Task: Buy 4 Shaving Gels for Men's from Shave & Hair Removal section under best seller category for shipping address: Maria Thompson, 1233 Ridge Road, Dodge City, Kansas 67801, Cell Number 6205197251. Pay from credit card ending with 7965, CVV 549
Action: Mouse moved to (24, 107)
Screenshot: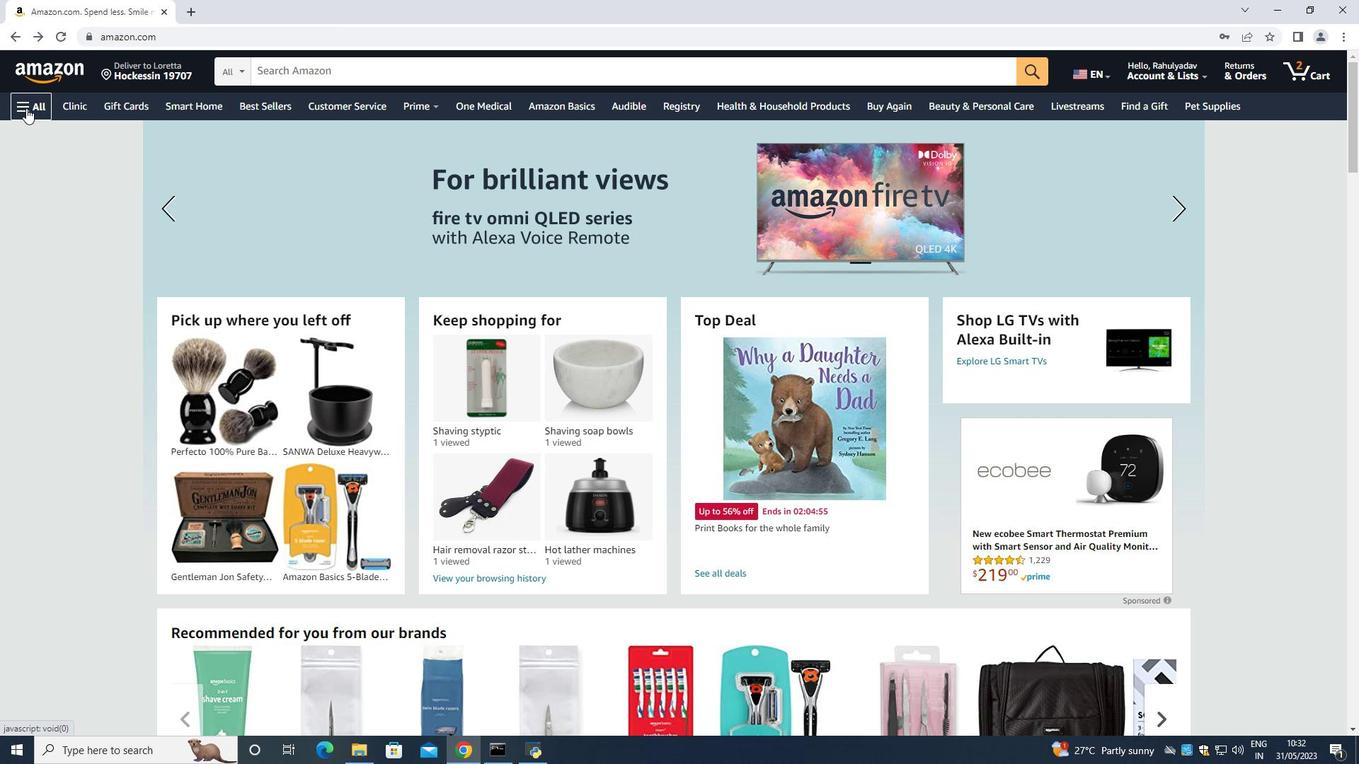 
Action: Mouse pressed left at (24, 107)
Screenshot: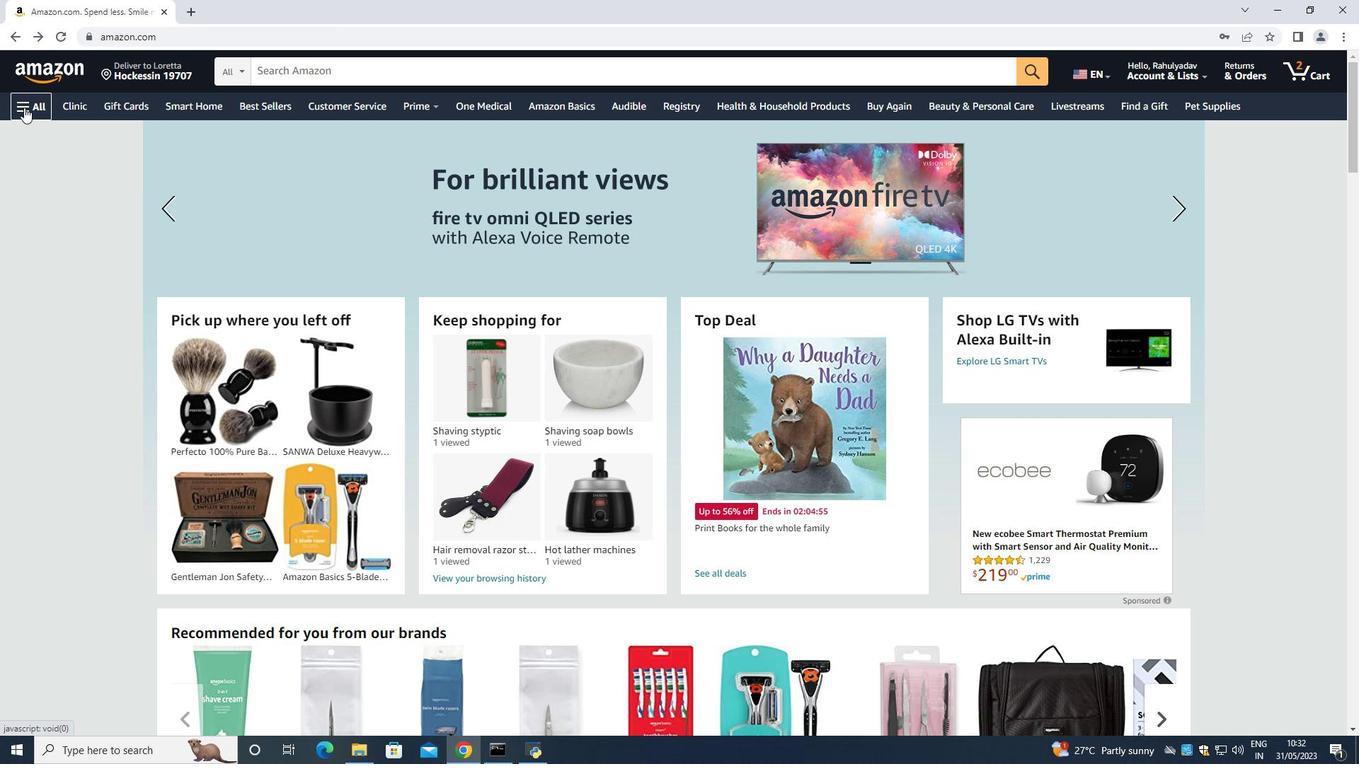 
Action: Mouse moved to (42, 131)
Screenshot: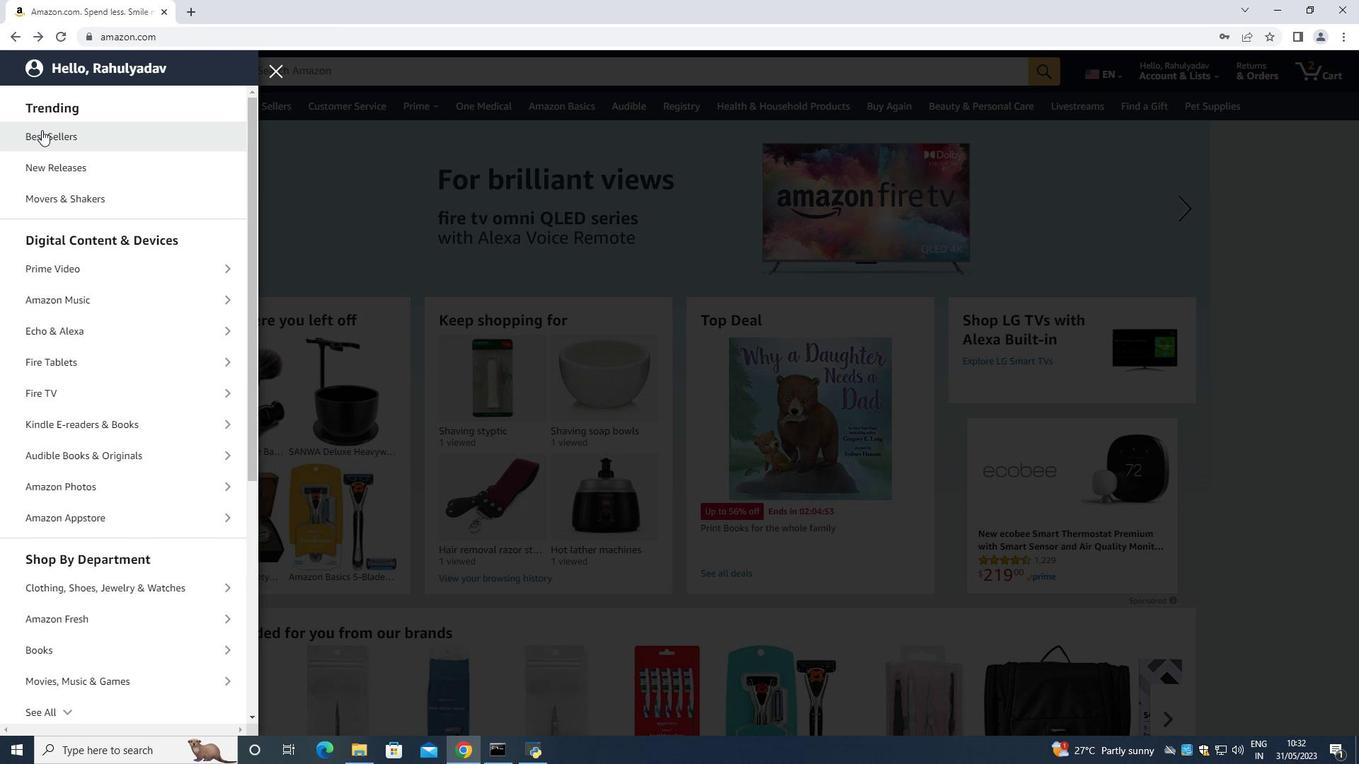 
Action: Mouse pressed left at (42, 131)
Screenshot: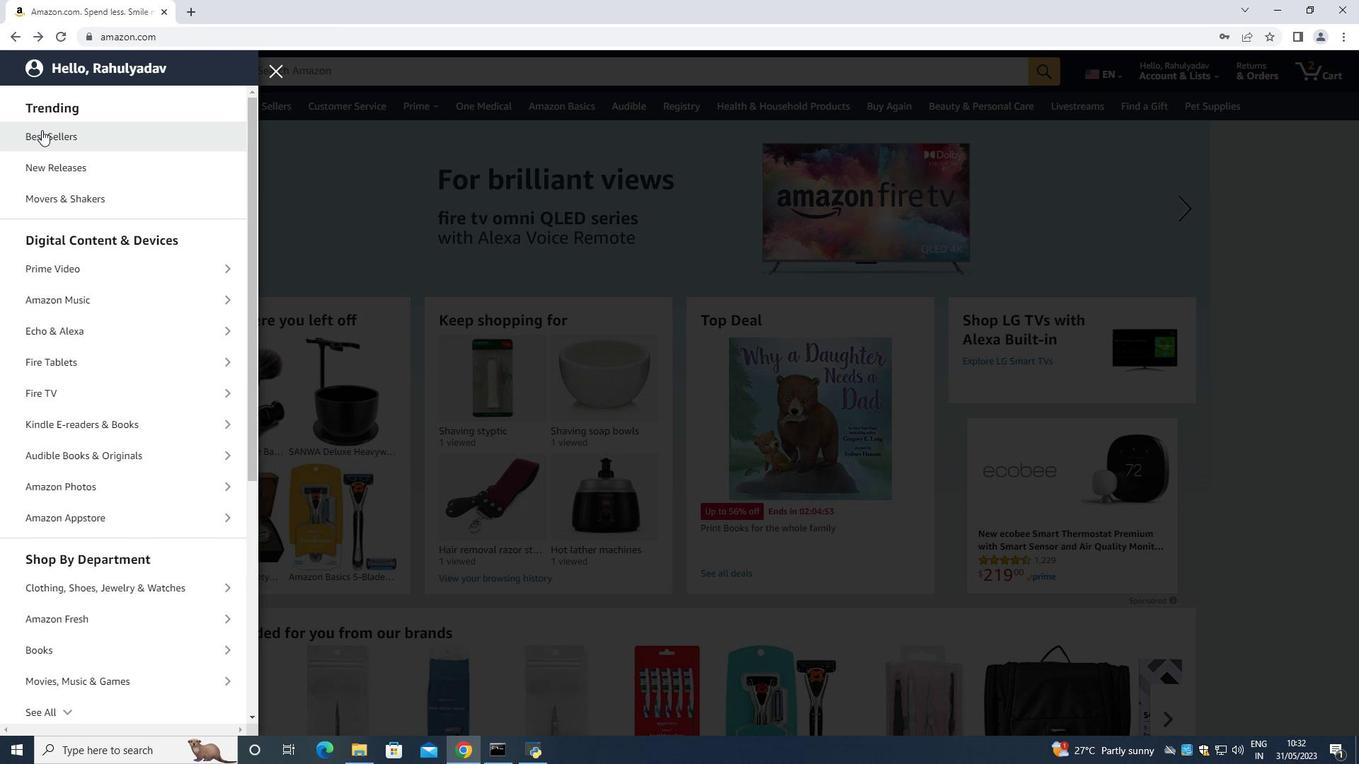 
Action: Mouse moved to (295, 70)
Screenshot: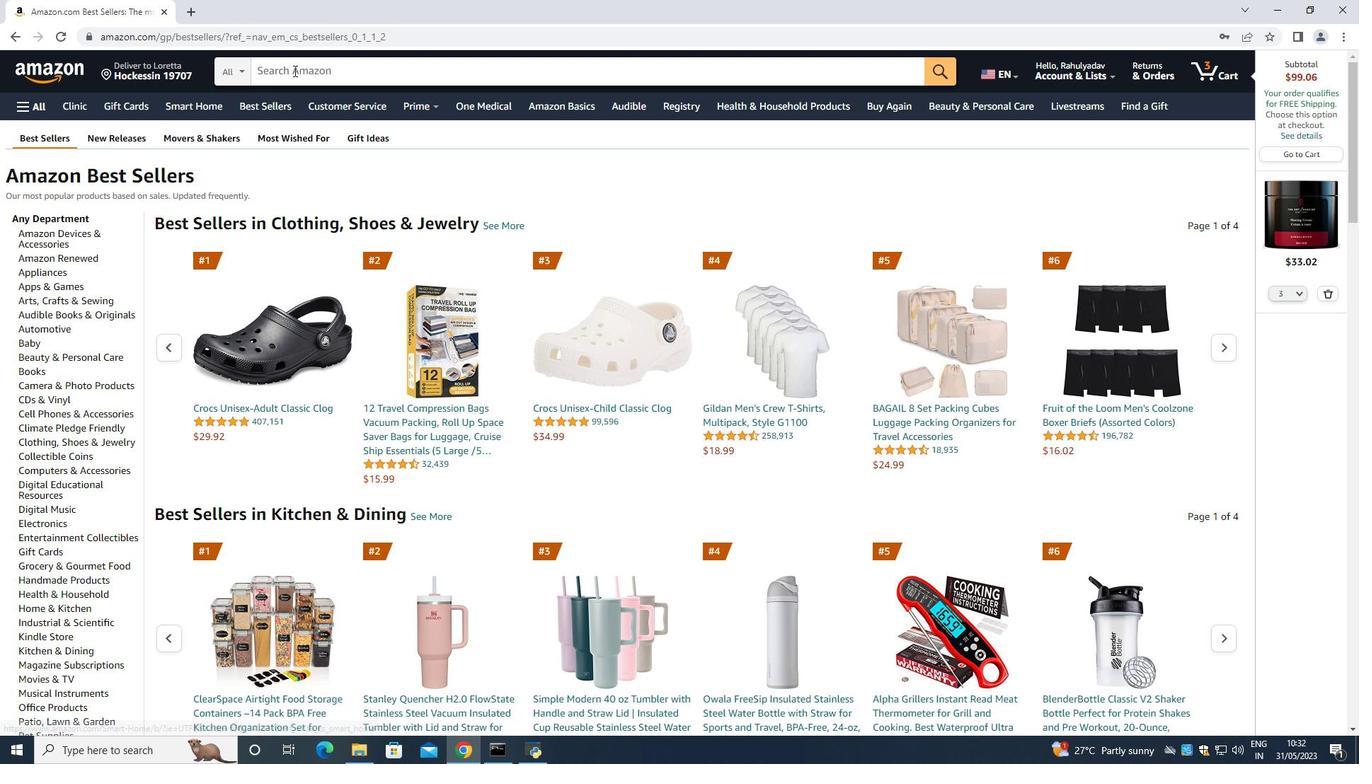 
Action: Mouse pressed left at (295, 70)
Screenshot: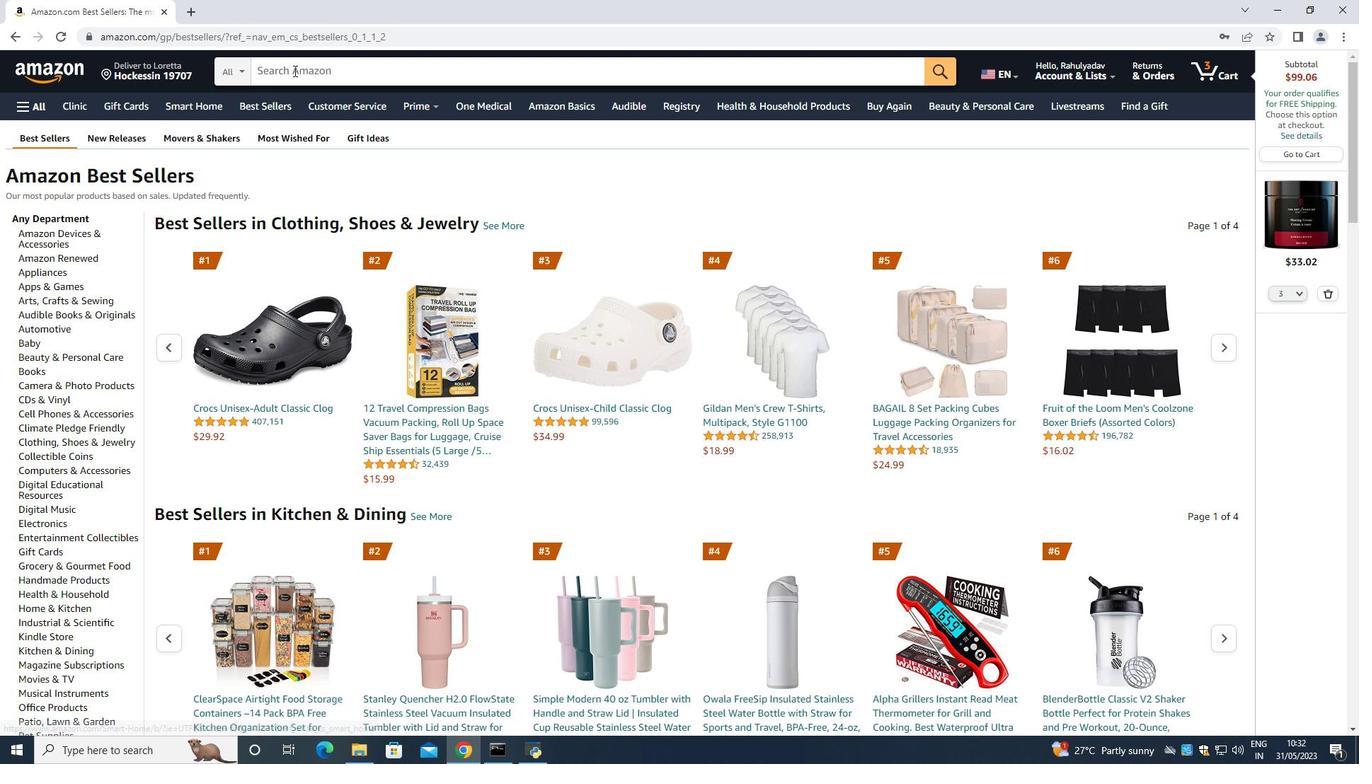 
Action: Mouse moved to (295, 70)
Screenshot: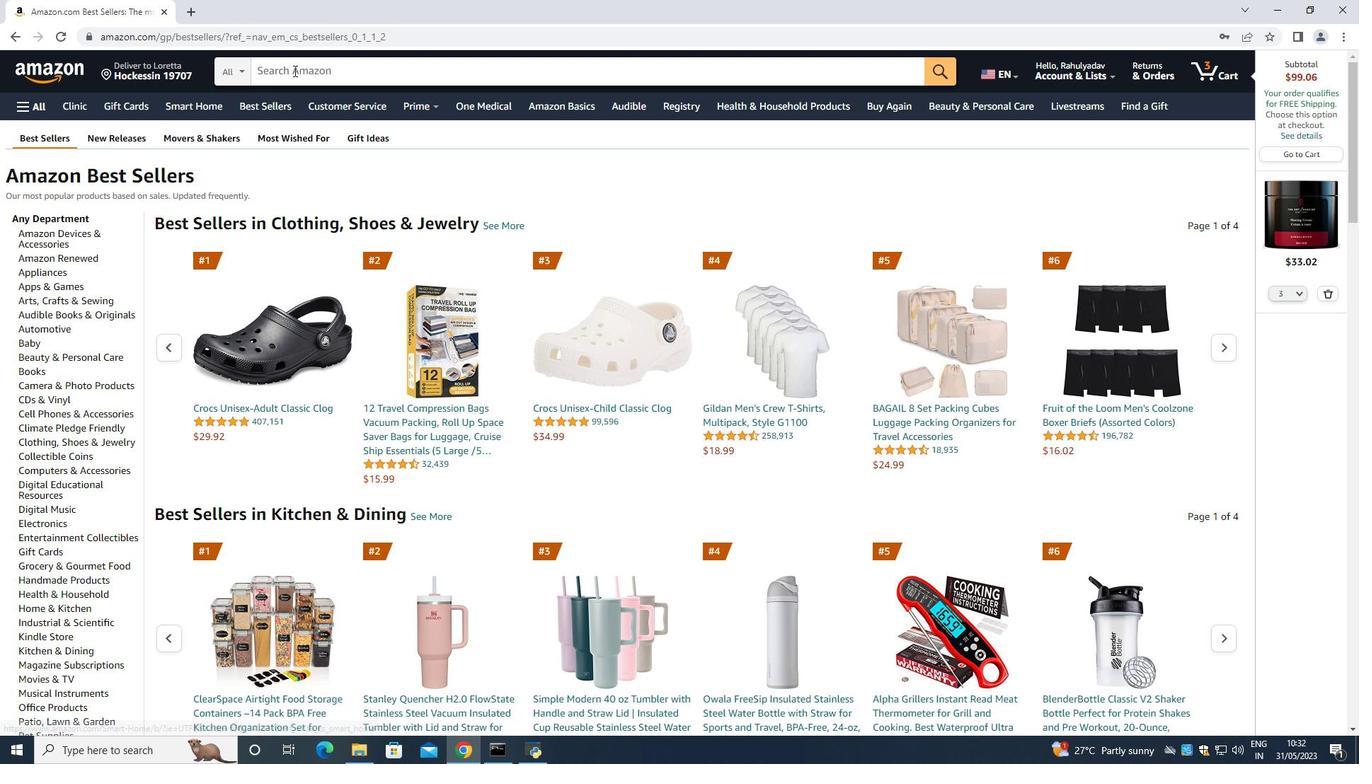 
Action: Key pressed <Key.shift>Shaving<Key.space>
Screenshot: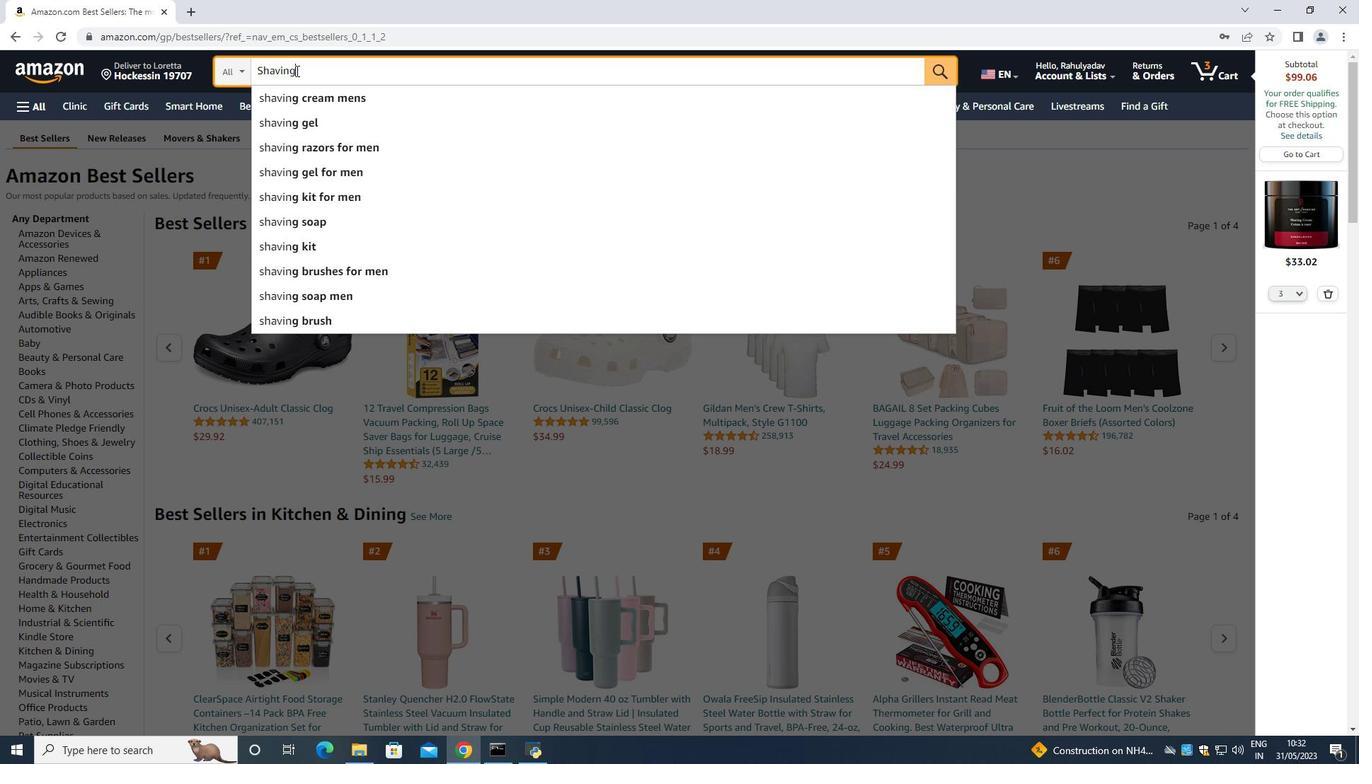 
Action: Mouse moved to (460, 95)
Screenshot: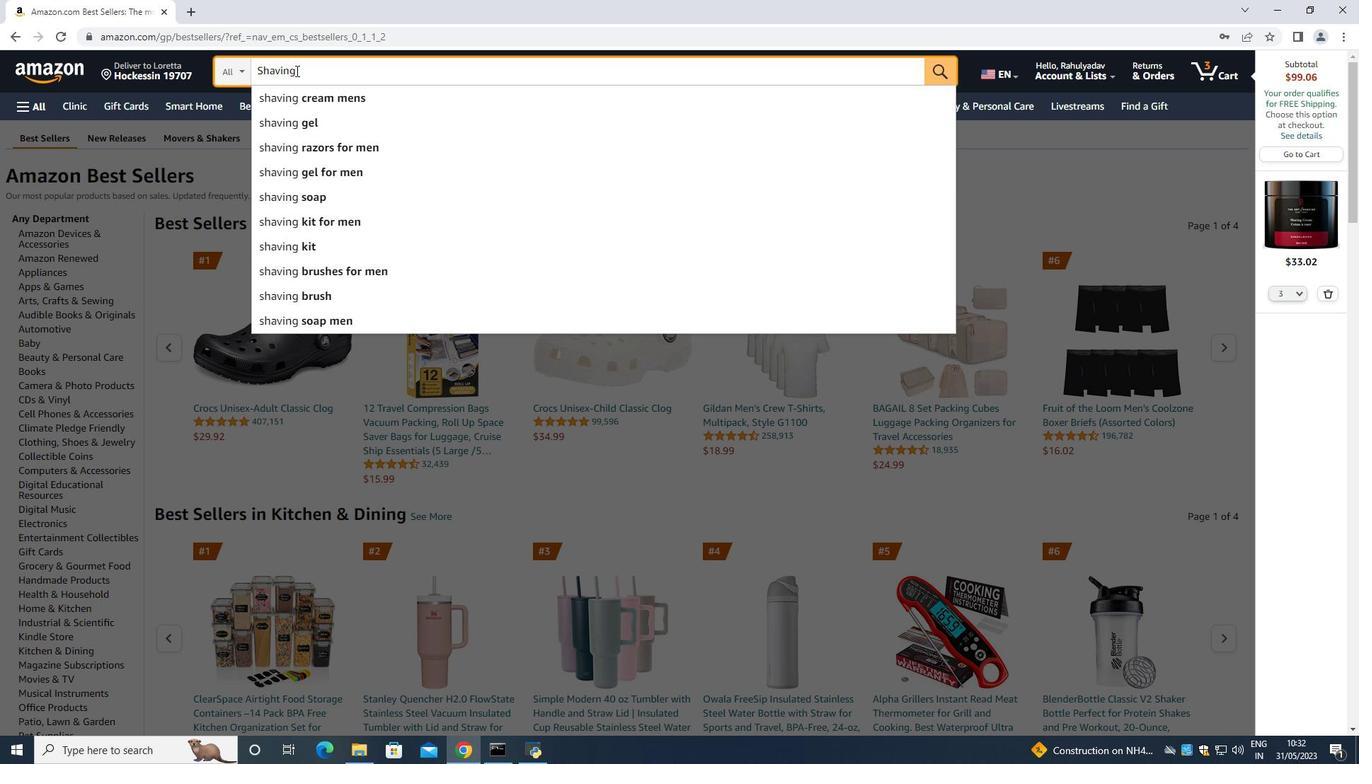 
Action: Key pressed <Key.shift>Gels<Key.space><Key.shift>Foe<Key.backspace>r<Key.space><Key.shift>Men<Key.enter><Key.enter>
Screenshot: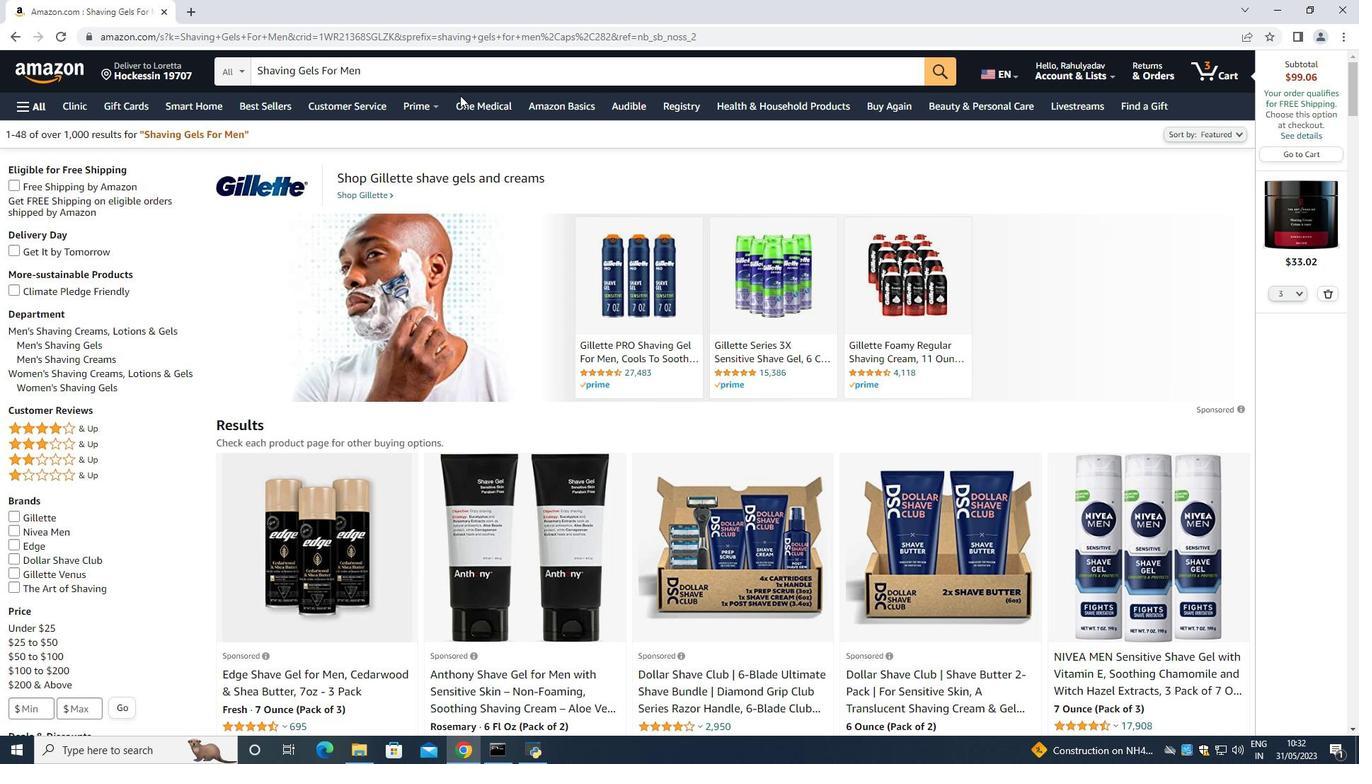 
Action: Mouse moved to (485, 424)
Screenshot: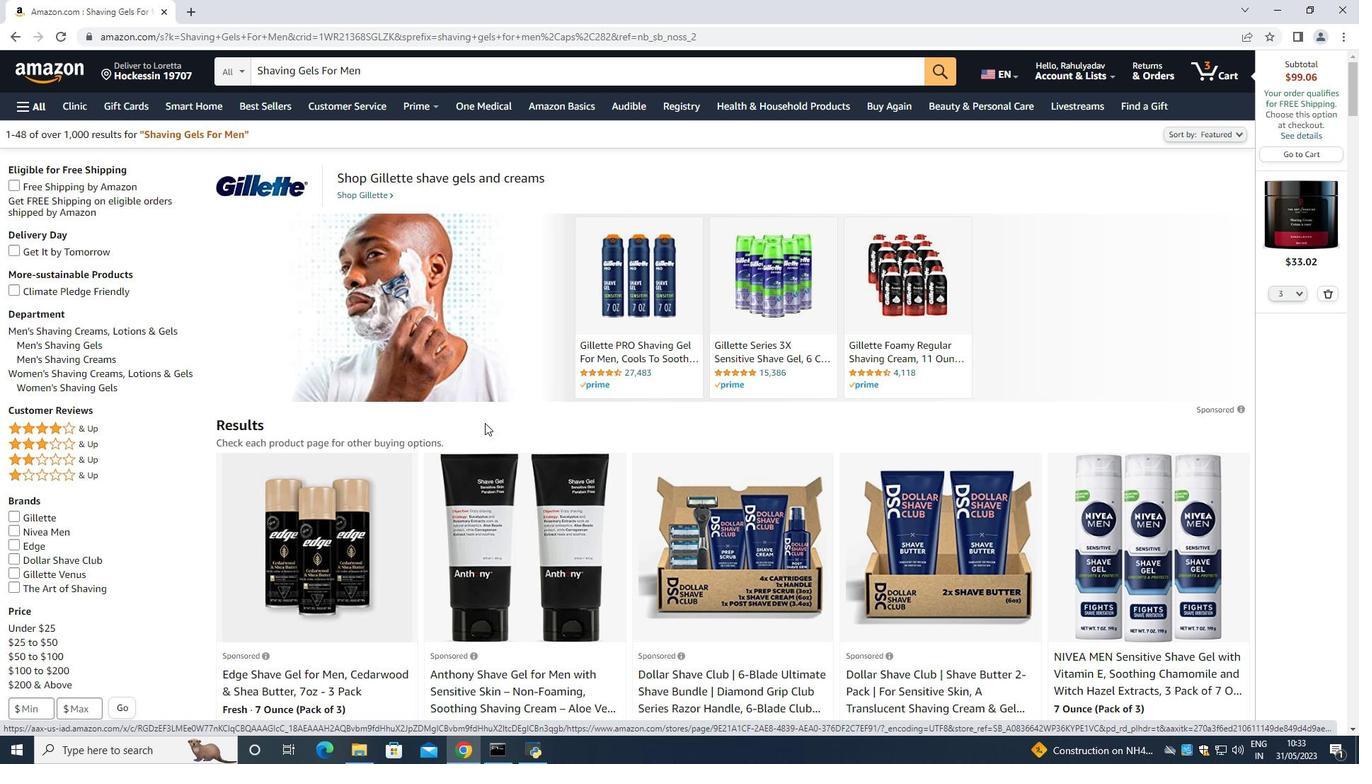 
Action: Mouse scrolled (485, 423) with delta (0, 0)
Screenshot: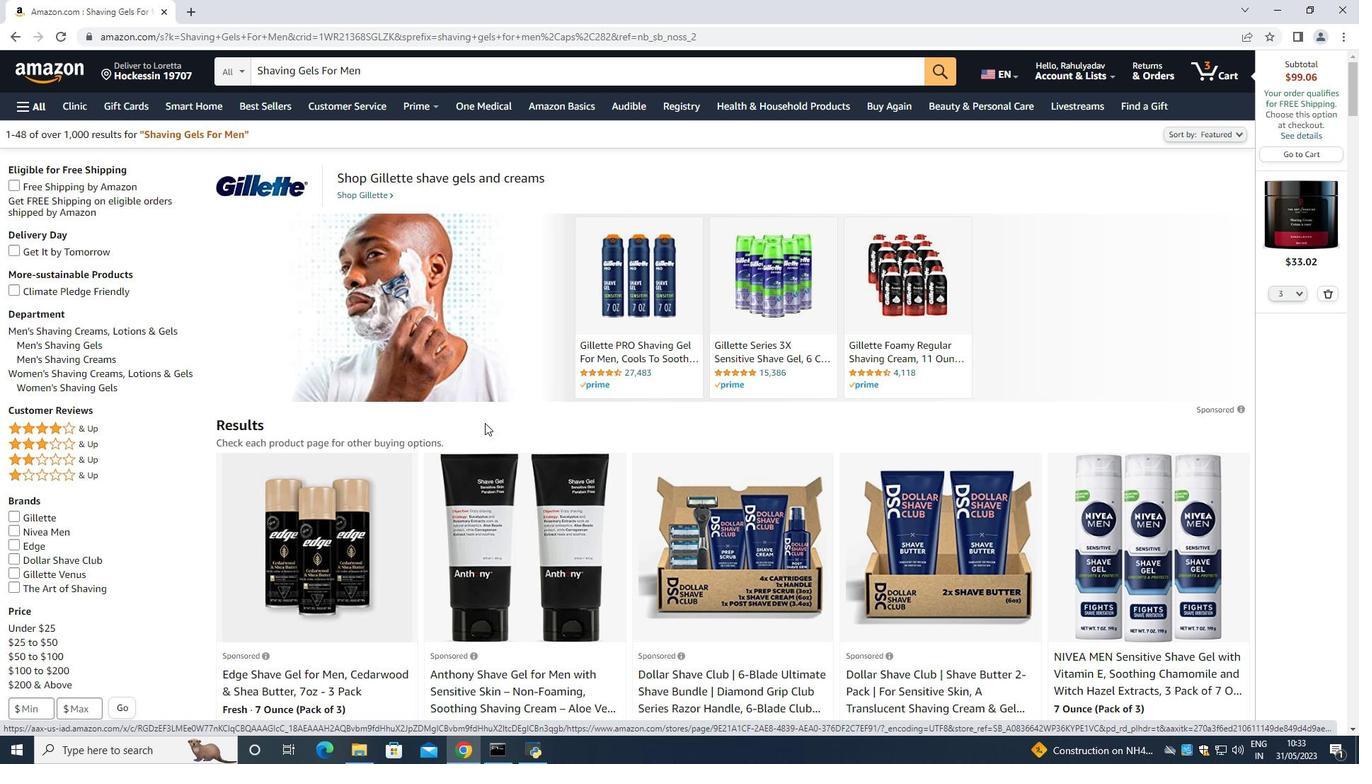 
Action: Mouse moved to (486, 432)
Screenshot: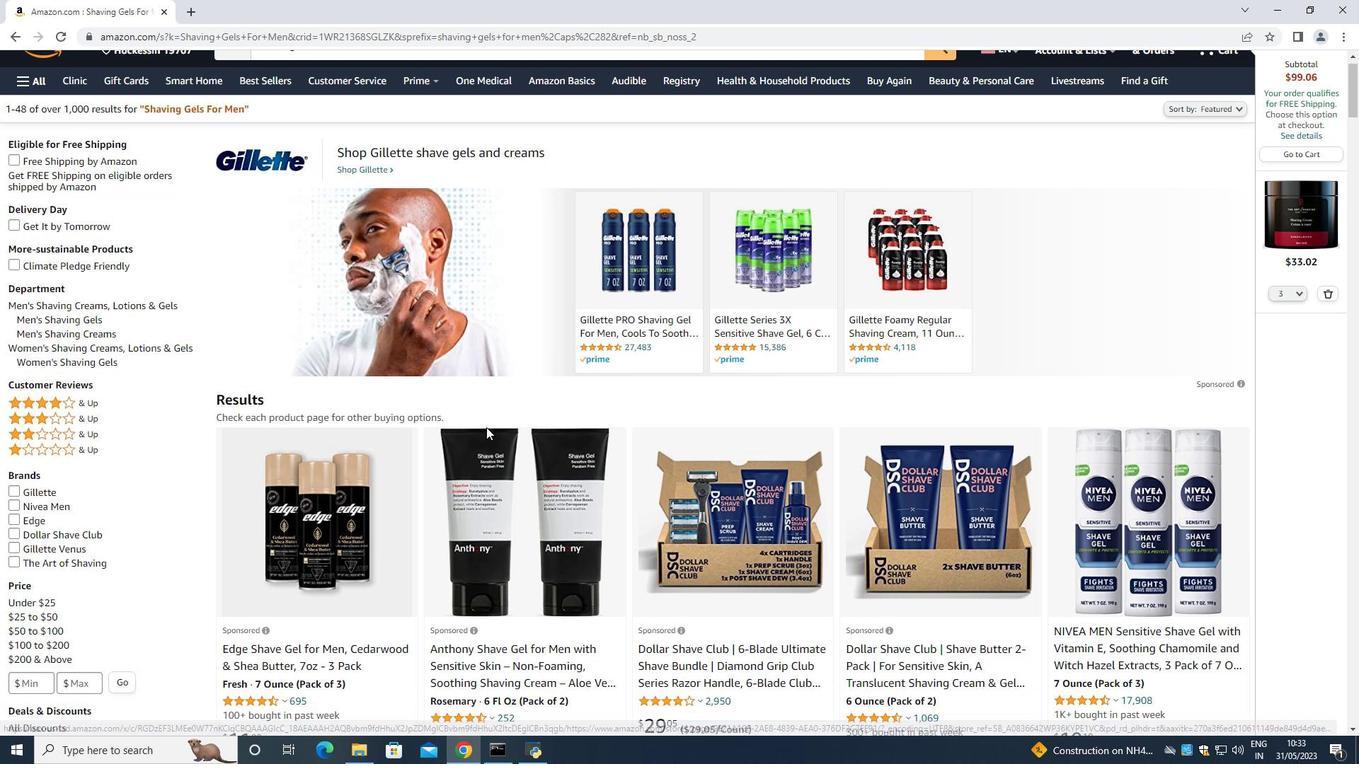 
Action: Mouse scrolled (486, 431) with delta (0, 0)
Screenshot: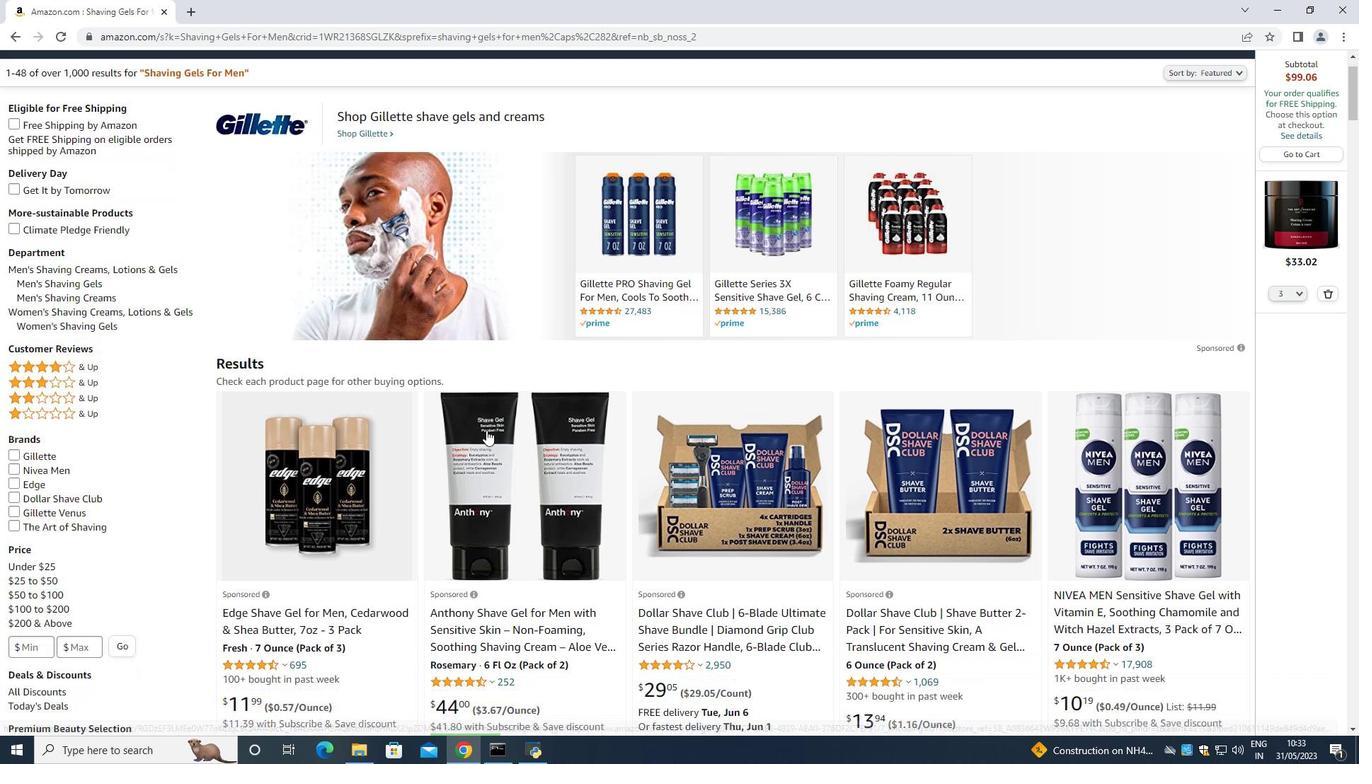 
Action: Mouse moved to (486, 433)
Screenshot: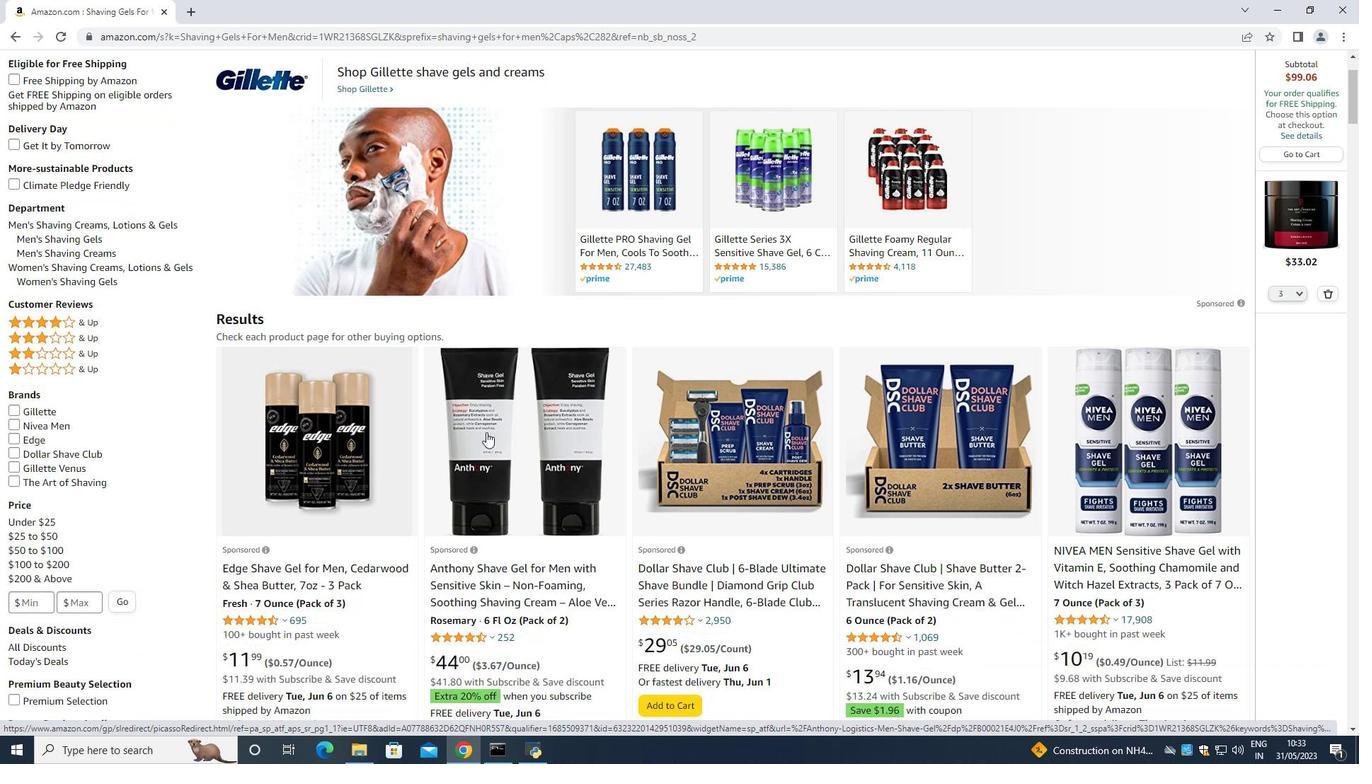 
Action: Mouse scrolled (486, 432) with delta (0, 0)
Screenshot: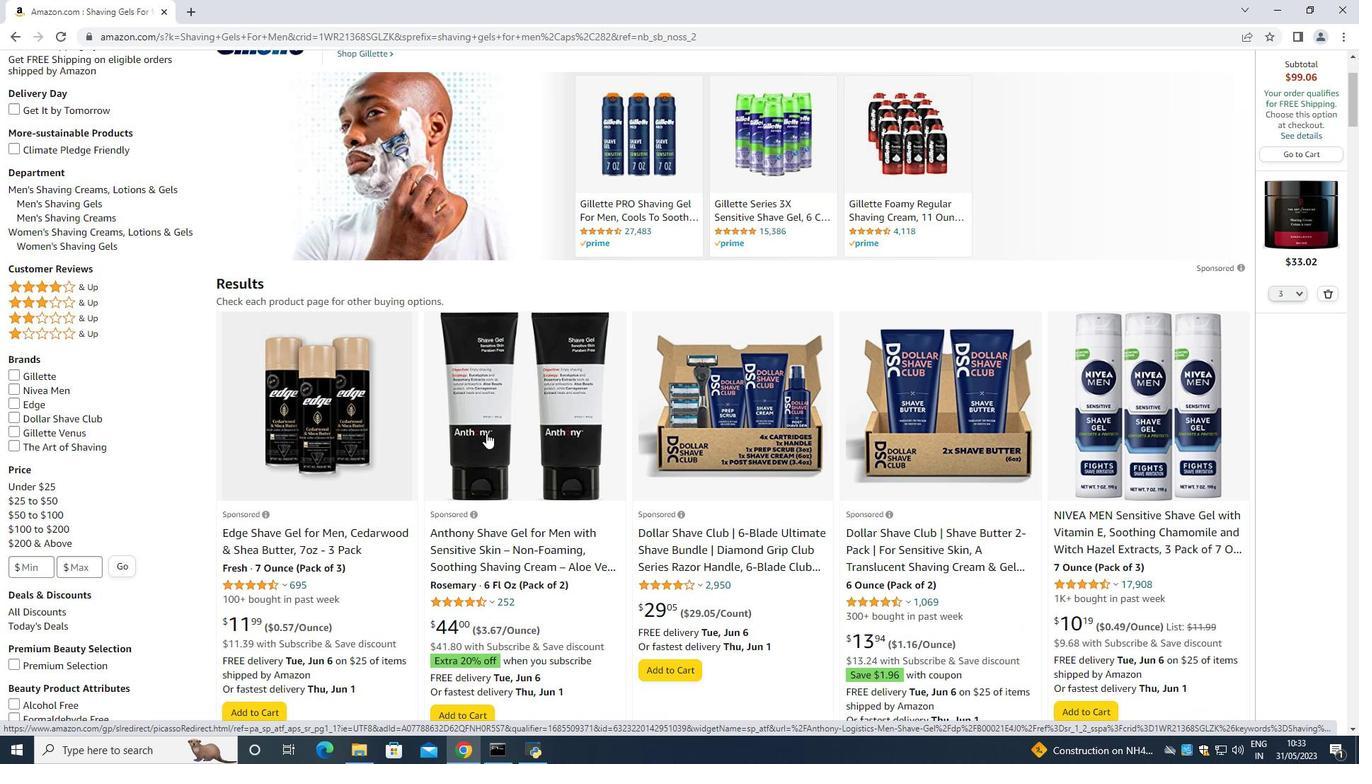 
Action: Mouse moved to (487, 431)
Screenshot: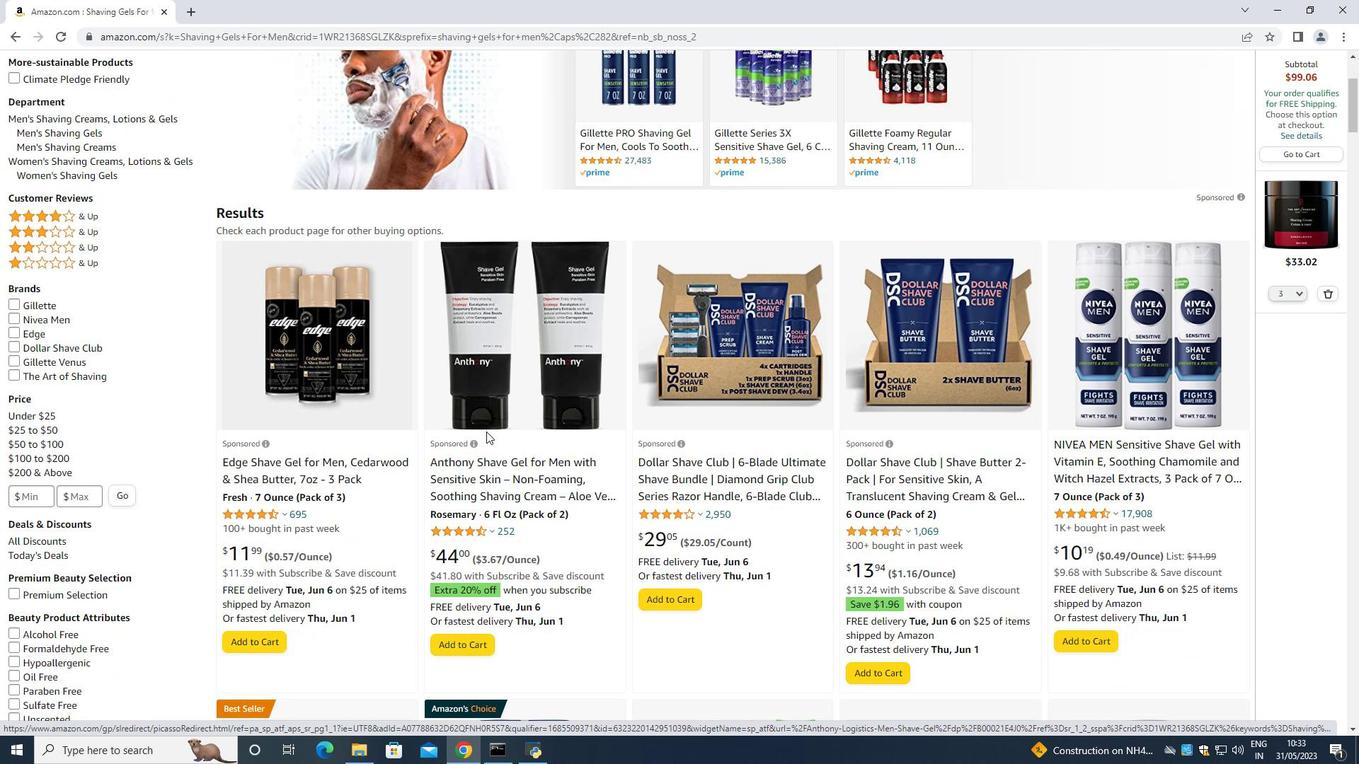 
Action: Mouse scrolled (487, 431) with delta (0, 0)
Screenshot: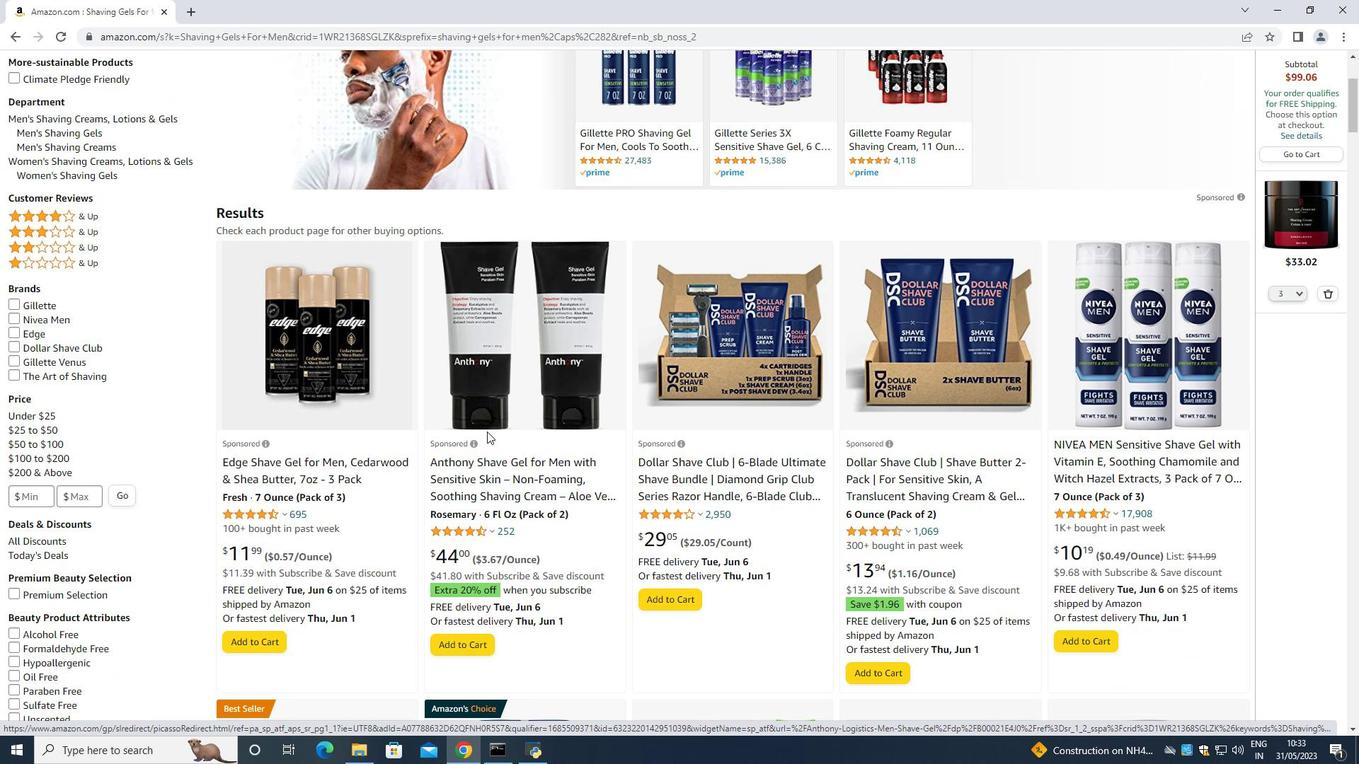 
Action: Mouse moved to (479, 434)
Screenshot: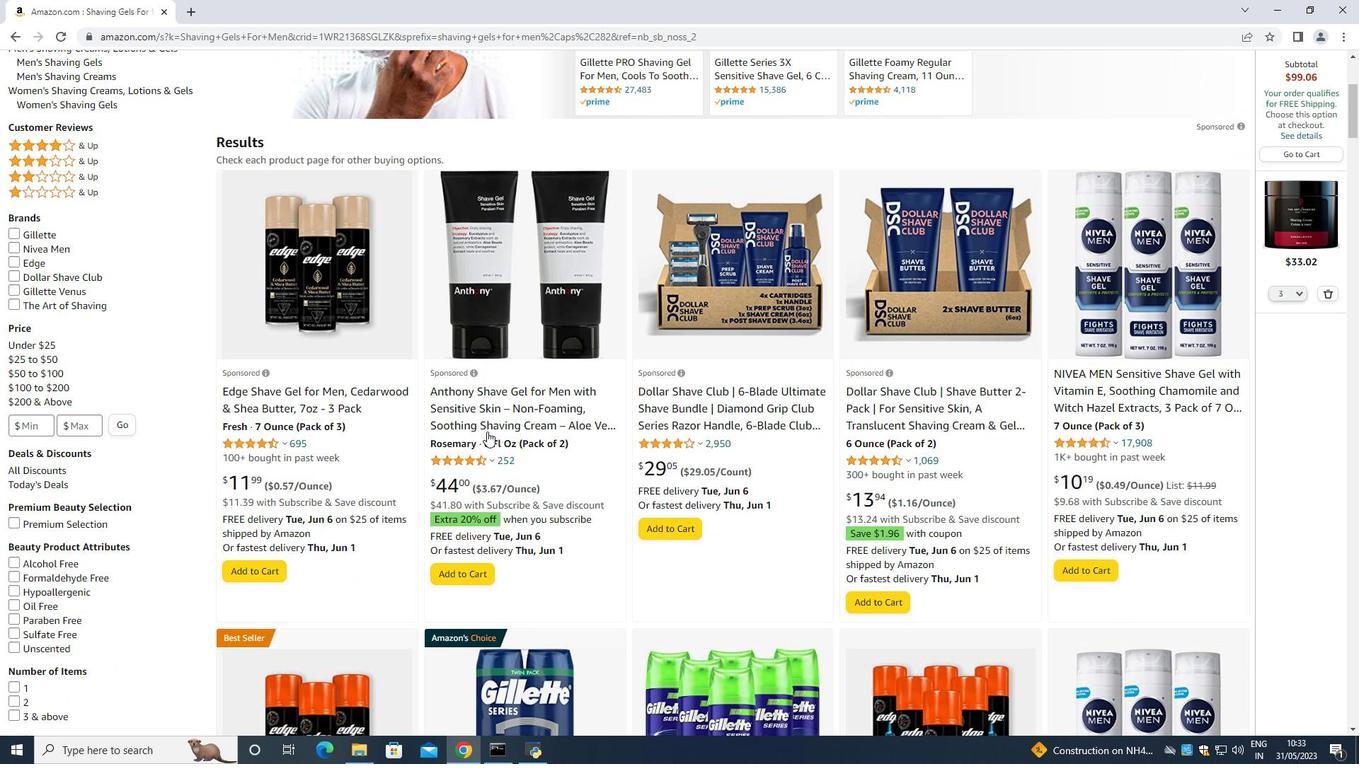 
Action: Mouse scrolled (479, 434) with delta (0, 0)
Screenshot: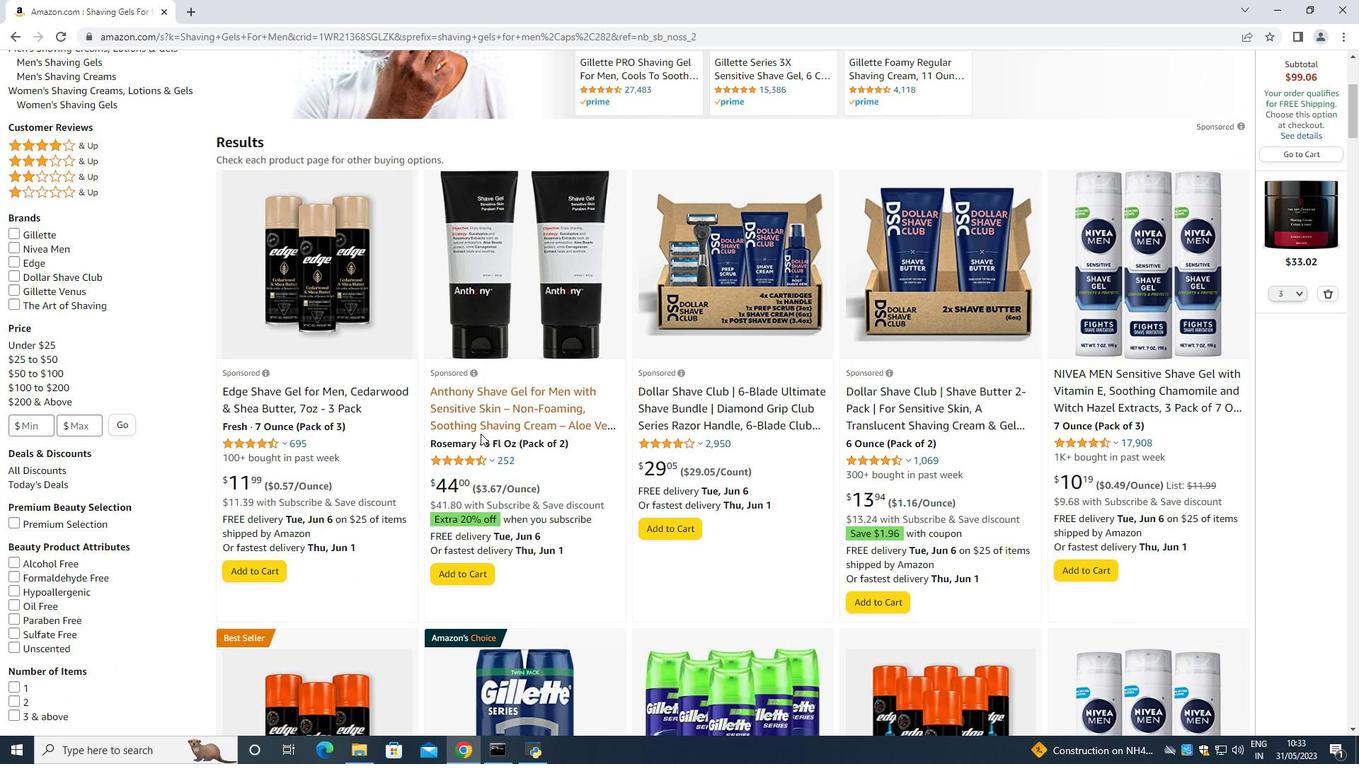 
Action: Mouse moved to (397, 349)
Screenshot: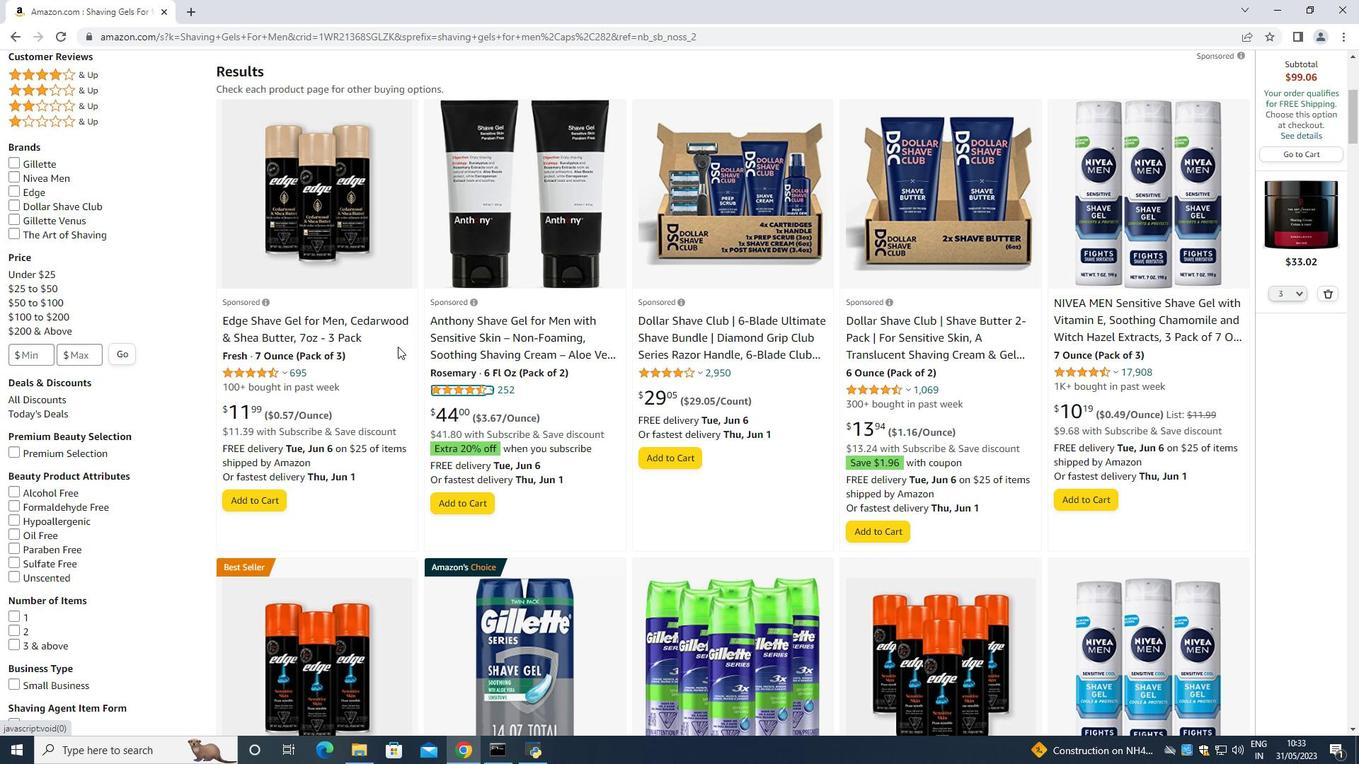 
Action: Mouse pressed middle at (397, 349)
Screenshot: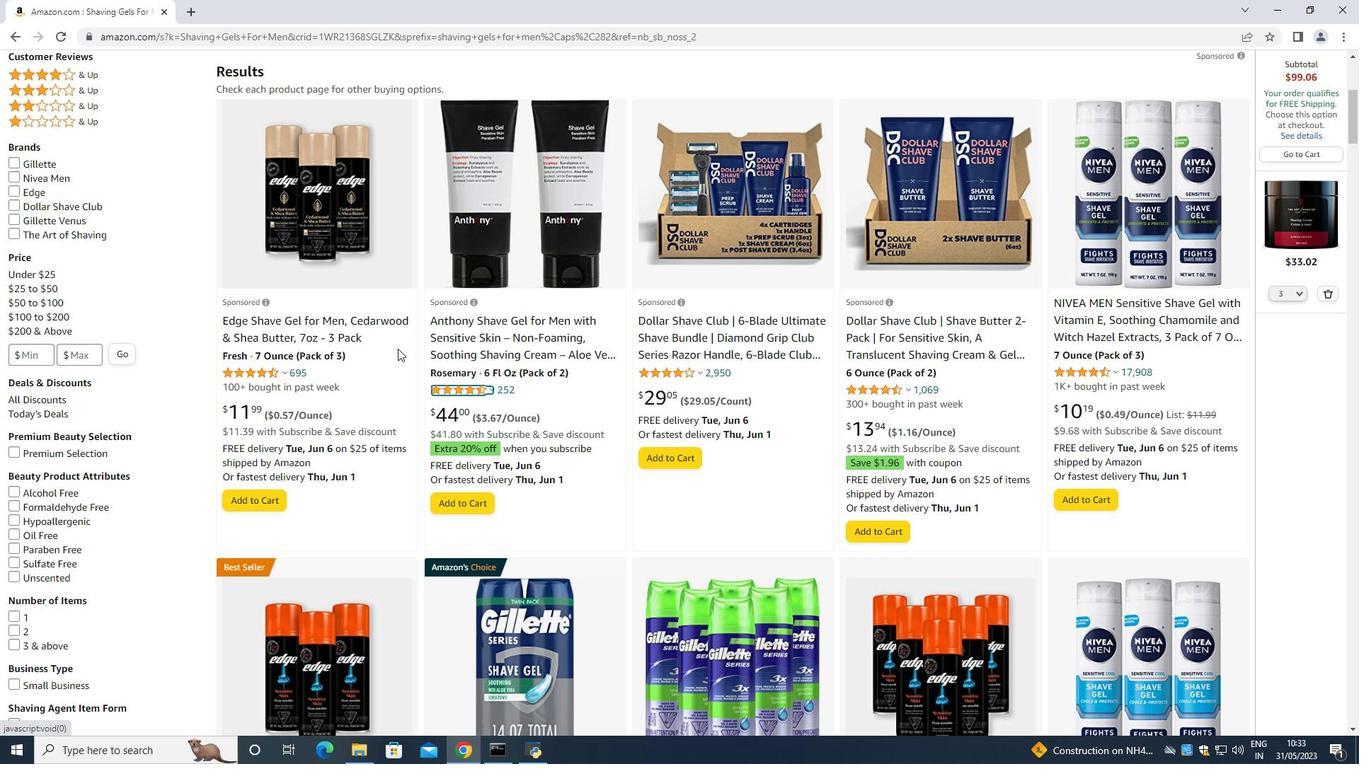 
Action: Mouse moved to (400, 366)
Screenshot: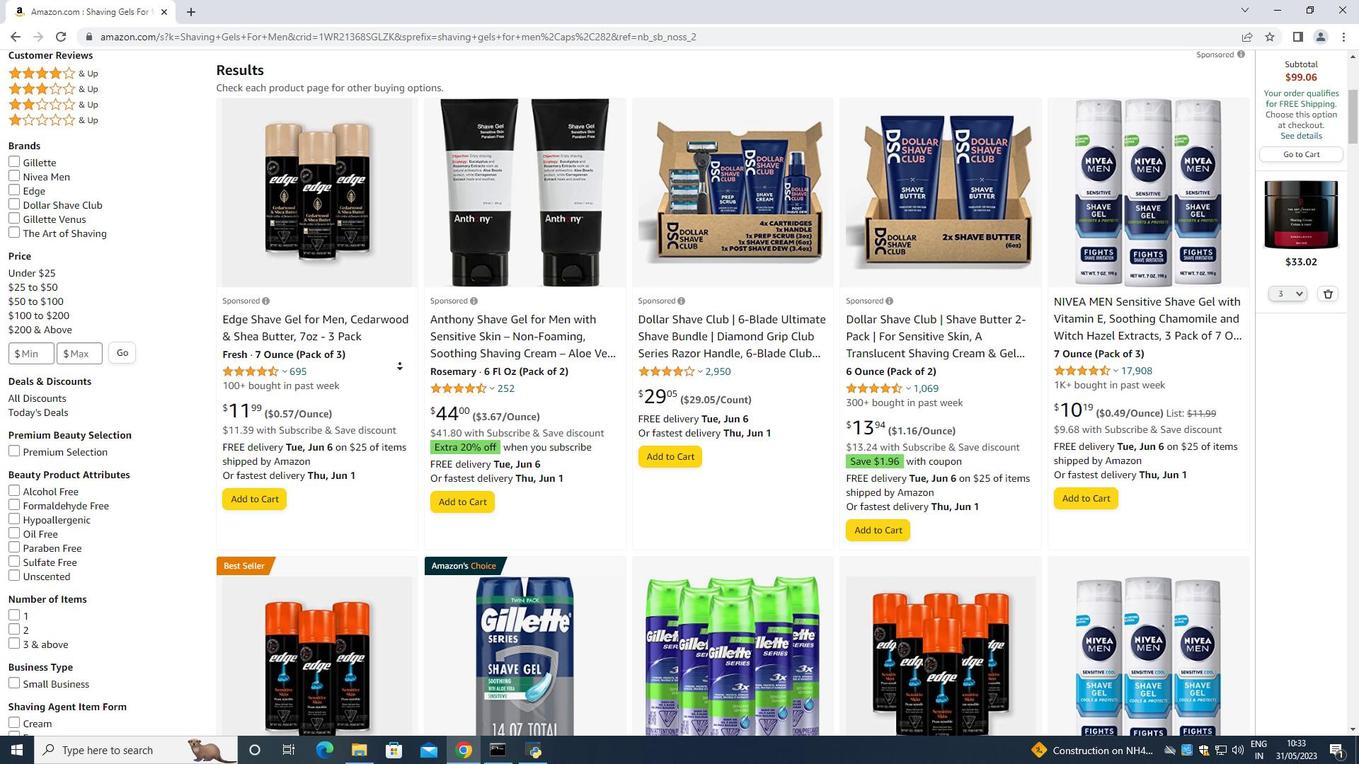 
Action: Key pressed <Key.up>
Screenshot: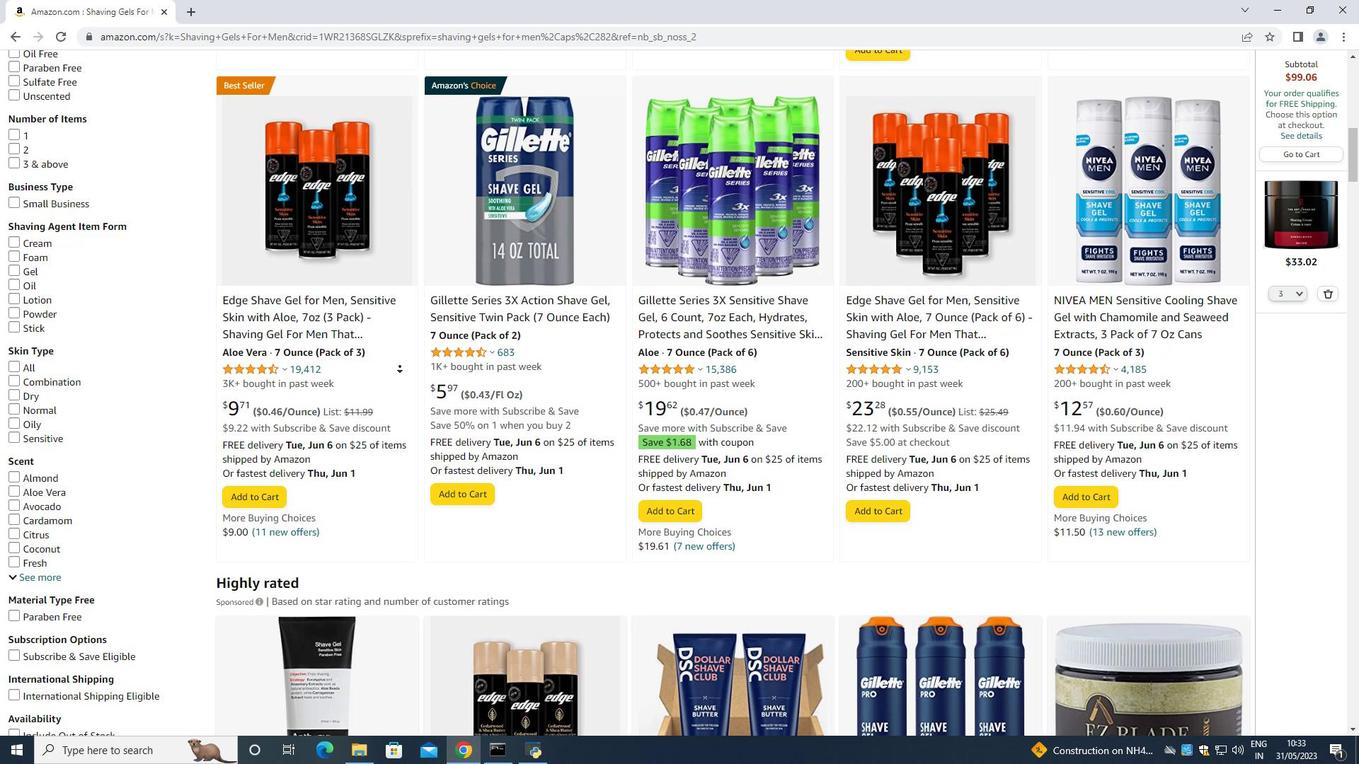 
Action: Mouse moved to (318, 295)
Screenshot: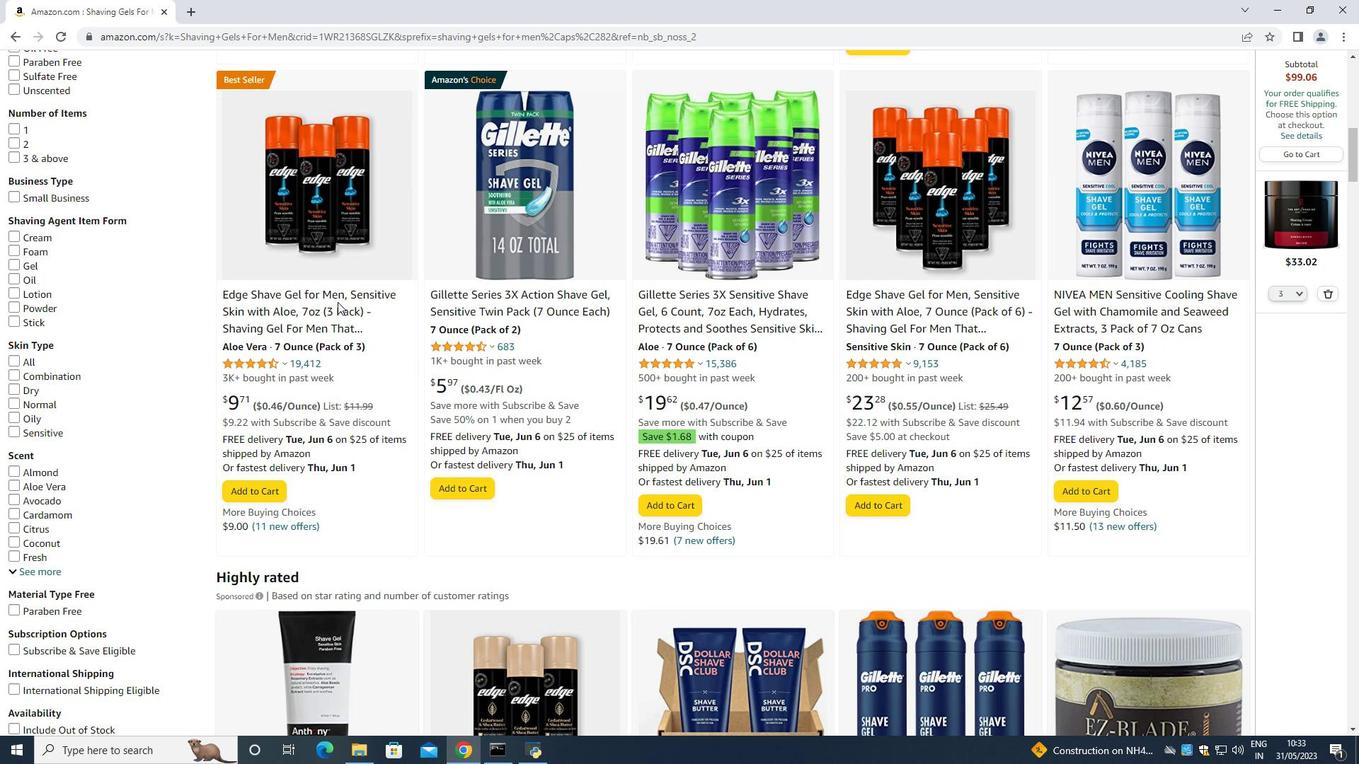 
Action: Mouse pressed left at (318, 295)
Screenshot: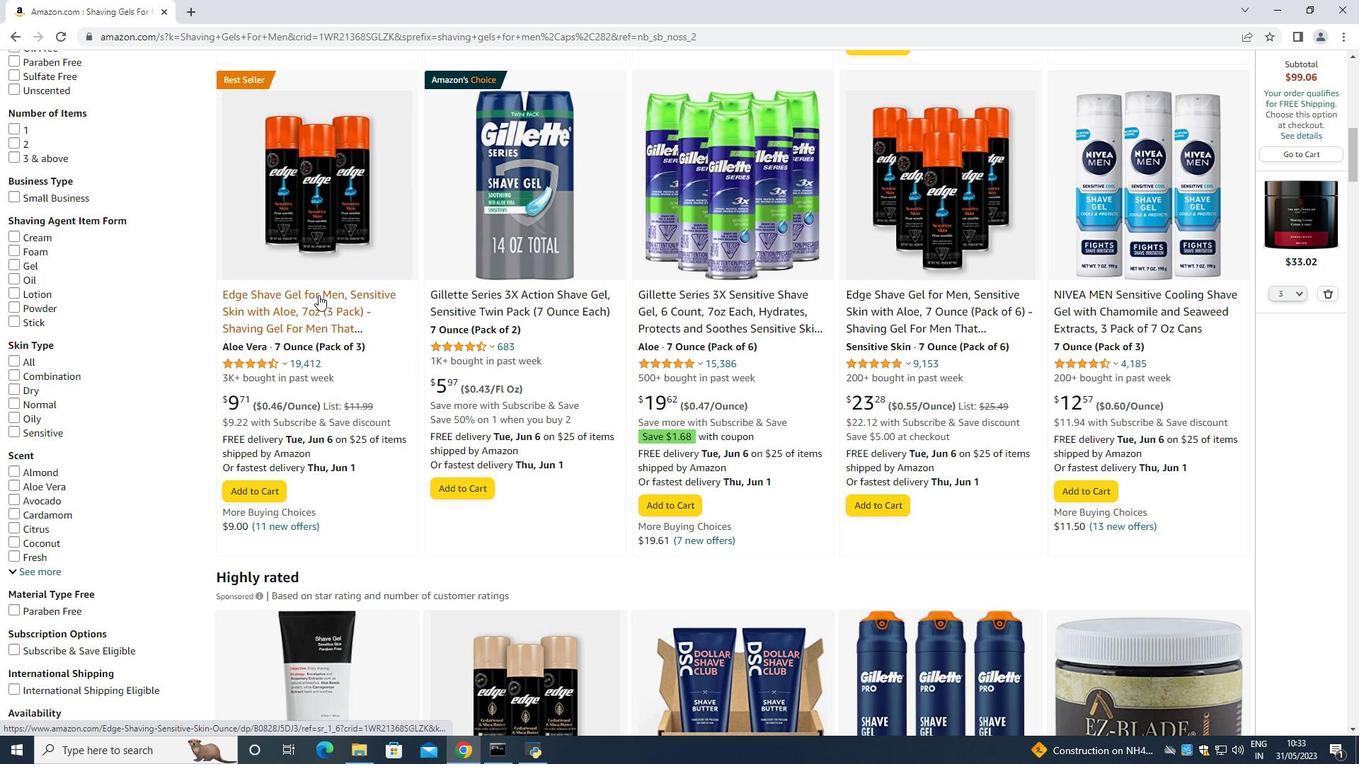 
Action: Mouse moved to (311, 298)
Screenshot: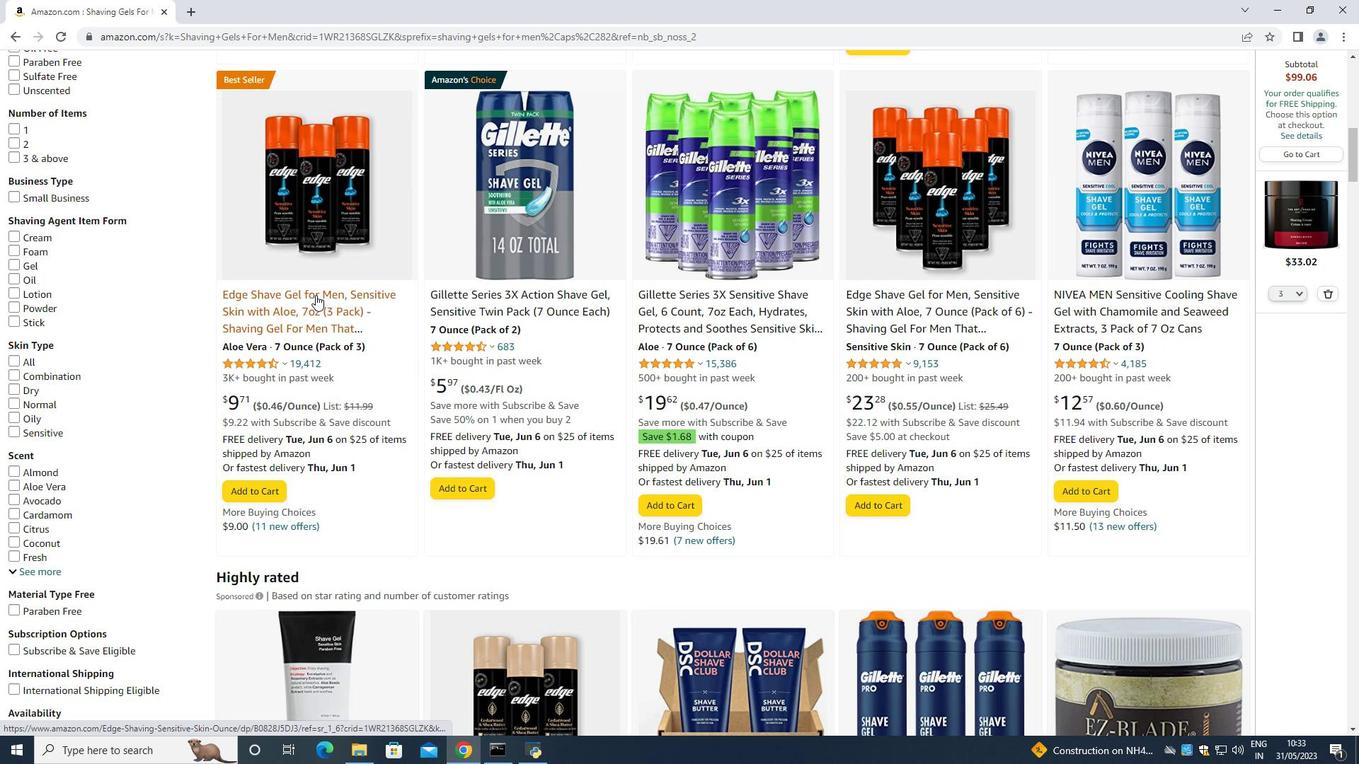 
Action: Mouse pressed left at (311, 298)
Screenshot: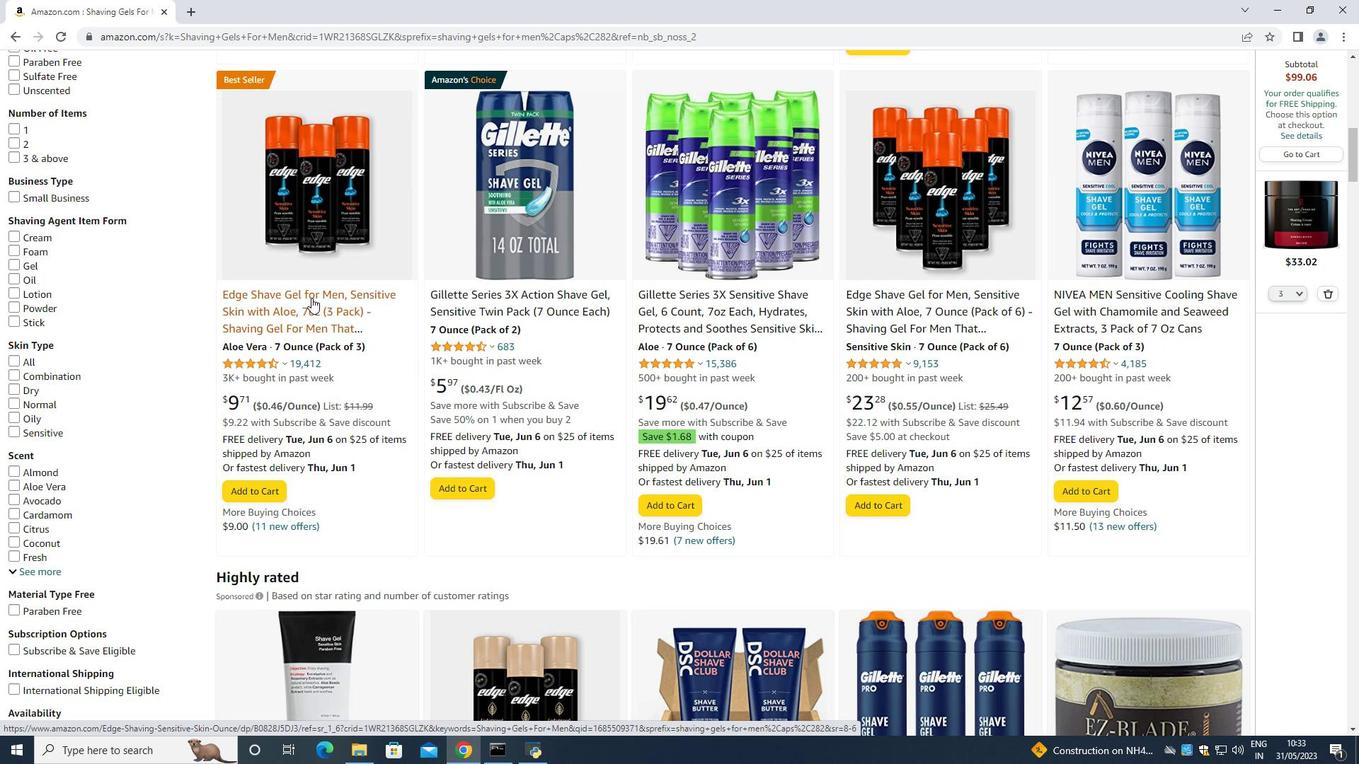 
Action: Mouse moved to (794, 249)
Screenshot: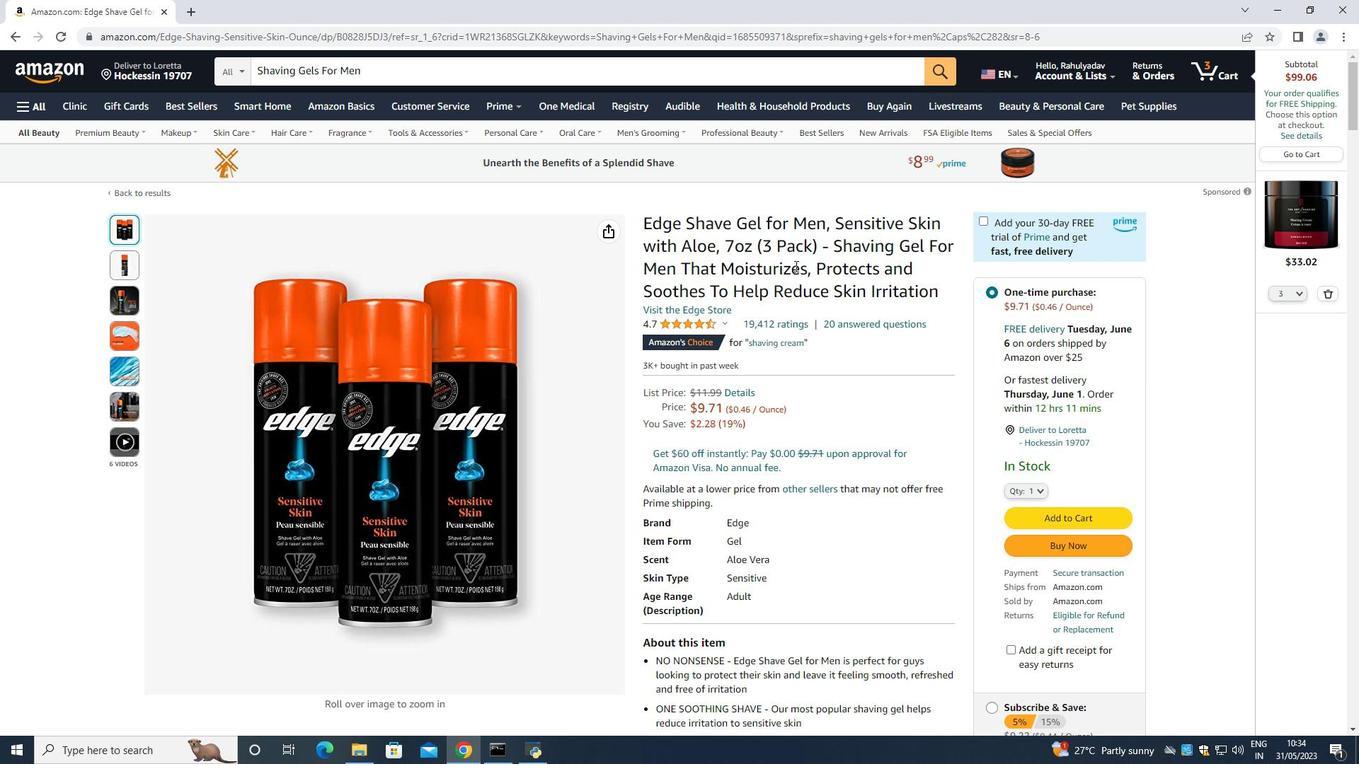 
Action: Mouse scrolled (794, 249) with delta (0, 0)
Screenshot: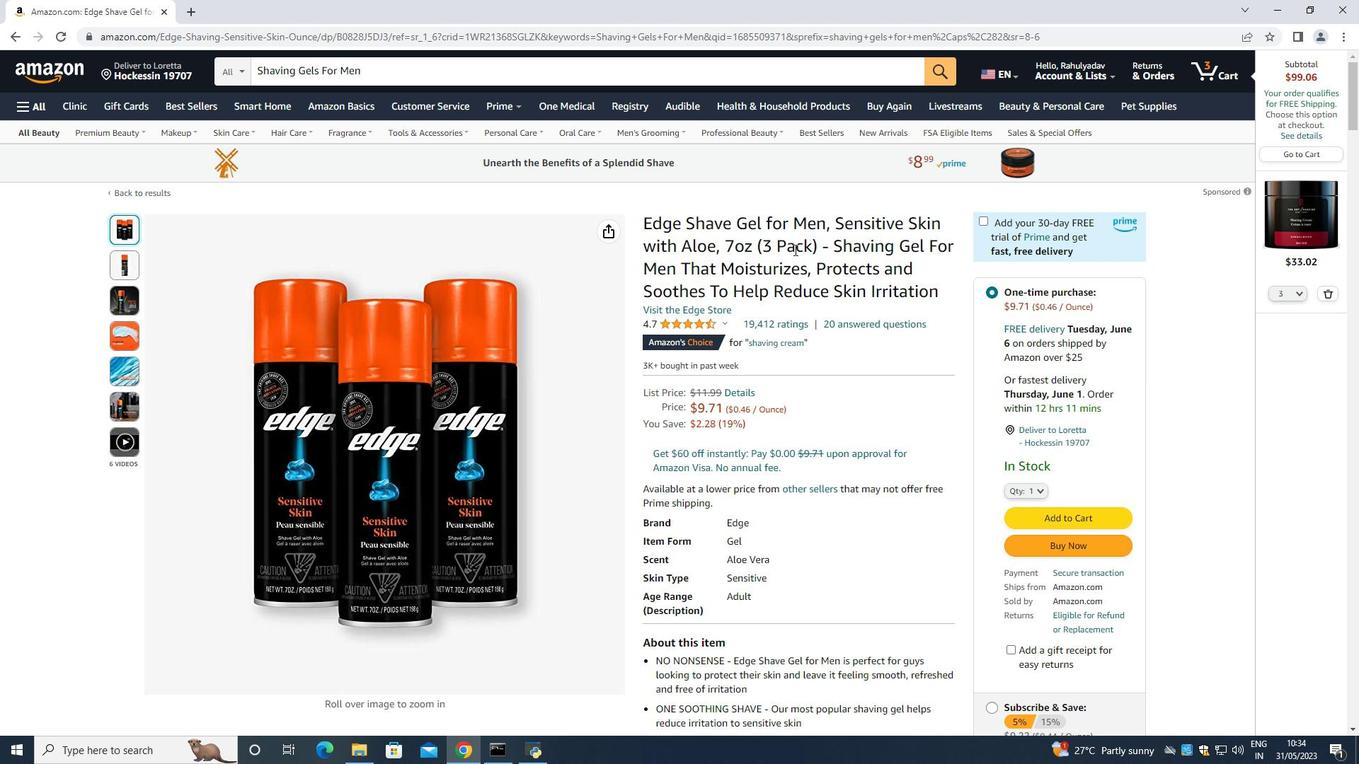 
Action: Mouse moved to (794, 249)
Screenshot: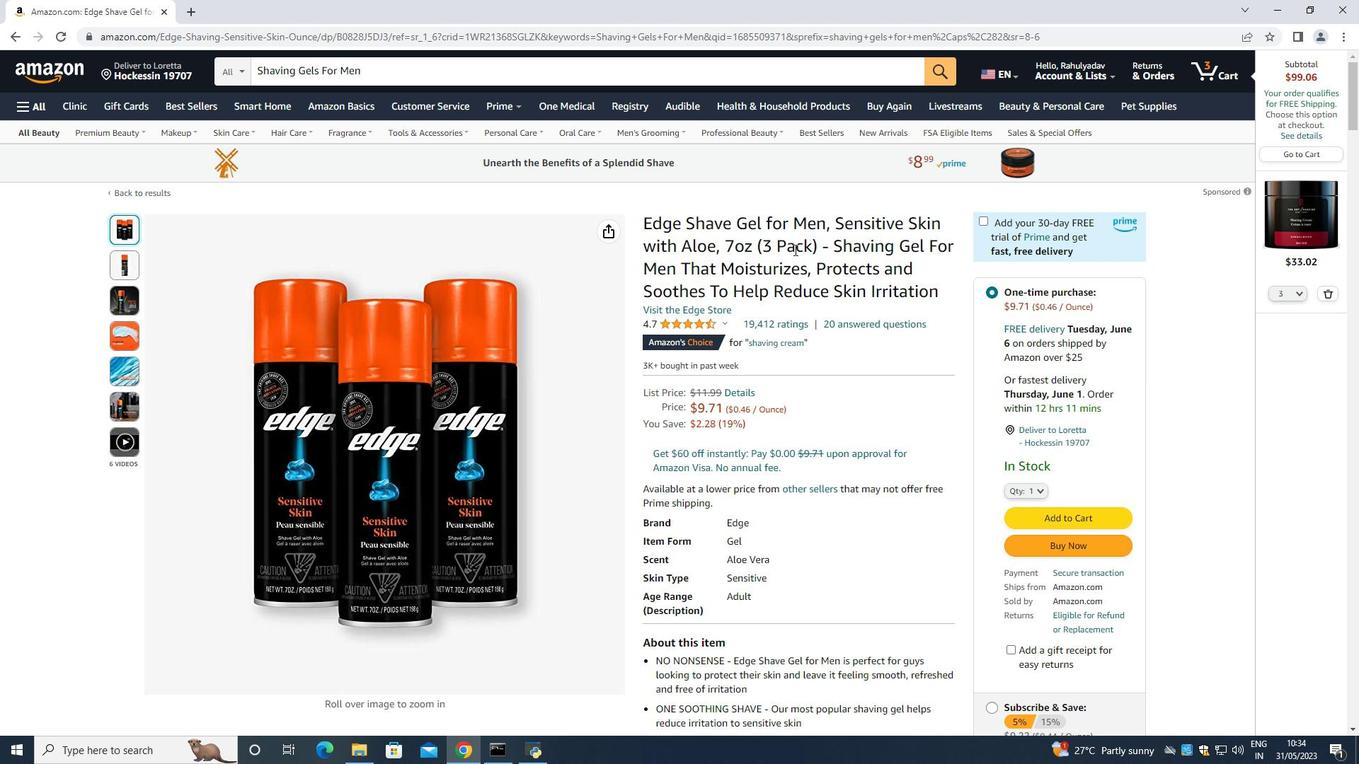 
Action: Mouse scrolled (794, 249) with delta (0, 0)
Screenshot: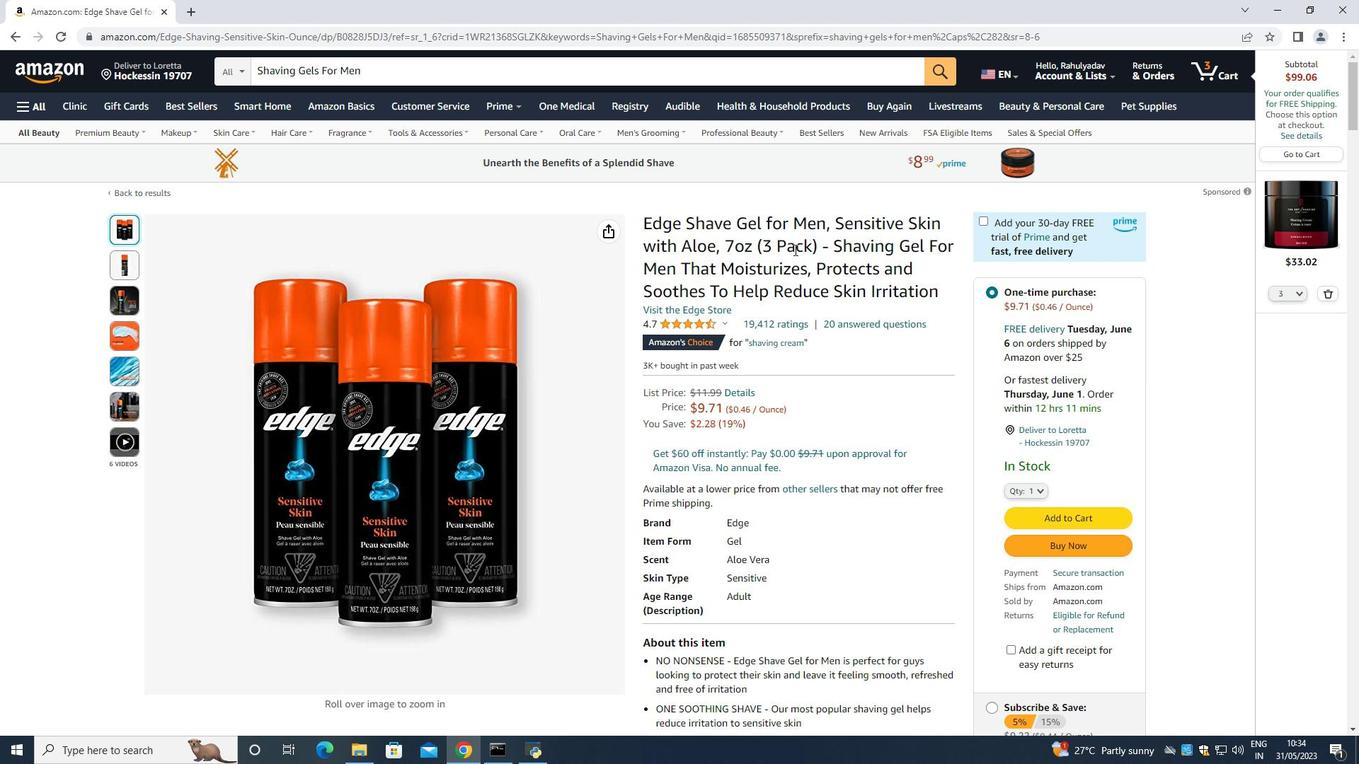 
Action: Mouse scrolled (794, 249) with delta (0, 0)
Screenshot: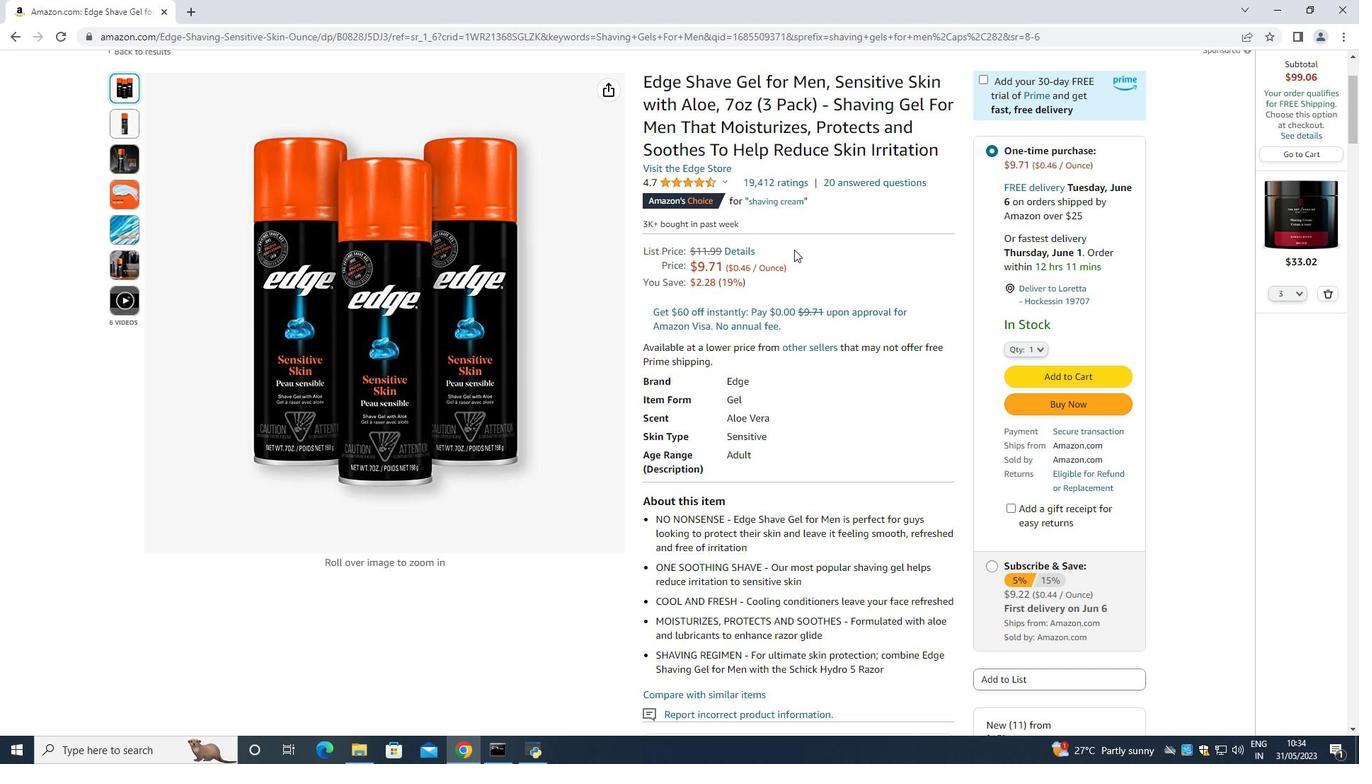 
Action: Mouse moved to (801, 240)
Screenshot: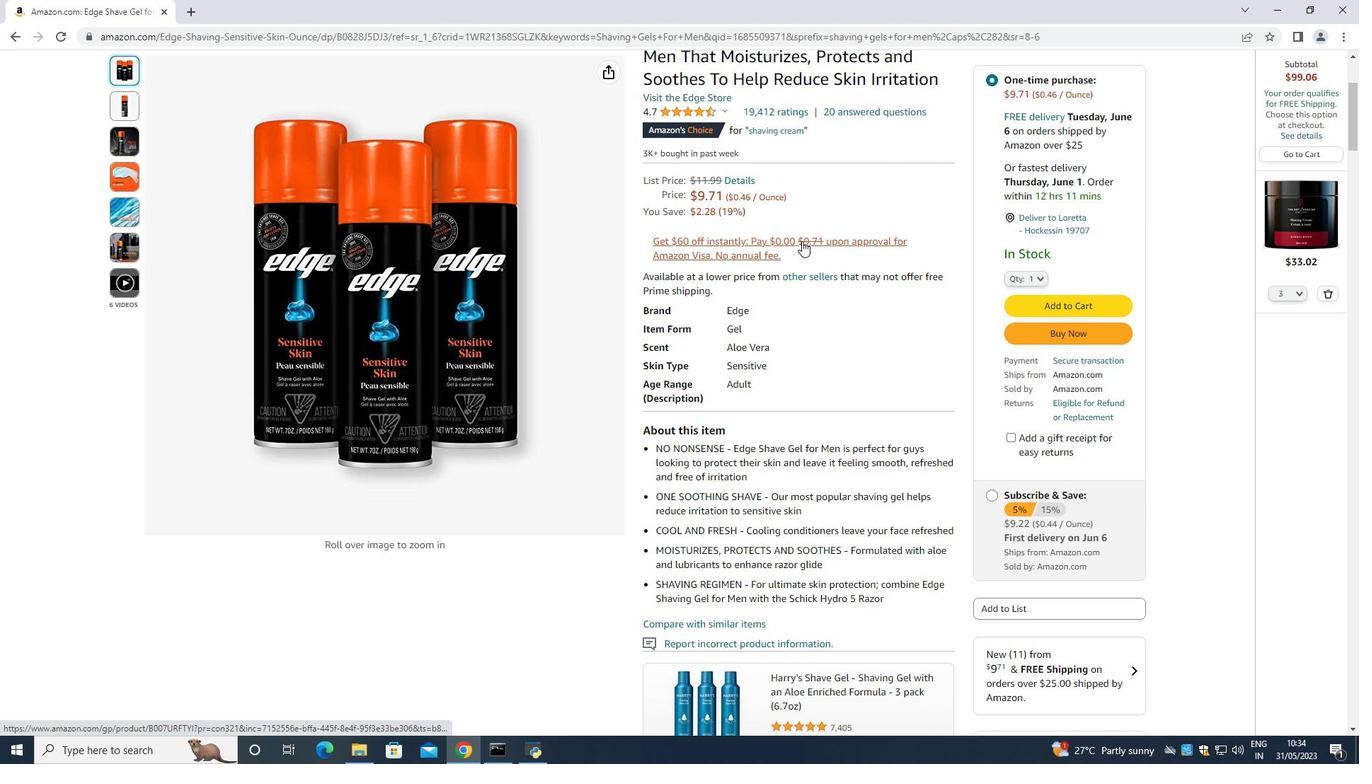 
Action: Mouse scrolled (801, 239) with delta (0, 0)
Screenshot: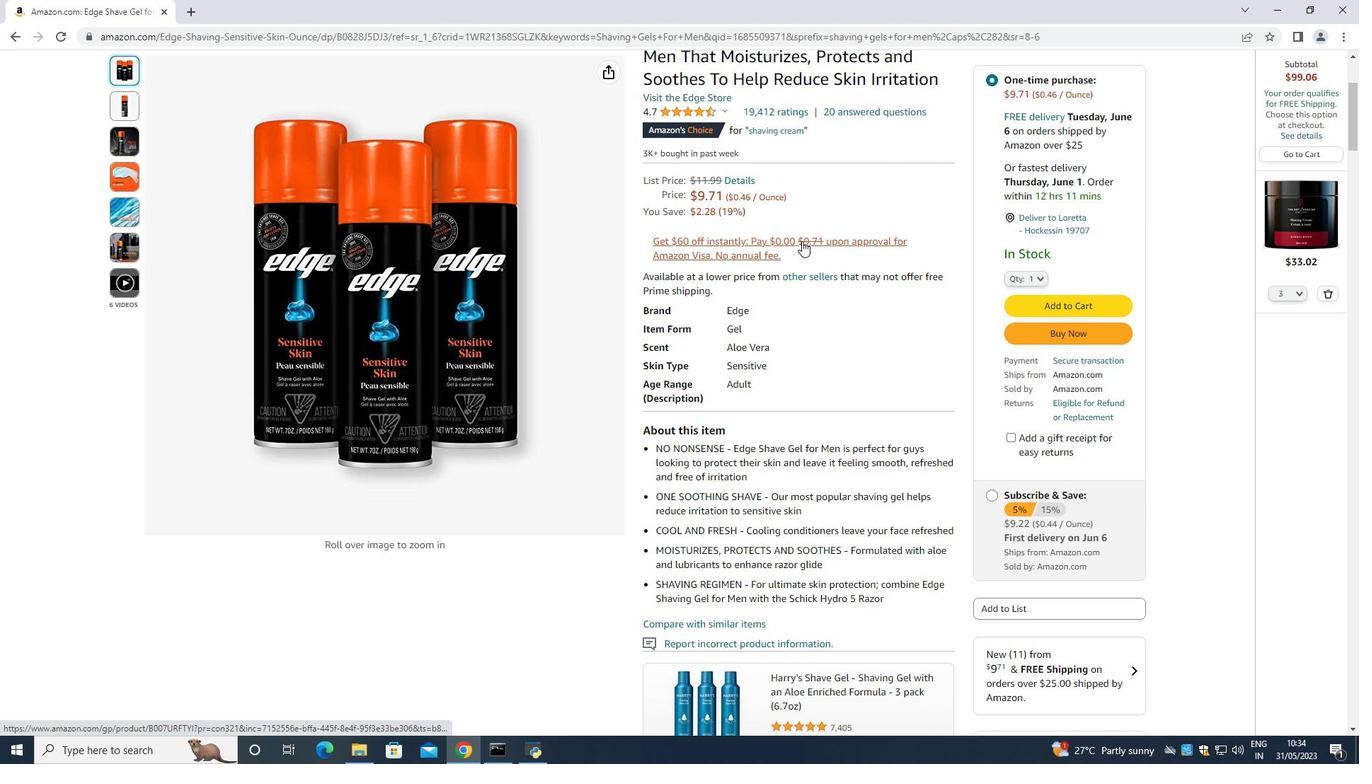 
Action: Mouse moved to (1021, 202)
Screenshot: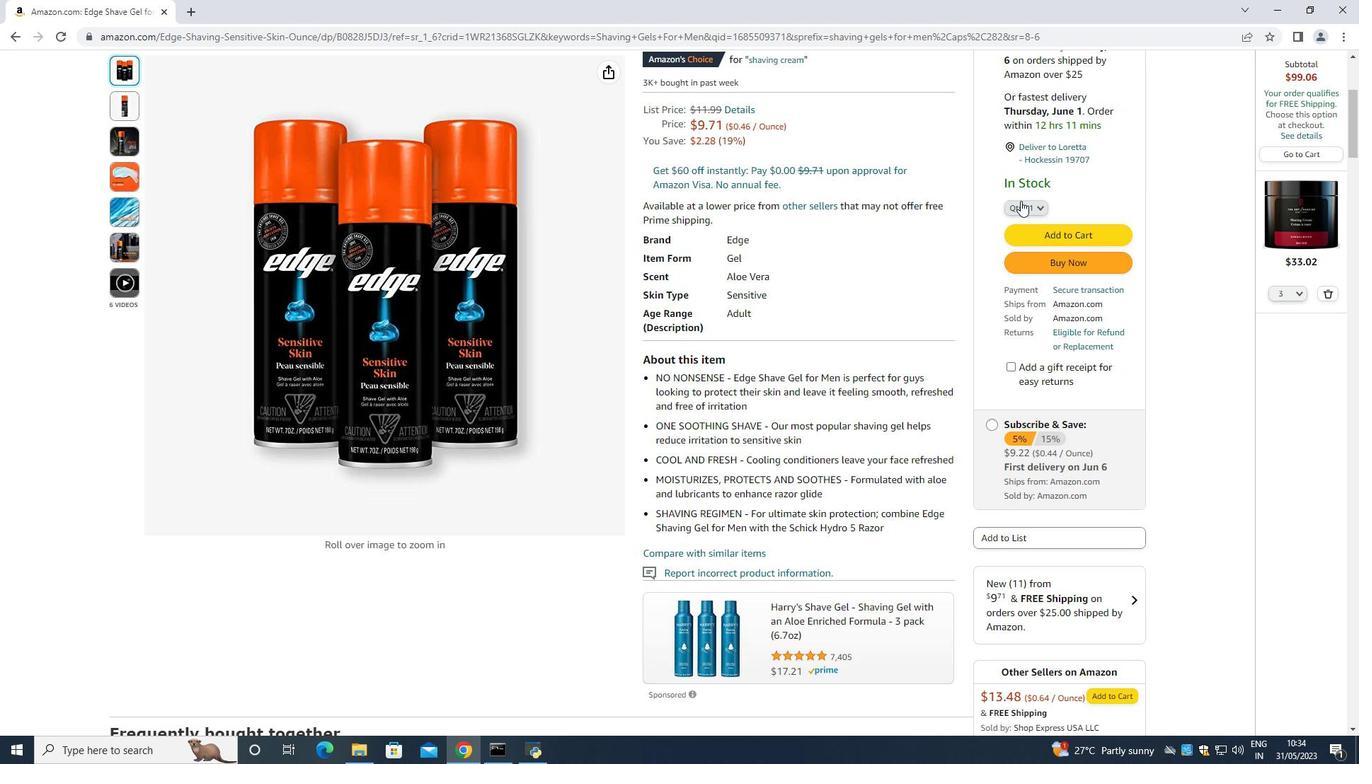 
Action: Mouse pressed left at (1021, 202)
Screenshot: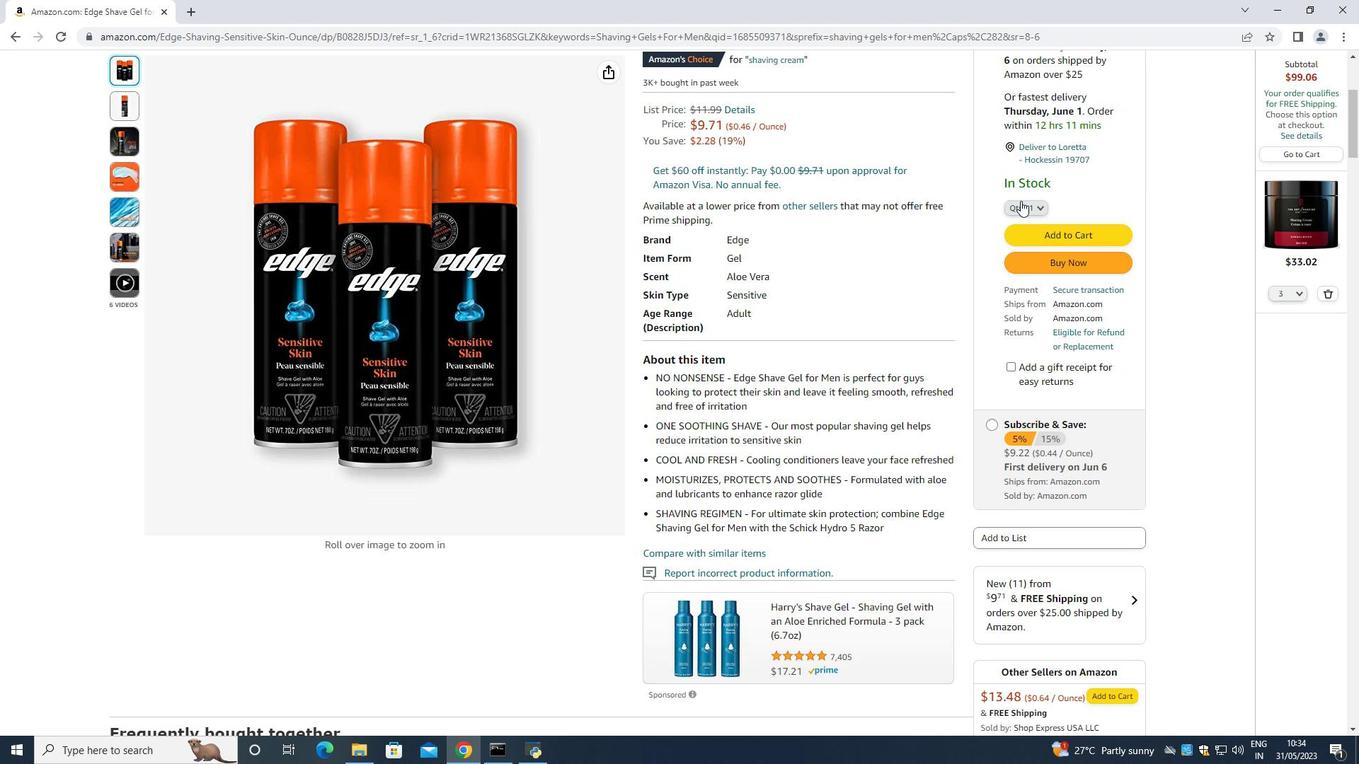 
Action: Mouse moved to (1017, 263)
Screenshot: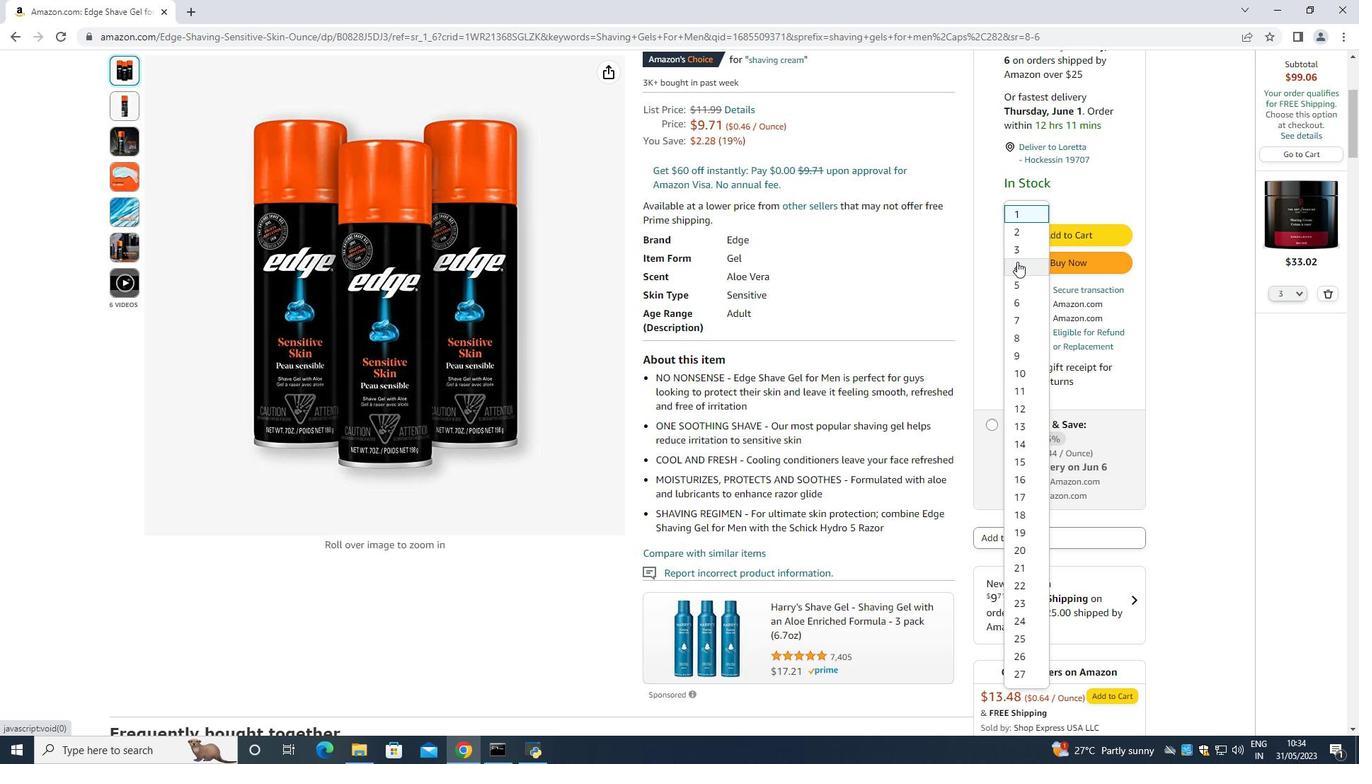 
Action: Mouse pressed left at (1017, 263)
Screenshot: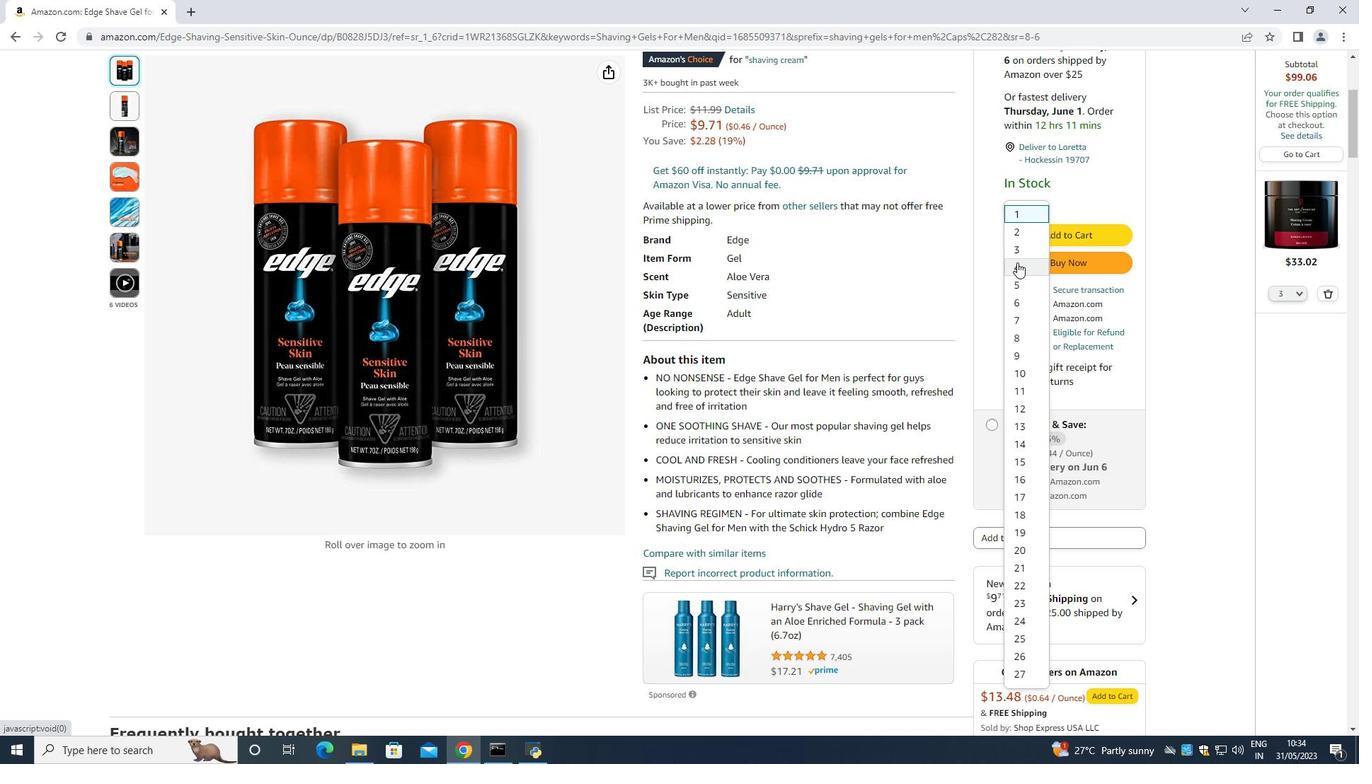 
Action: Mouse moved to (1062, 252)
Screenshot: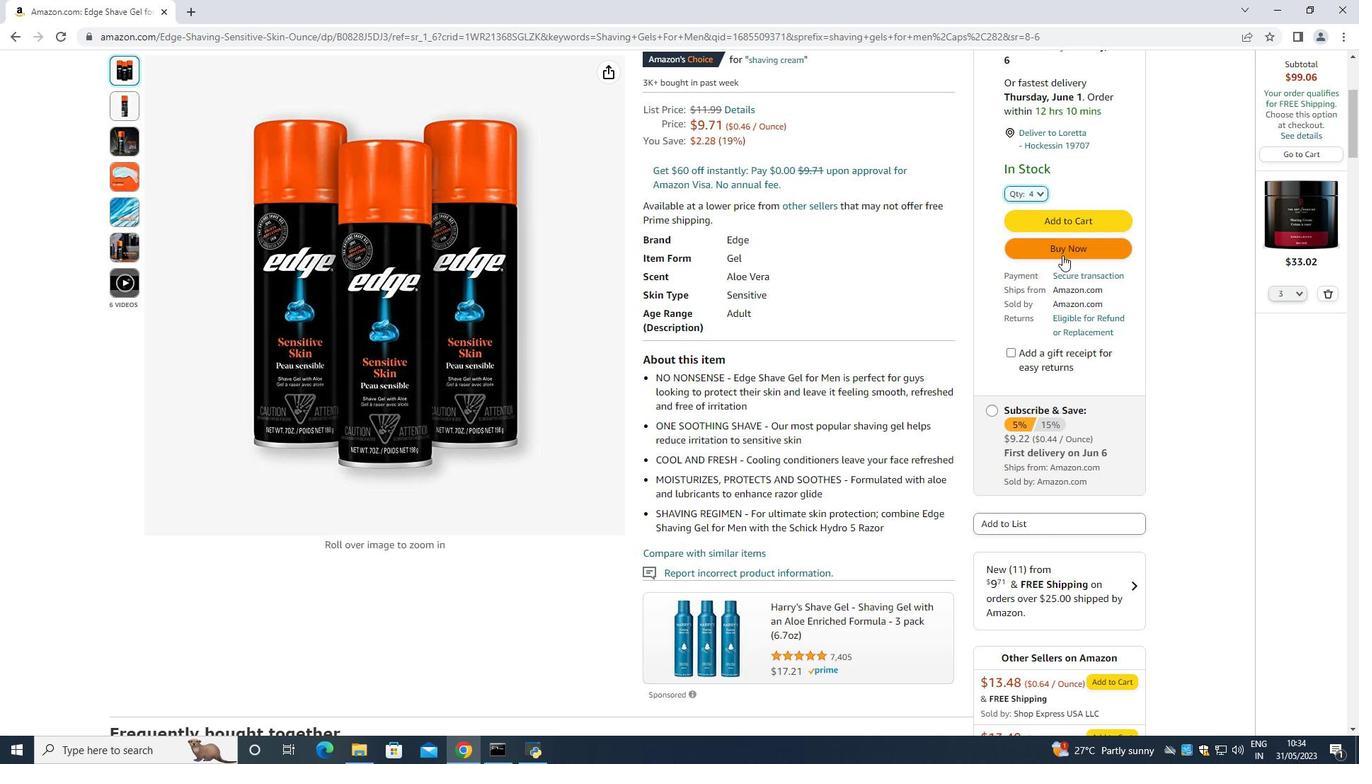 
Action: Mouse pressed left at (1062, 252)
Screenshot: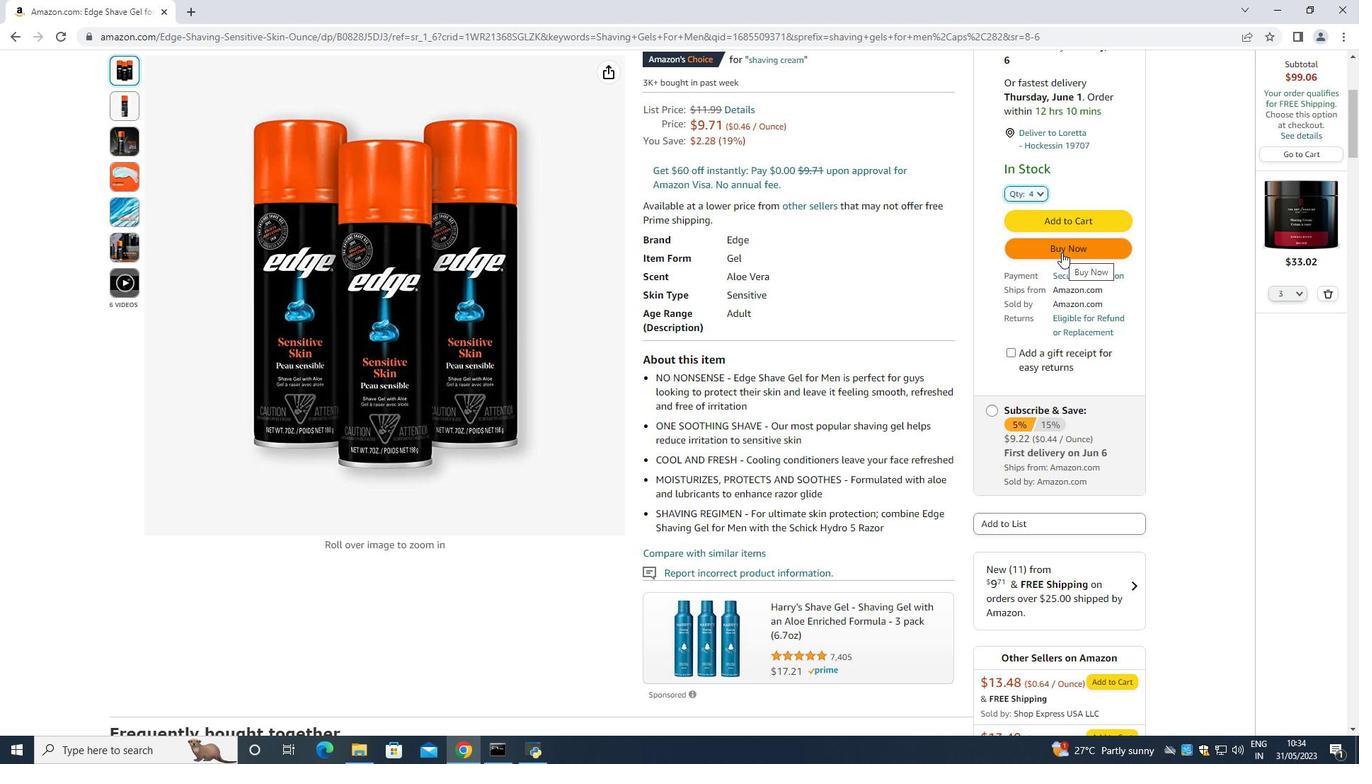 
Action: Mouse moved to (802, 123)
Screenshot: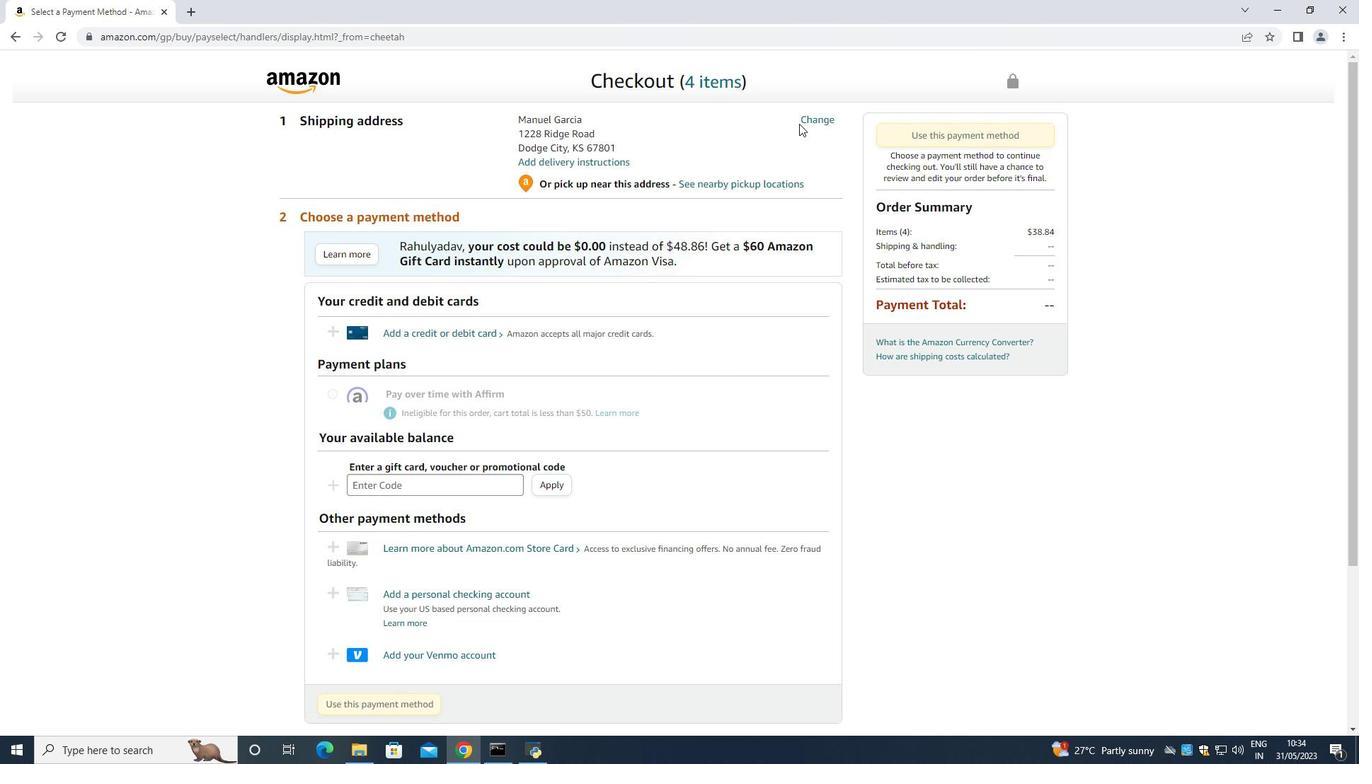 
Action: Mouse pressed left at (802, 123)
Screenshot: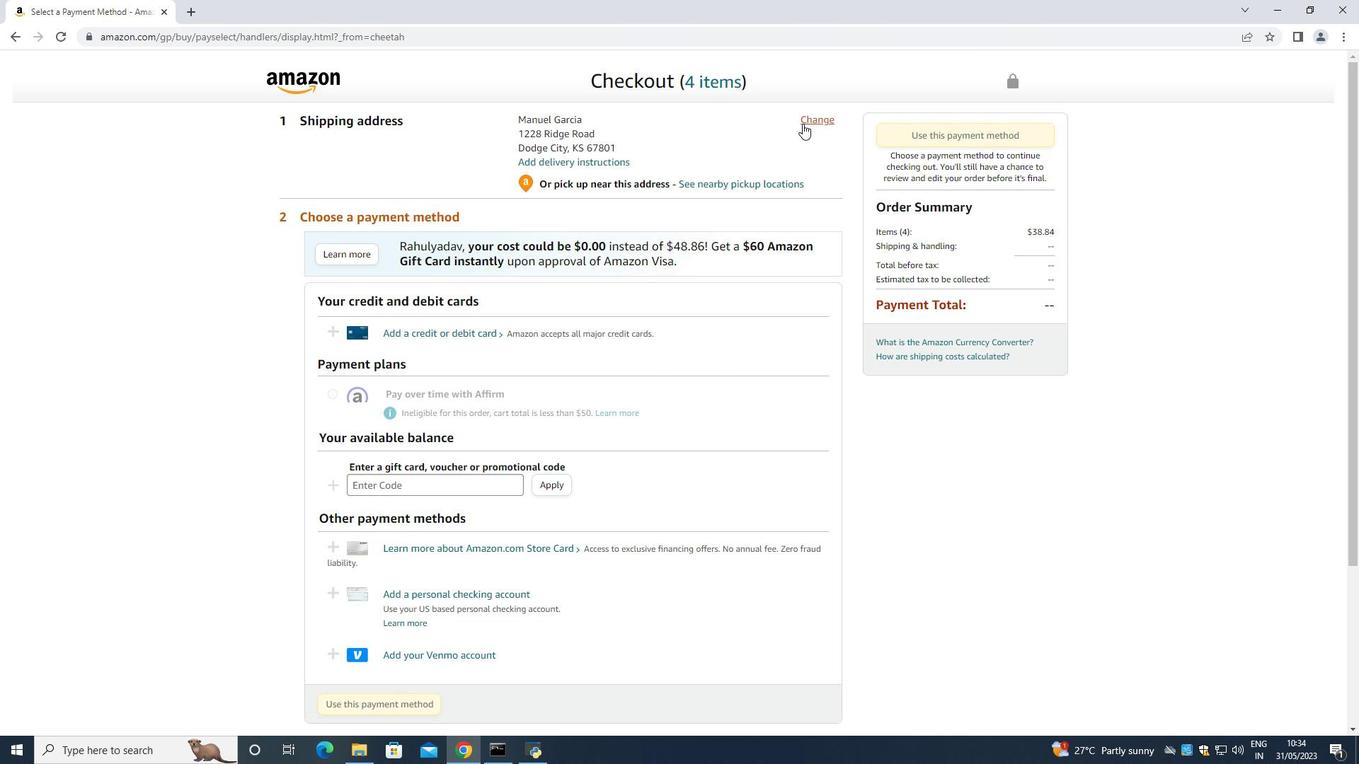 
Action: Key pressed <Key.space><Key.space><Key.space><Key.space><Key.space><Key.space><Key.space><Key.space><Key.space><Key.space><Key.space><Key.space>
Screenshot: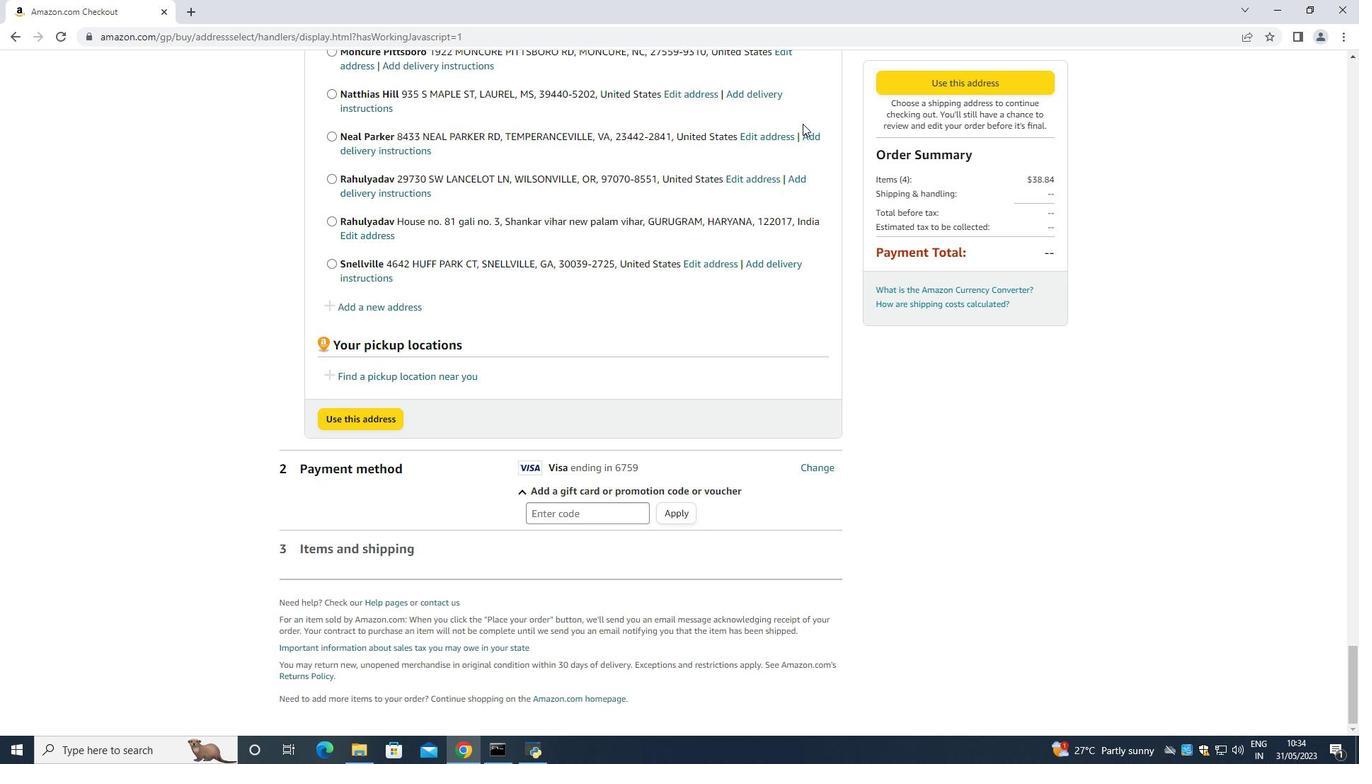 
Action: Mouse moved to (349, 306)
Screenshot: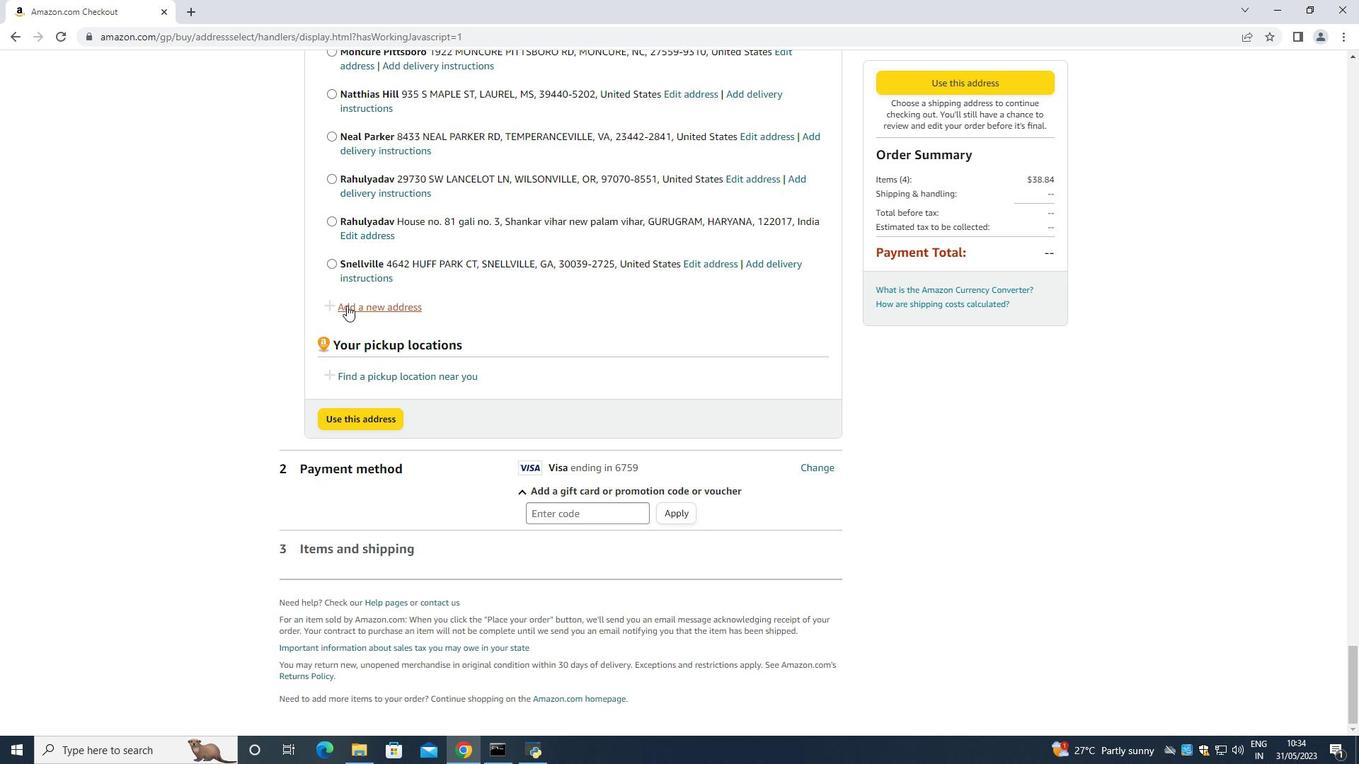 
Action: Mouse pressed left at (349, 306)
Screenshot: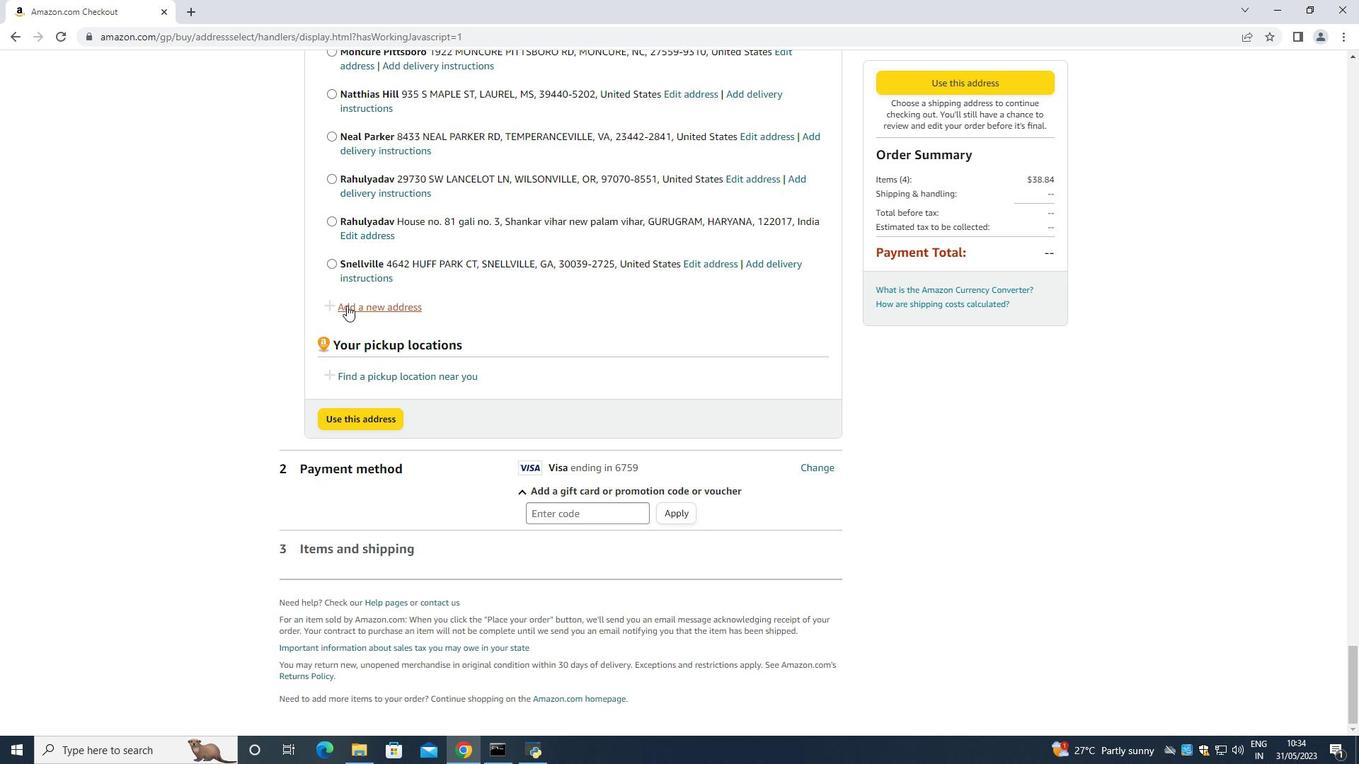 
Action: Mouse moved to (489, 344)
Screenshot: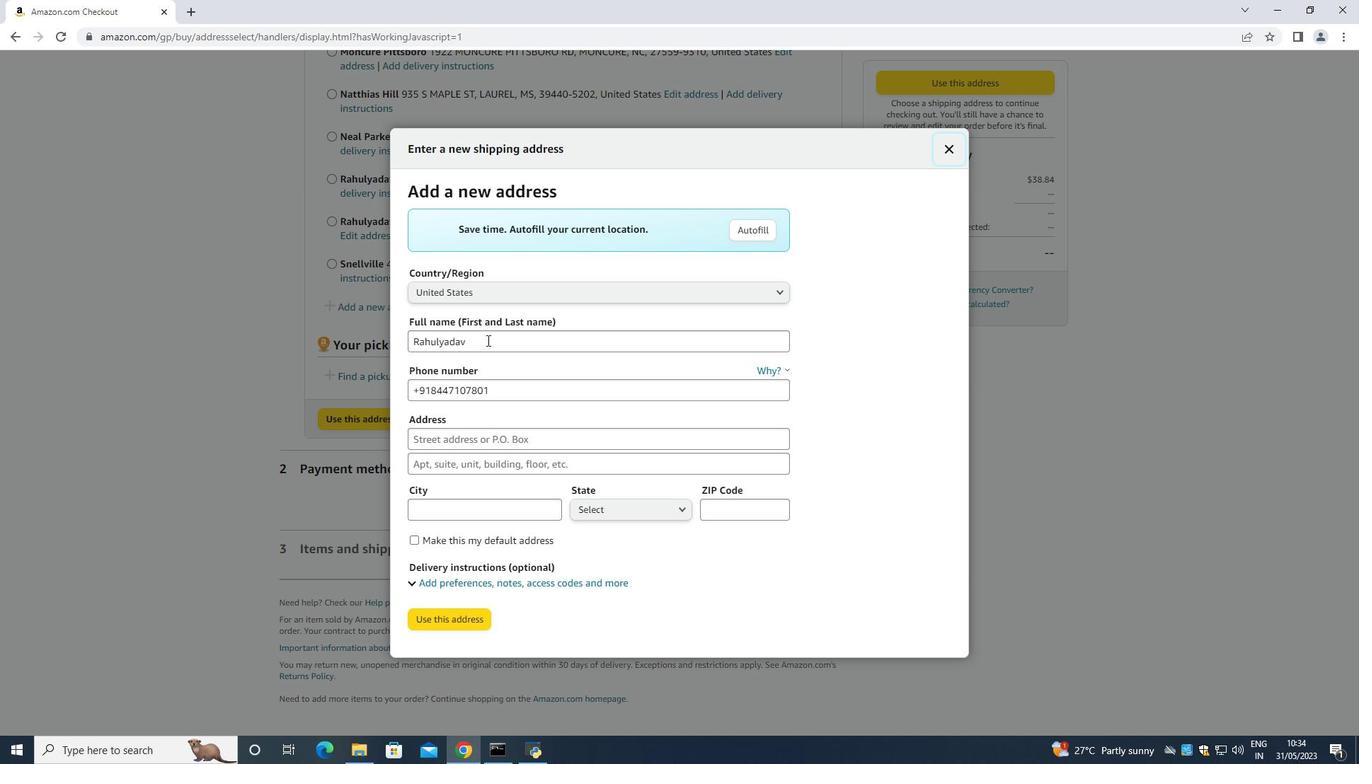 
Action: Mouse pressed left at (489, 344)
Screenshot: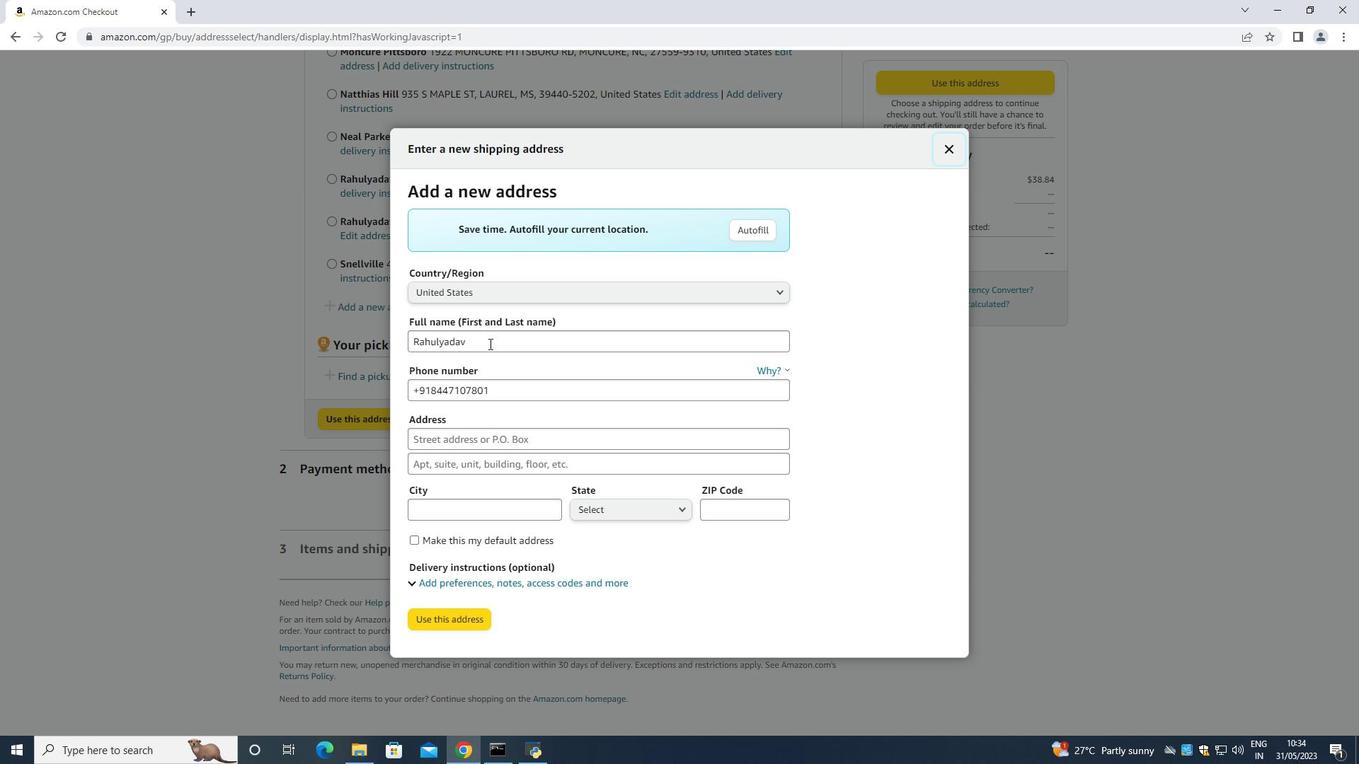 
Action: Key pressed <Key.backspace><Key.backspace><Key.backspace><Key.backspace><Key.backspace><Key.backspace><Key.backspace><Key.backspace><Key.backspace><Key.backspace><Key.backspace><Key.backspace><Key.backspace><Key.backspace><Key.backspace><Key.backspace><Key.backspace><Key.backspace><Key.backspace><Key.backspace><Key.backspace><Key.backspace><Key.backspace><Key.backspace><Key.backspace><Key.backspace><Key.shift>Maria<Key.space><Key.shift><Key.shift><Key.shift><Key.shift>Thompson<Key.space>
Screenshot: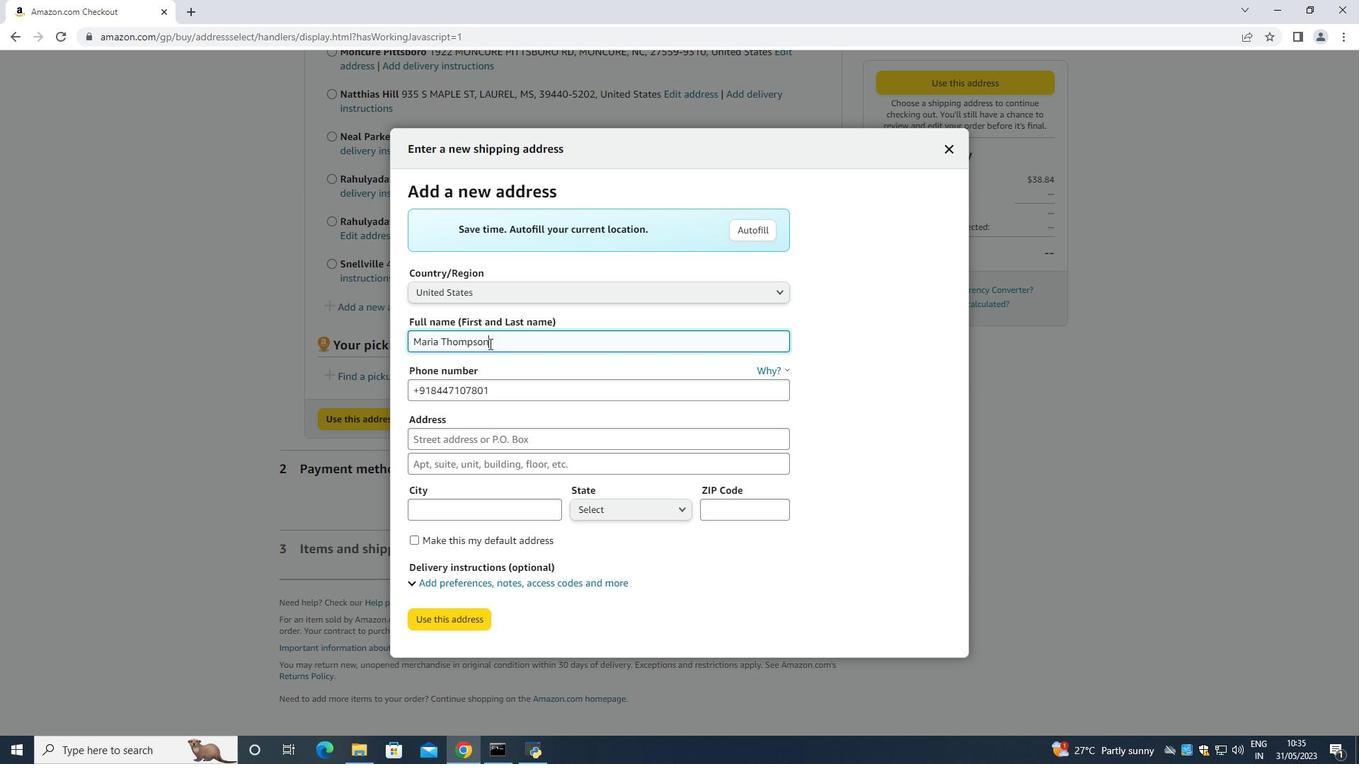 
Action: Mouse moved to (492, 395)
Screenshot: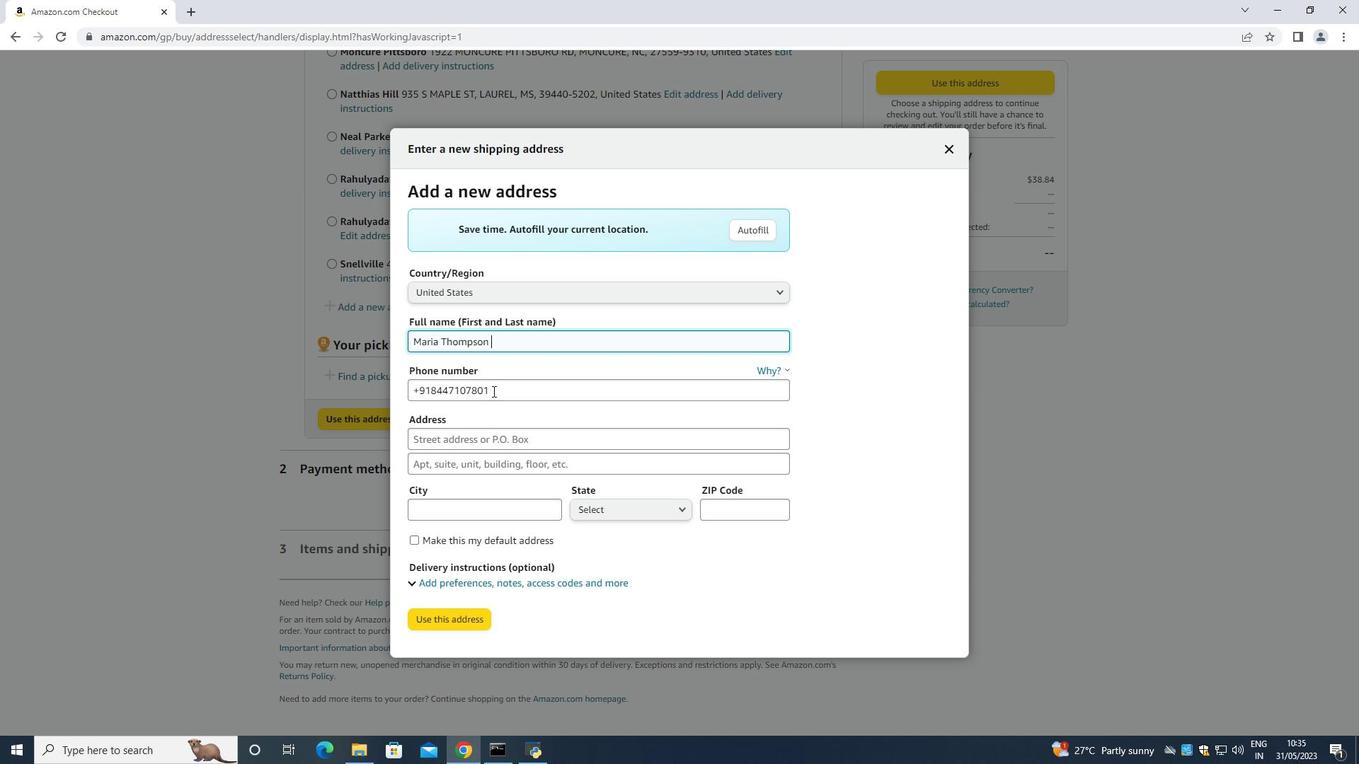 
Action: Mouse pressed left at (492, 395)
Screenshot: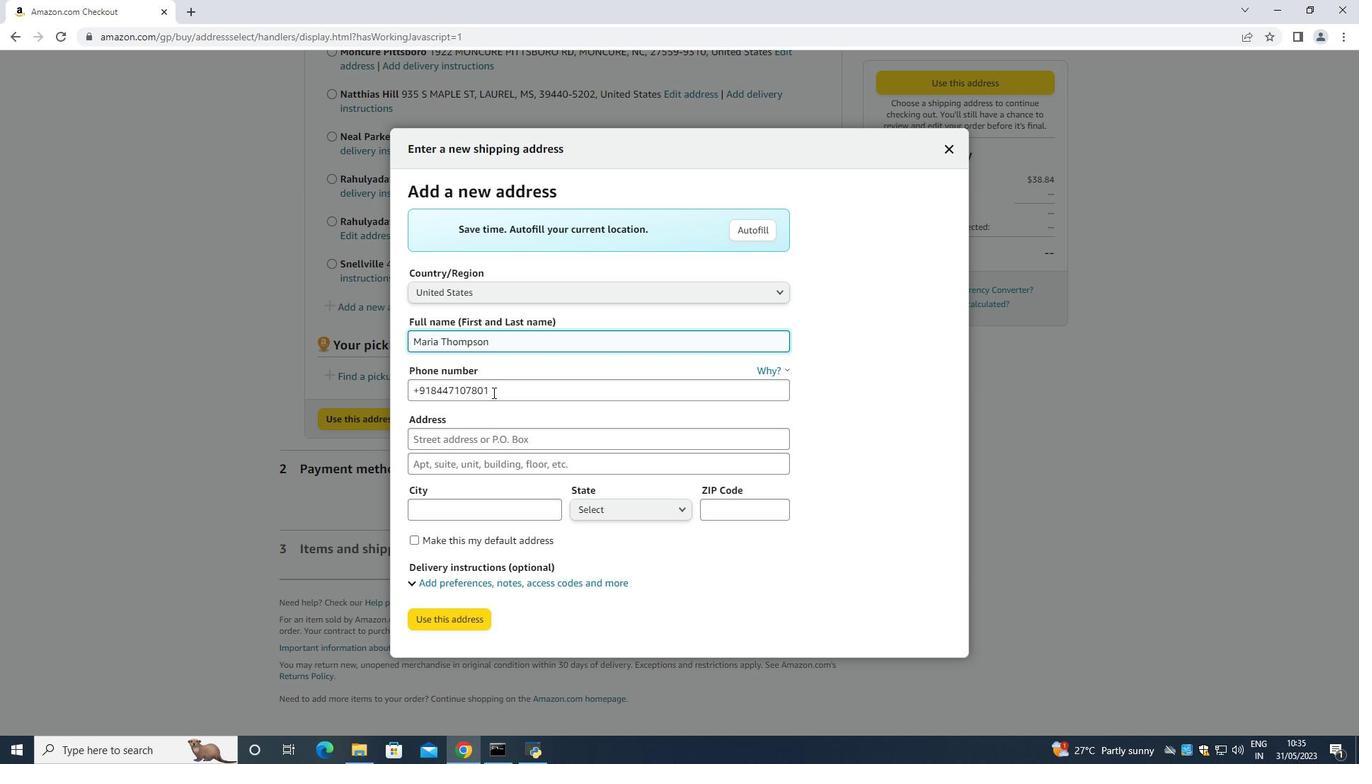 
Action: Mouse moved to (491, 395)
Screenshot: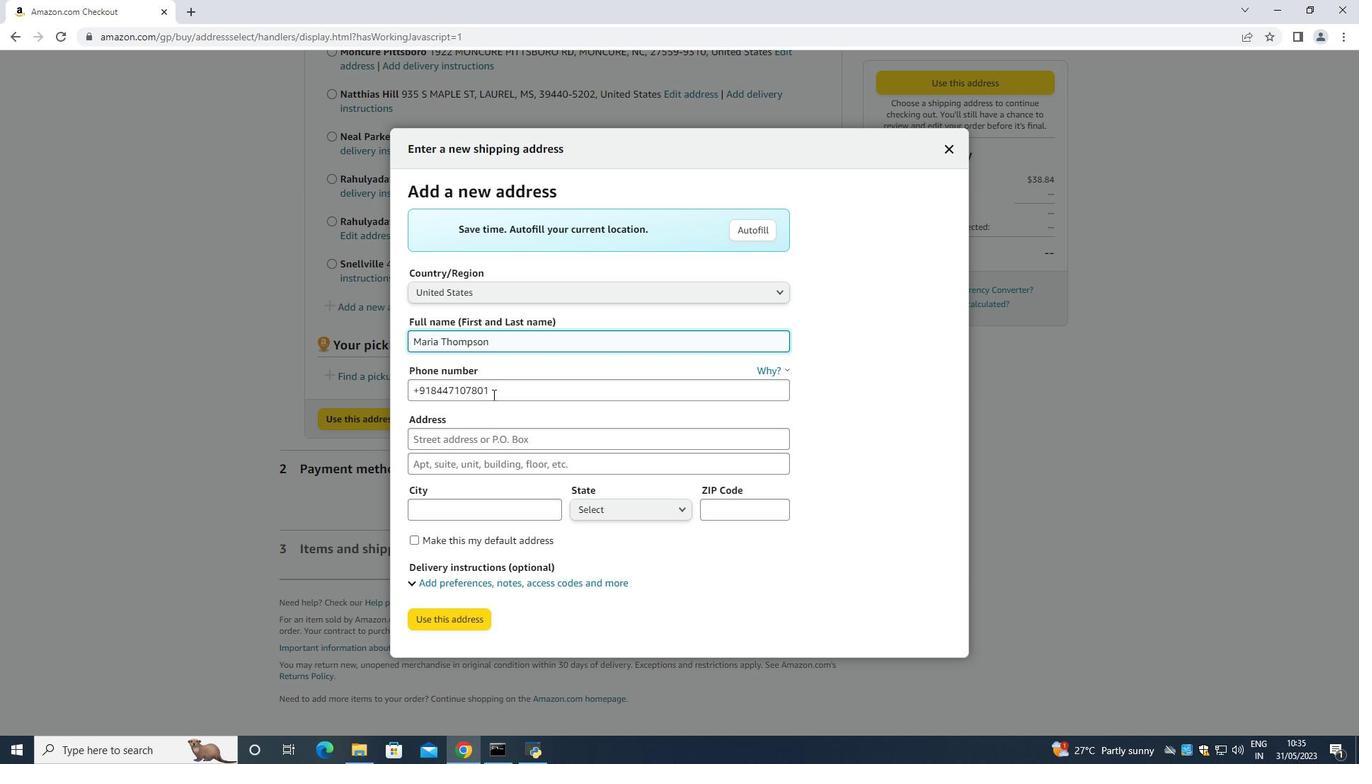 
Action: Key pressed <Key.backspace><Key.backspace><Key.backspace><Key.backspace><Key.backspace><Key.backspace><Key.backspace><Key.backspace><Key.backspace><Key.backspace><Key.backspace><Key.backspace><Key.backspace><Key.backspace><Key.backspace><Key.backspace><Key.backspace><Key.backspace><Key.backspace><Key.backspace><Key.backspace>6205197251
Screenshot: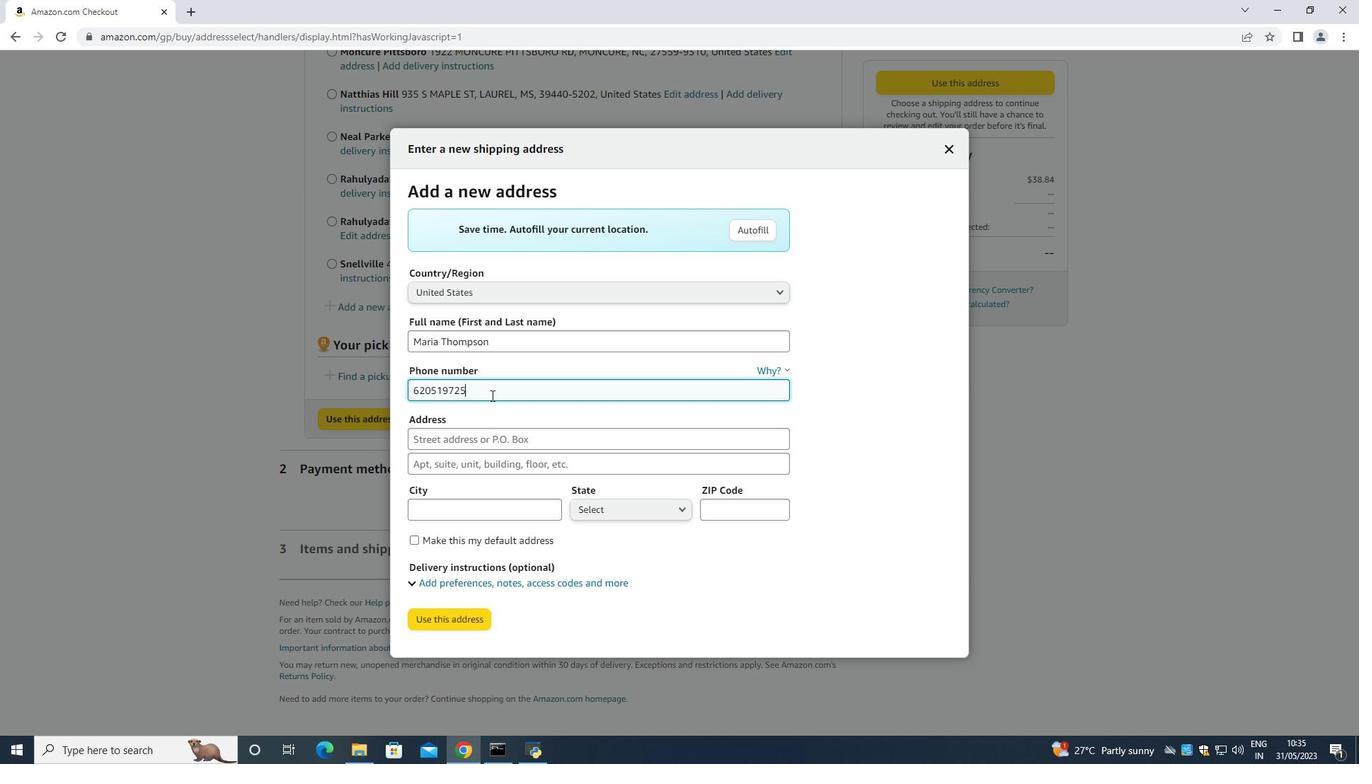 
Action: Mouse moved to (474, 439)
Screenshot: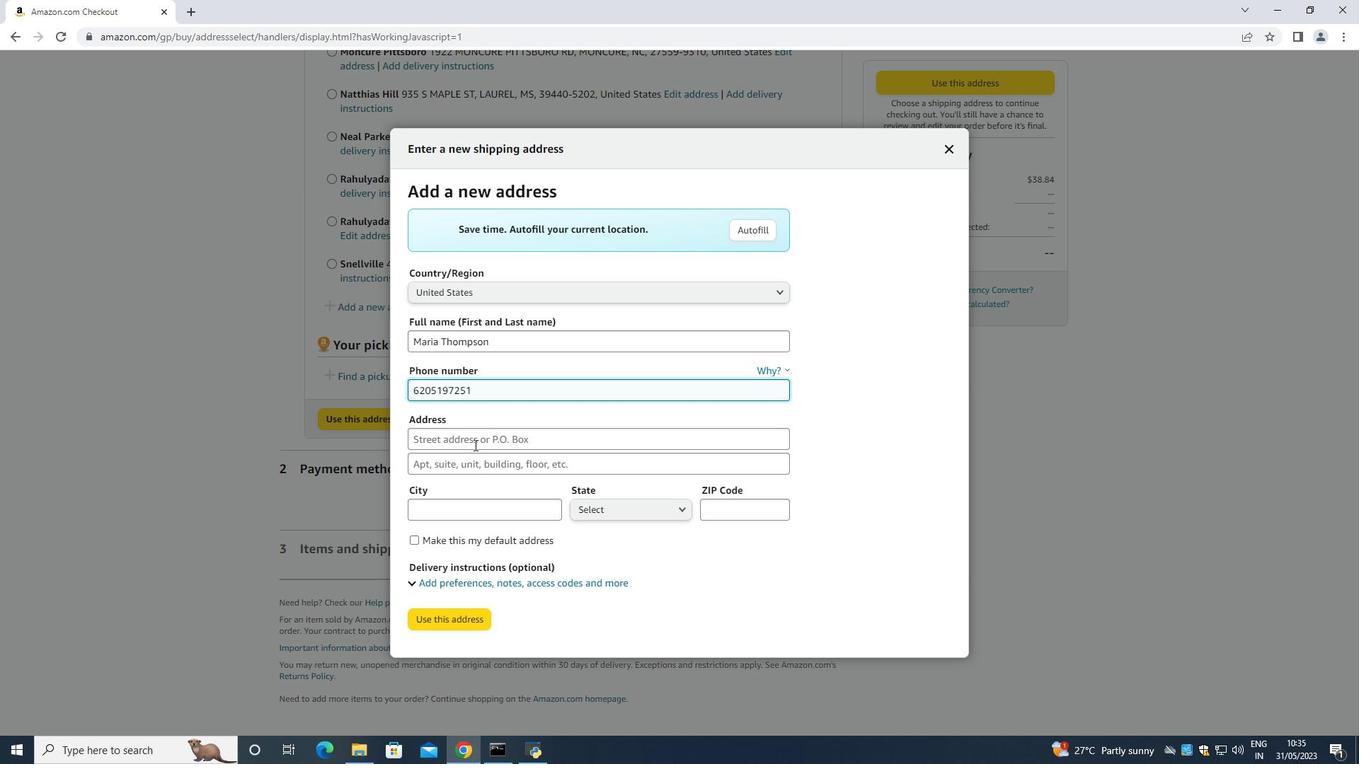 
Action: Mouse pressed left at (474, 439)
Screenshot: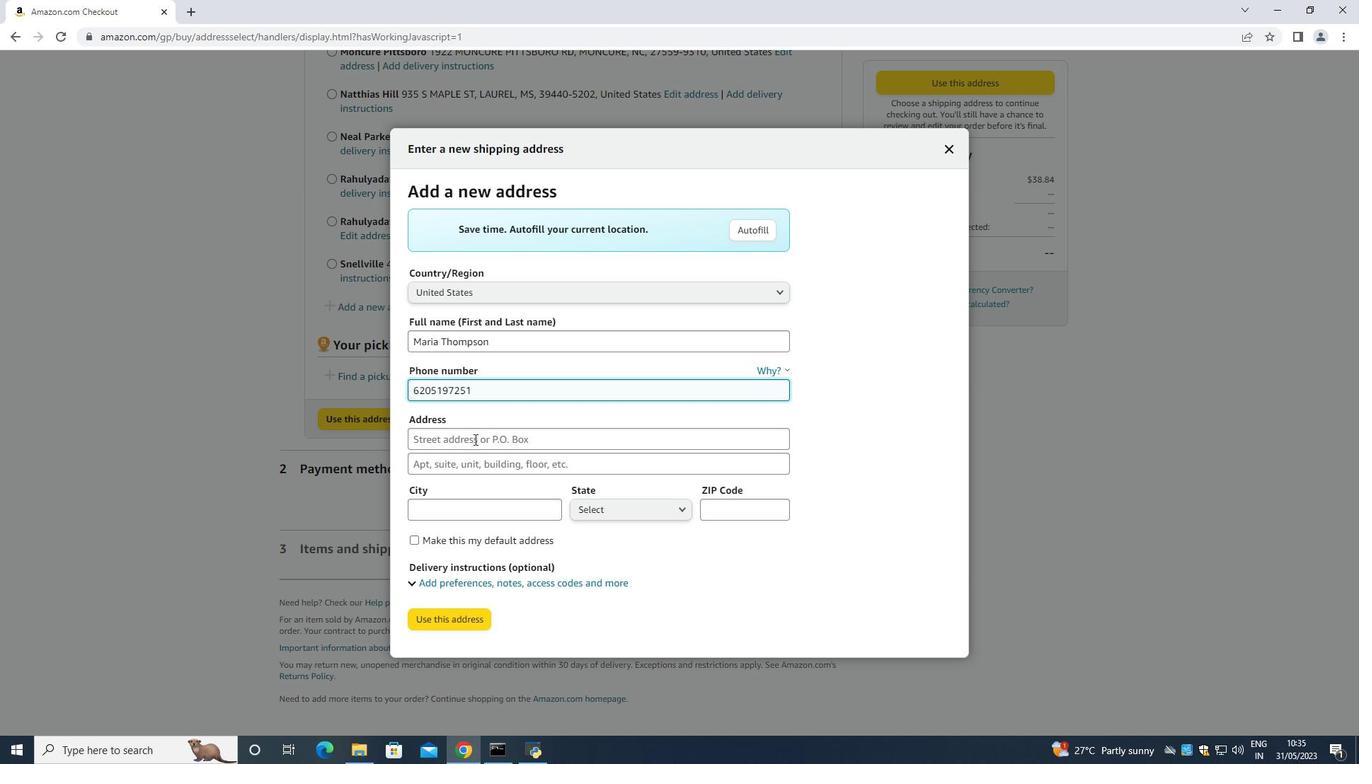 
Action: Key pressed 1233<Key.space><Key.shift>Ridge<Key.space><Key.shift>Road<Key.space><Key.tab>
Screenshot: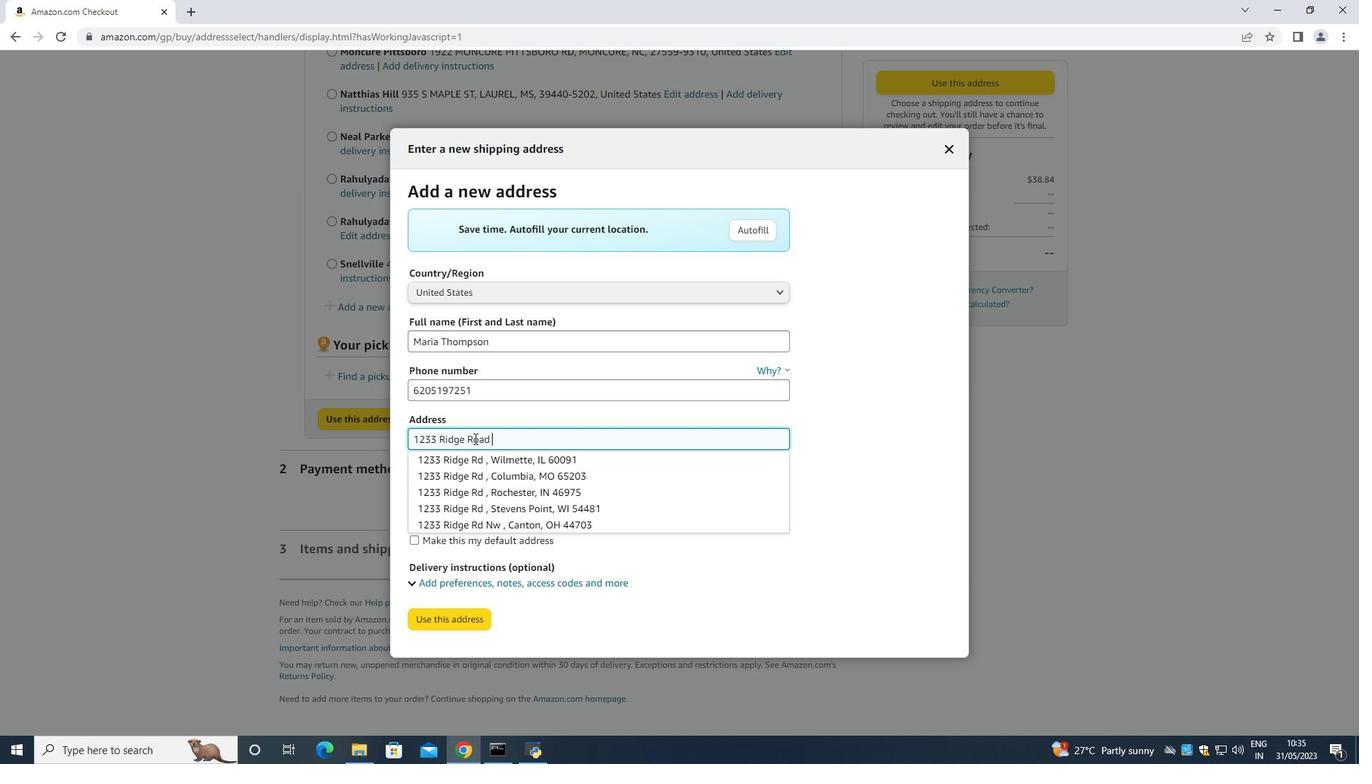 
Action: Mouse moved to (496, 494)
Screenshot: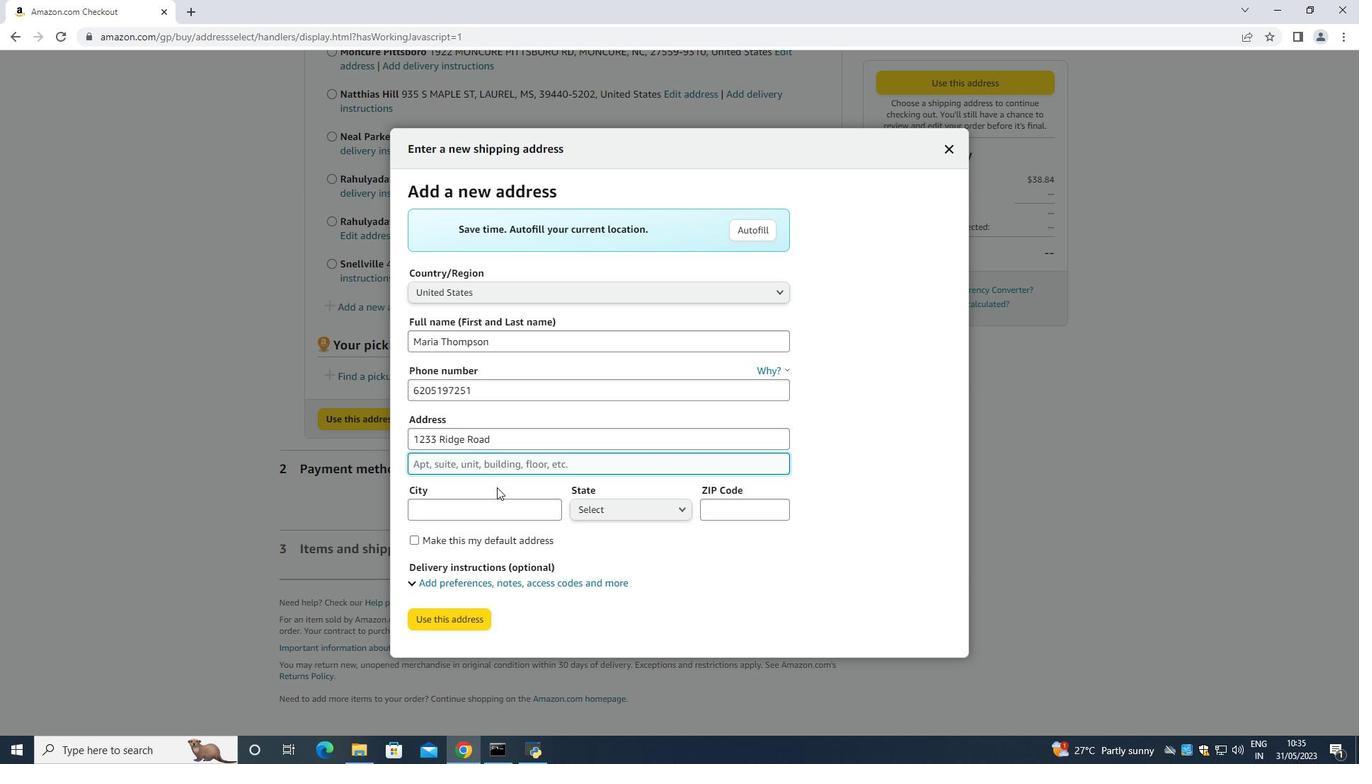 
Action: Key pressed <Key.tab>
Screenshot: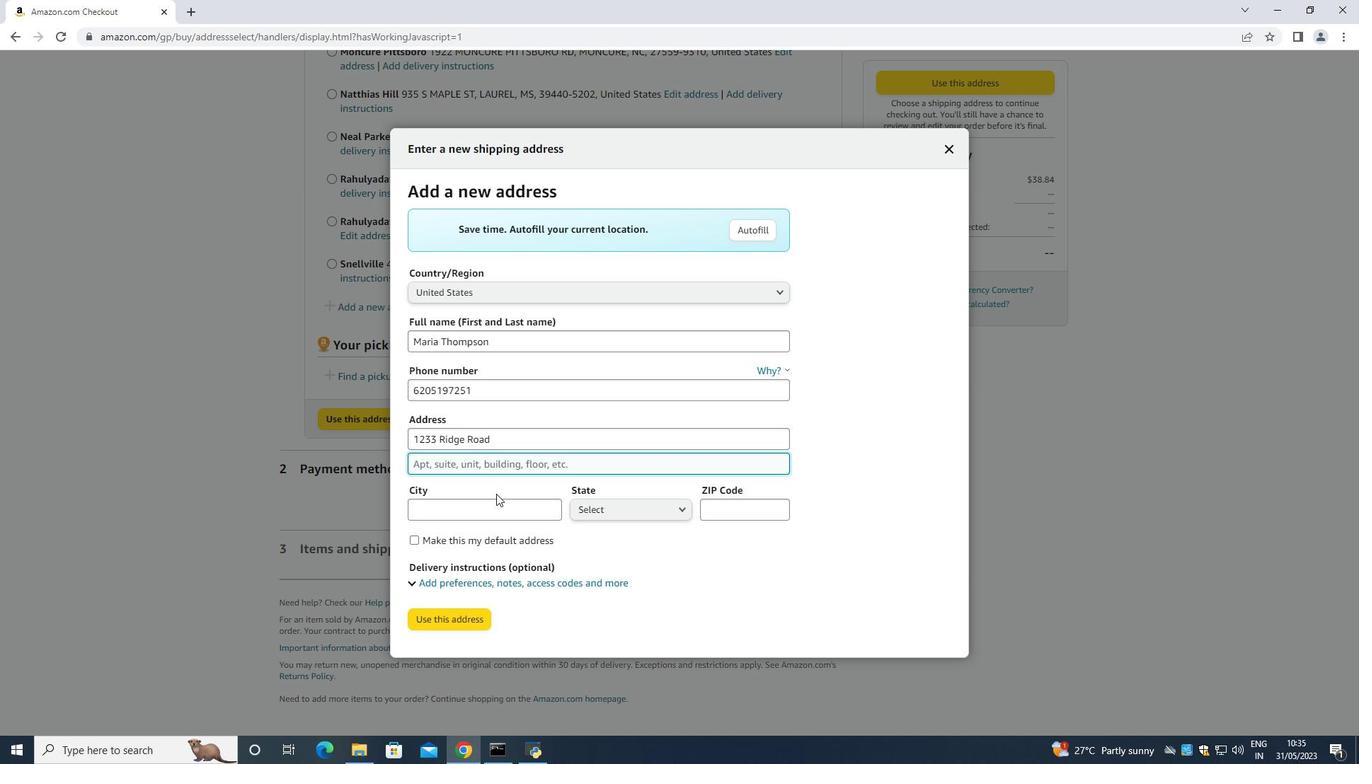
Action: Mouse moved to (495, 494)
Screenshot: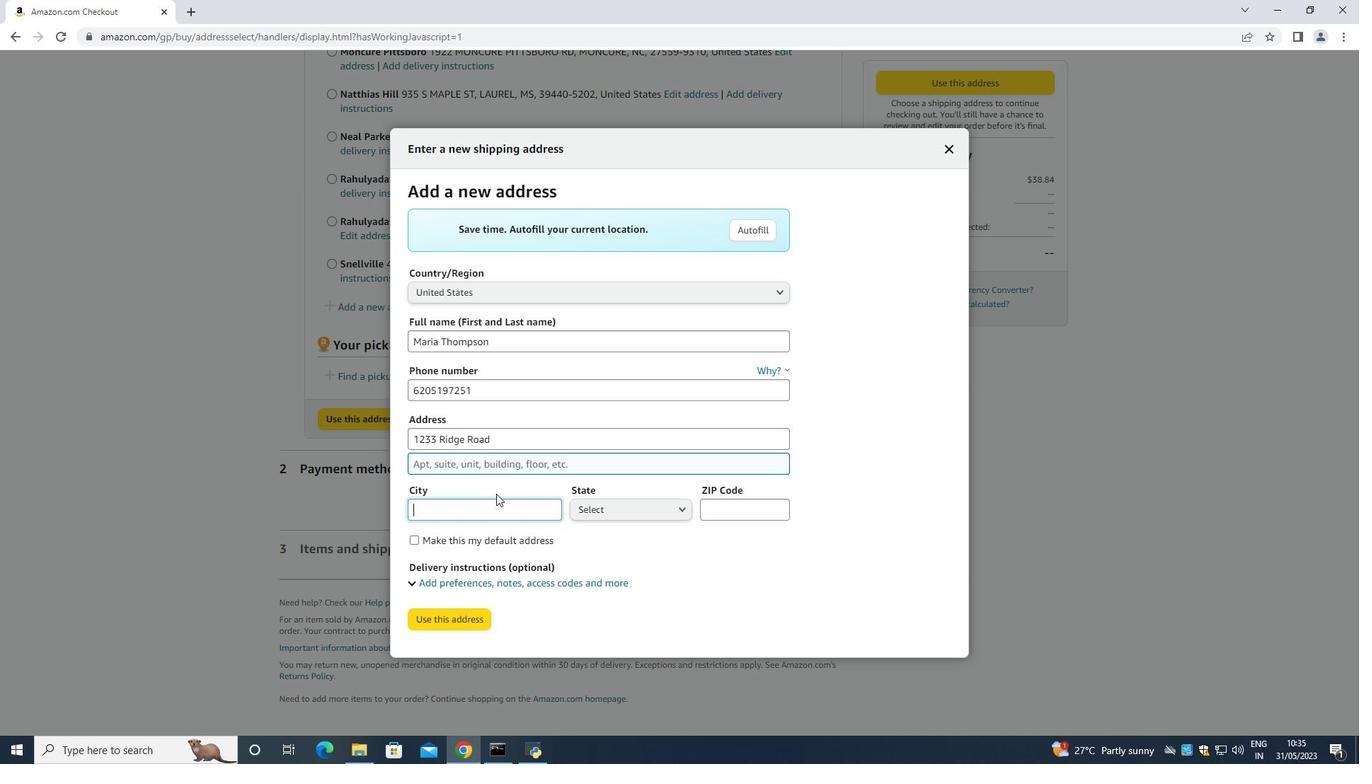 
Action: Key pressed <Key.shift>Dodge<Key.space><Key.tab>
Screenshot: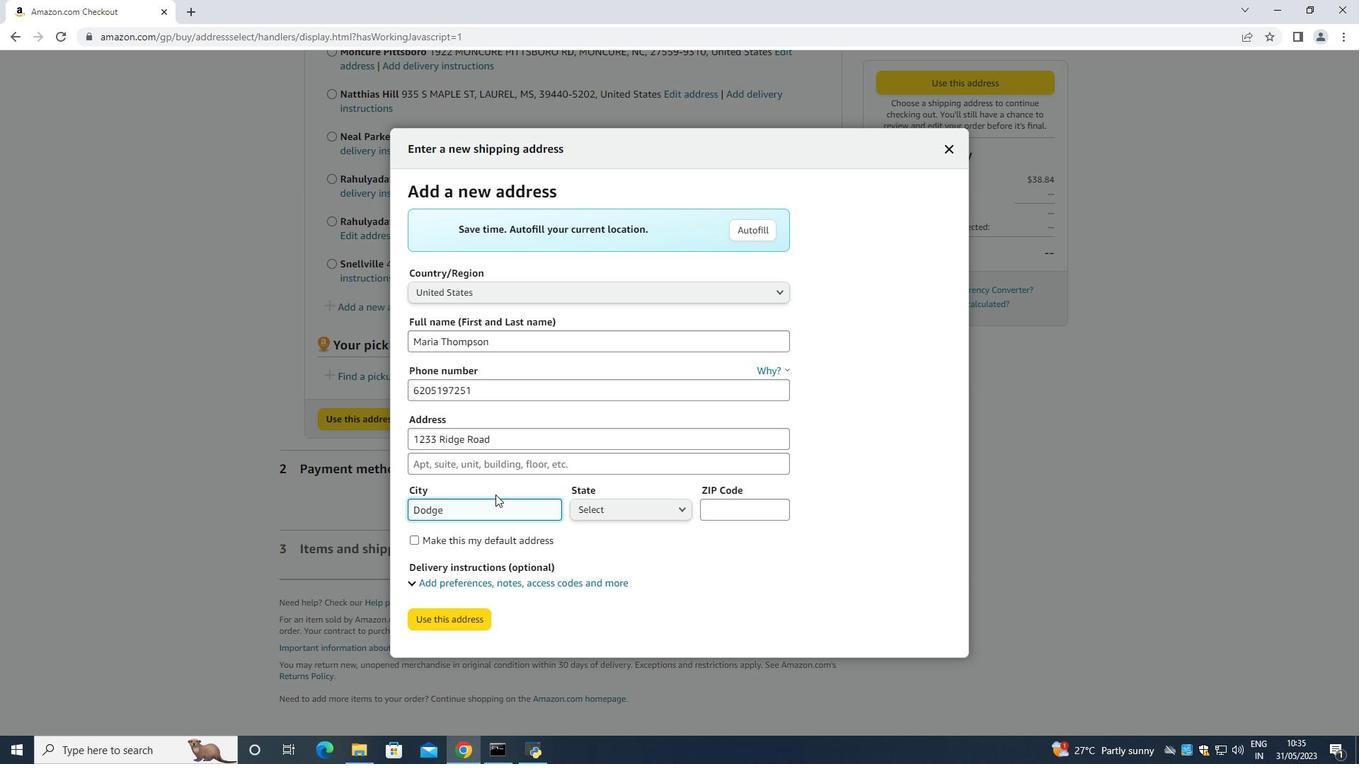 
Action: Mouse moved to (664, 516)
Screenshot: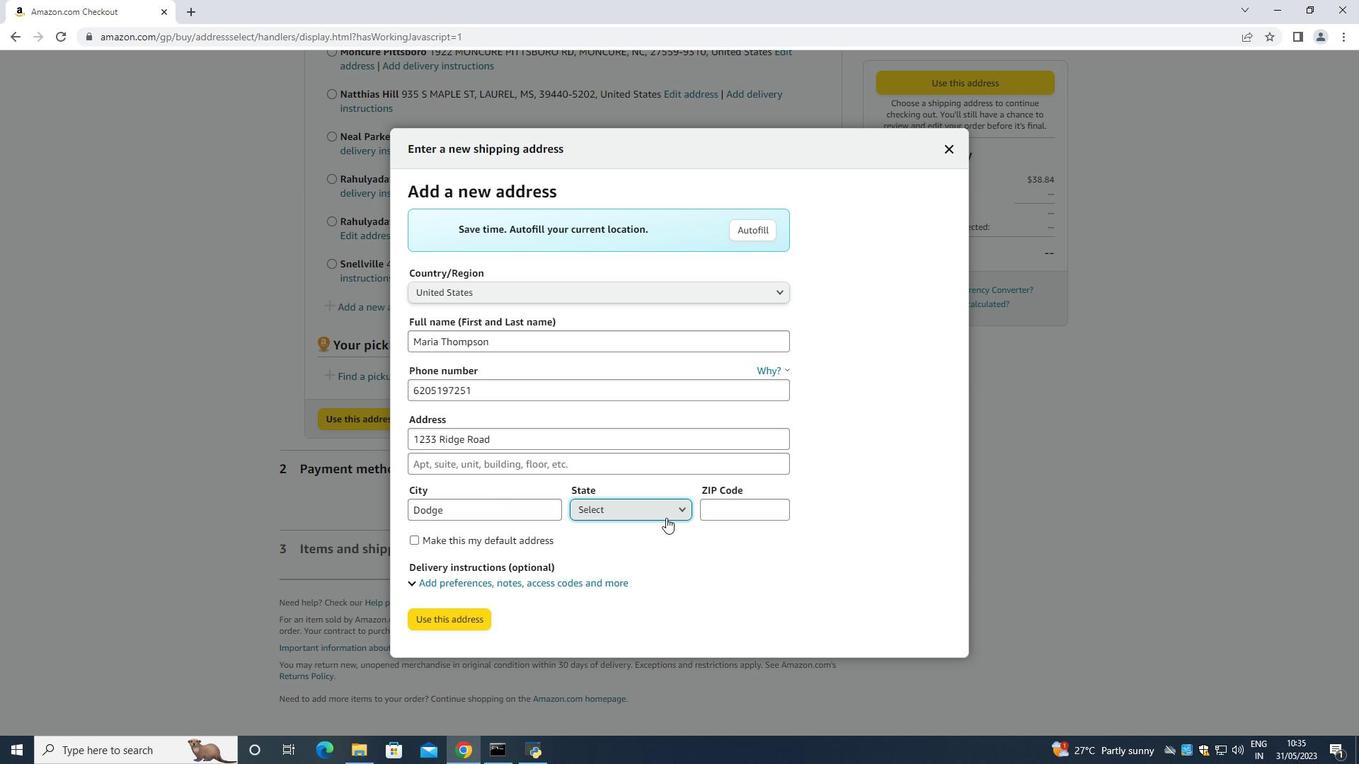 
Action: Mouse pressed left at (664, 516)
Screenshot: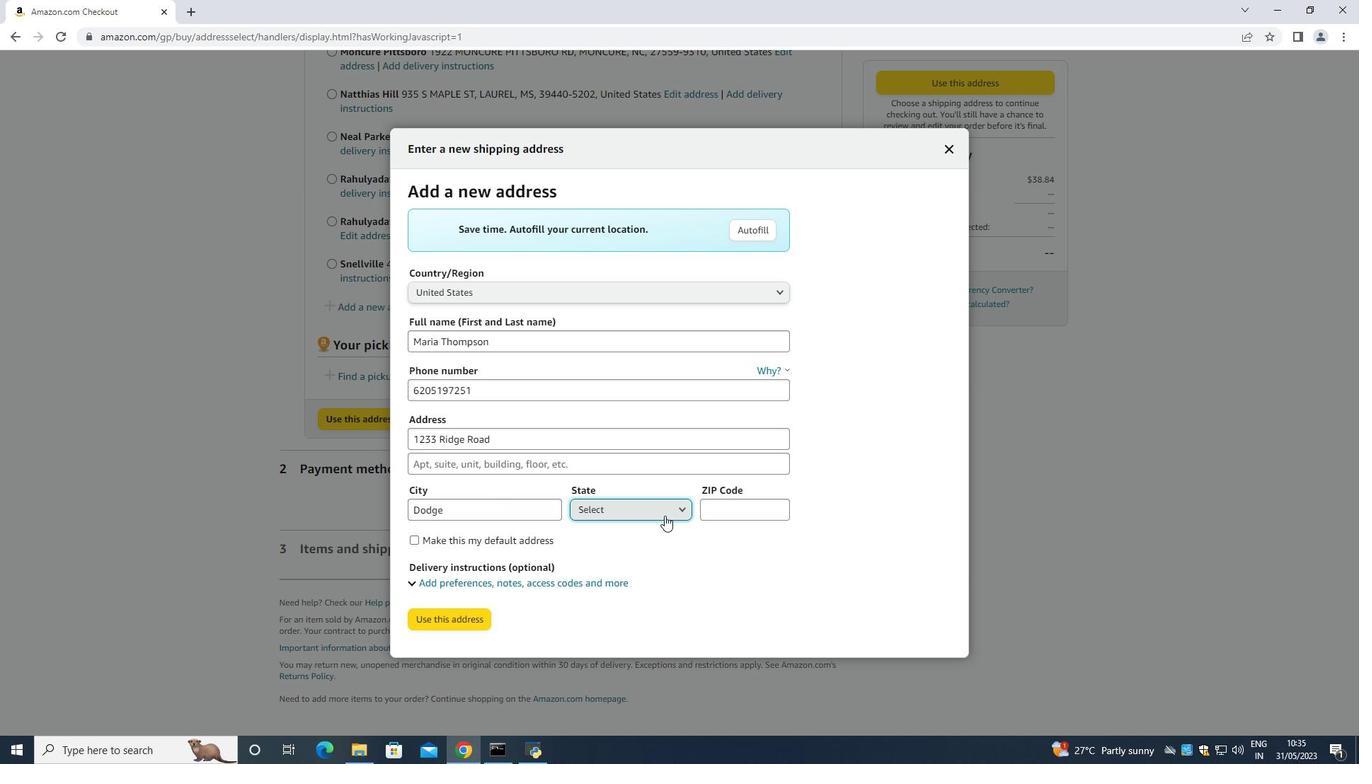 
Action: Mouse moved to (620, 424)
Screenshot: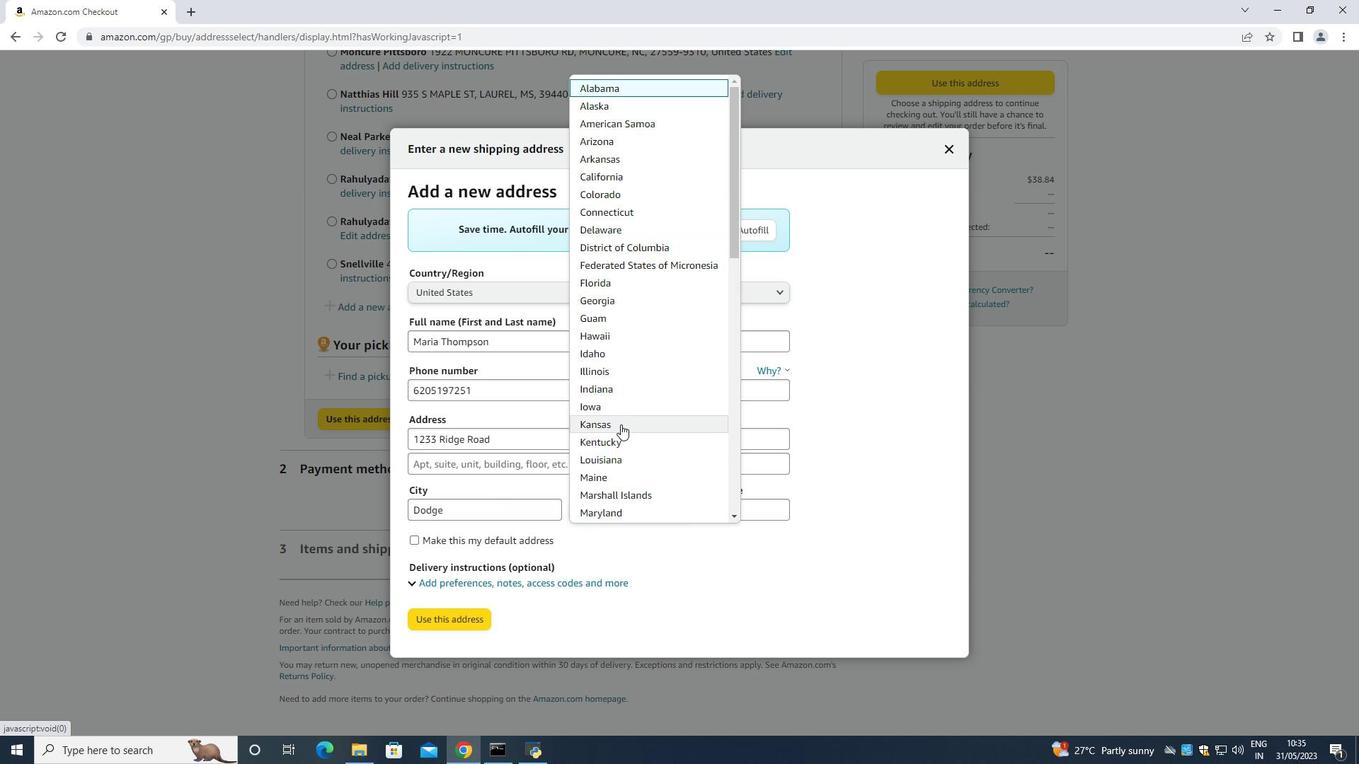 
Action: Mouse pressed left at (620, 424)
Screenshot: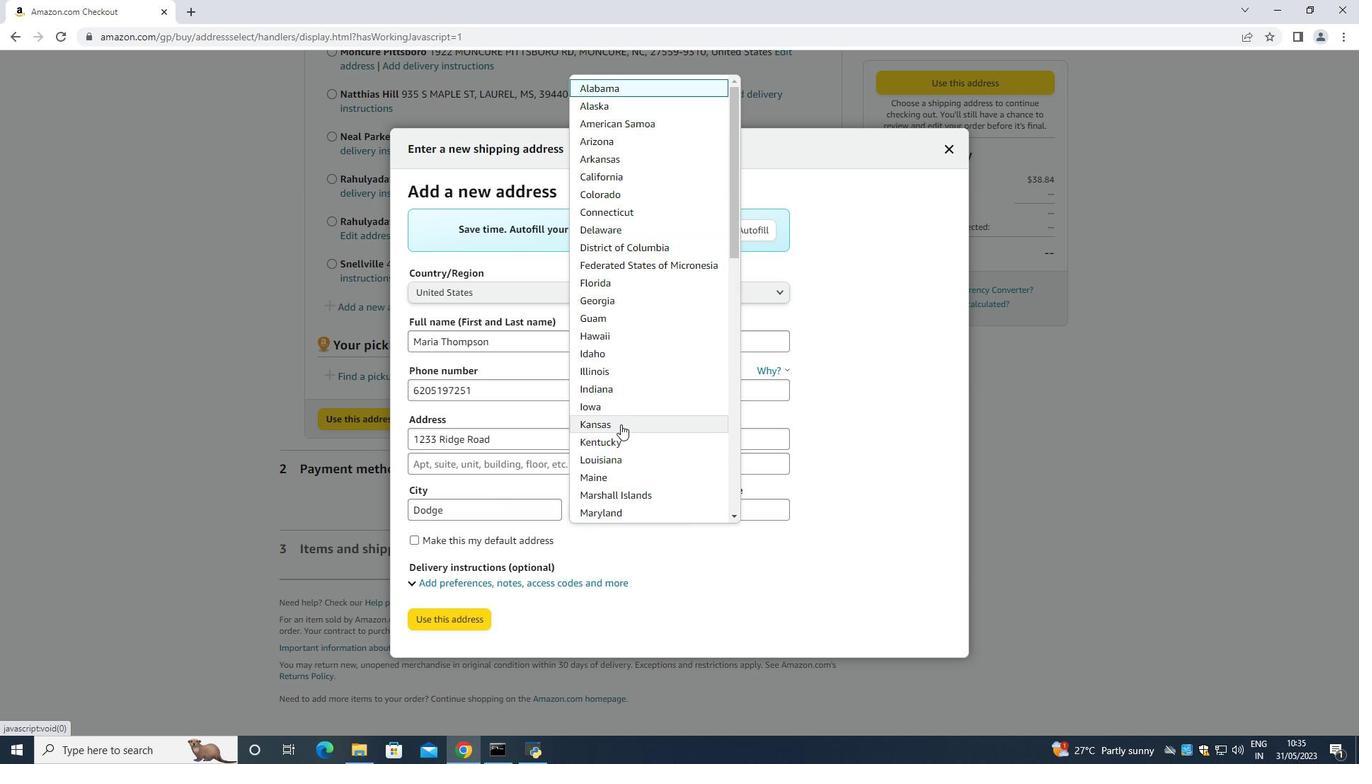 
Action: Mouse moved to (726, 514)
Screenshot: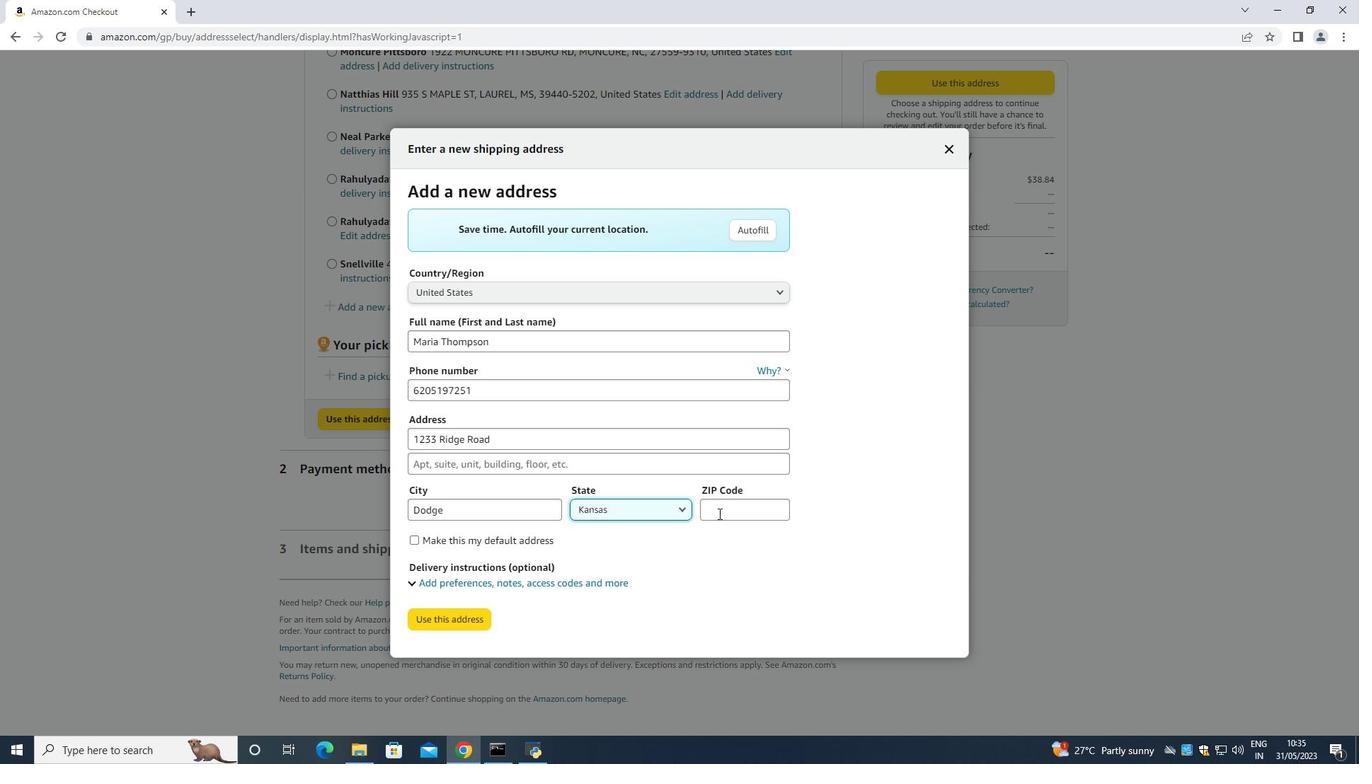 
Action: Mouse pressed left at (726, 514)
Screenshot: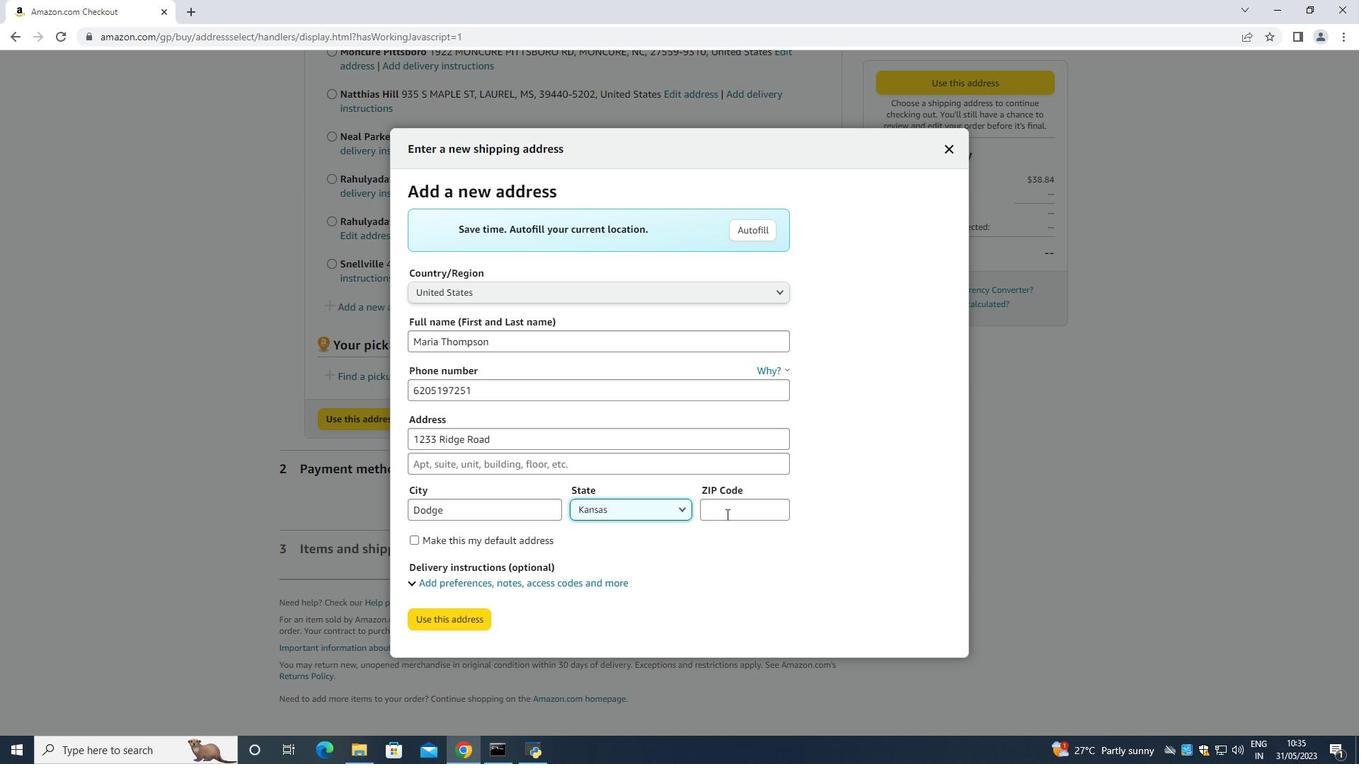 
Action: Key pressed 67801
Screenshot: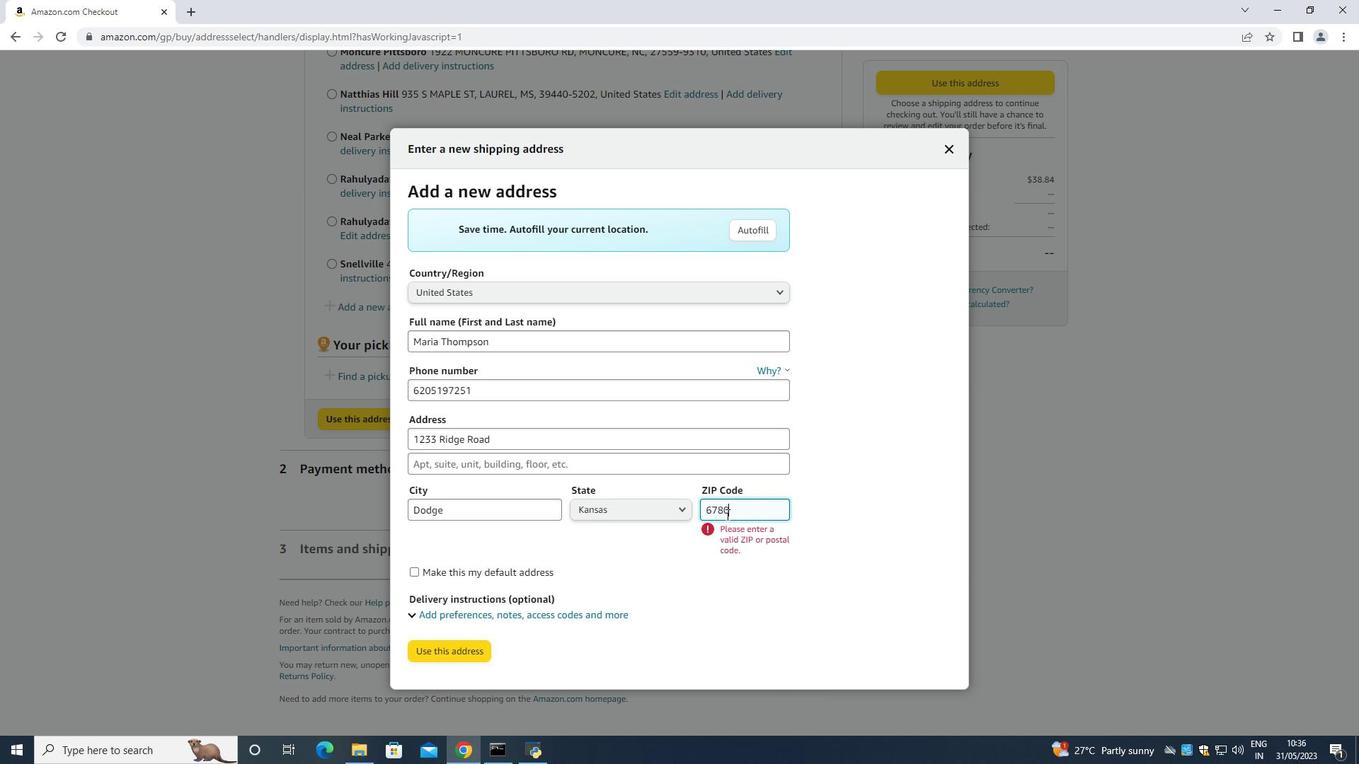 
Action: Mouse moved to (438, 622)
Screenshot: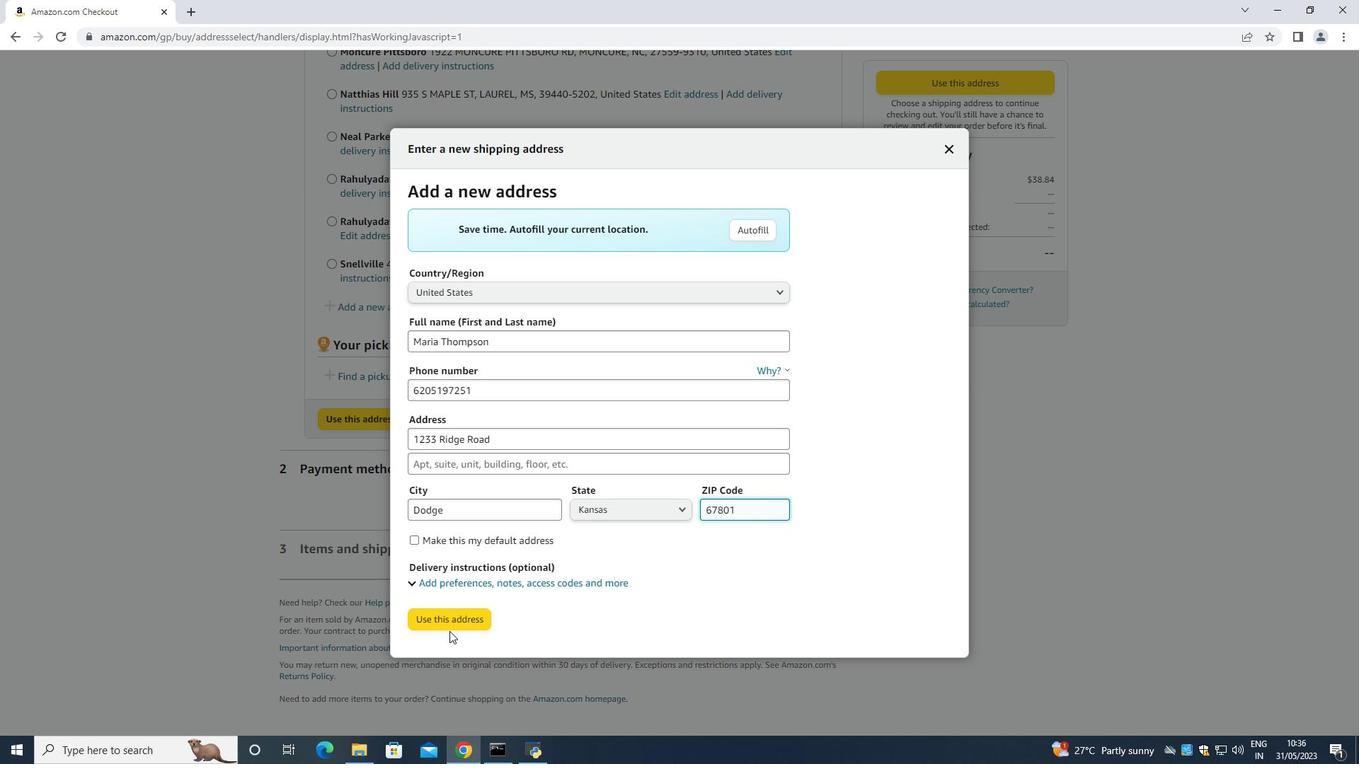 
Action: Mouse pressed left at (438, 622)
Screenshot: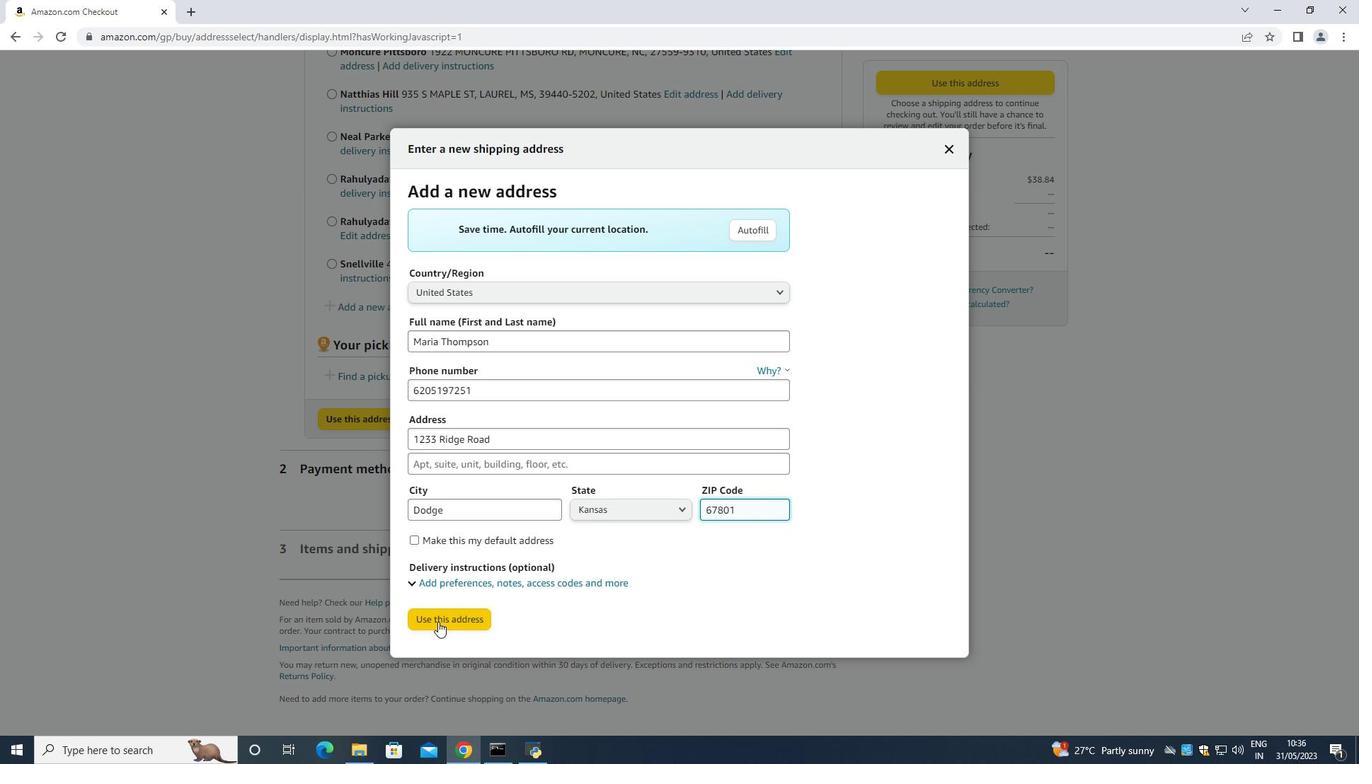 
Action: Mouse moved to (436, 726)
Screenshot: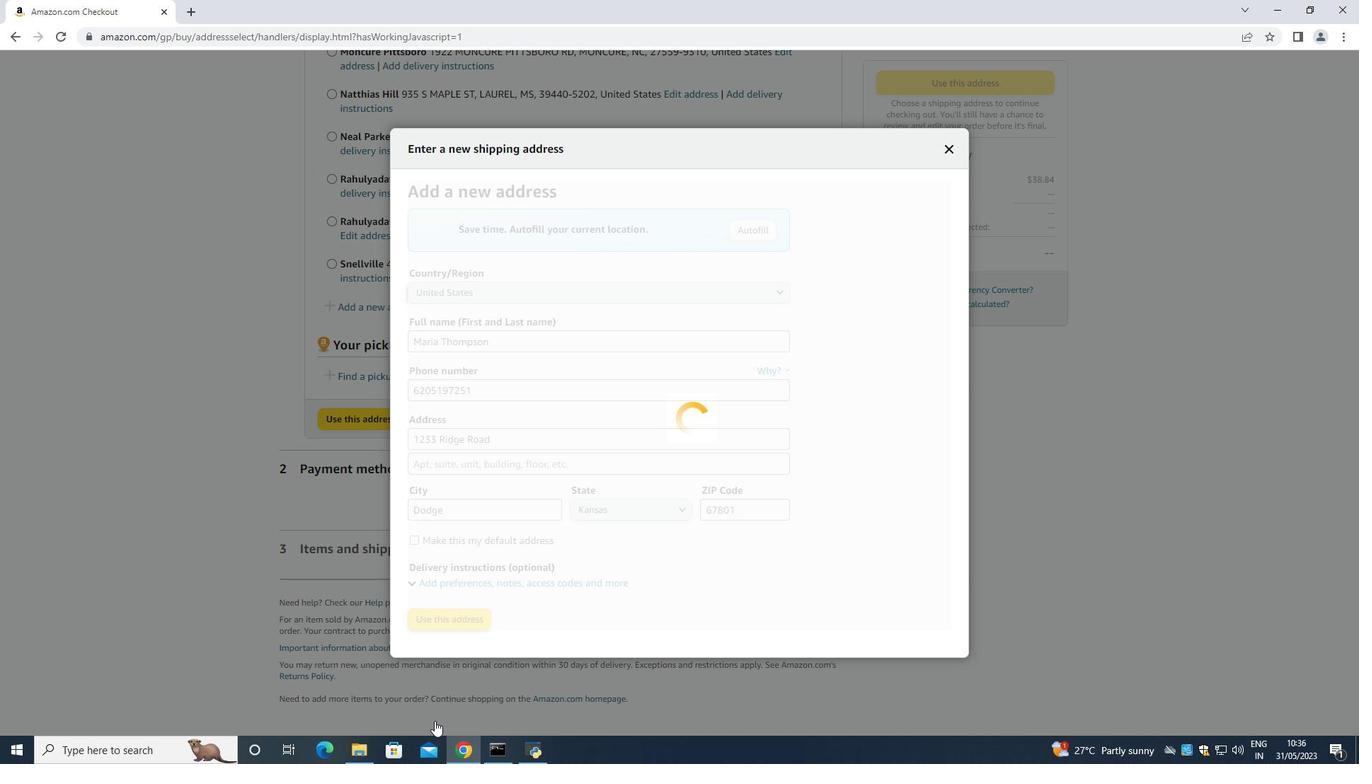 
Action: Mouse pressed left at (436, 726)
Screenshot: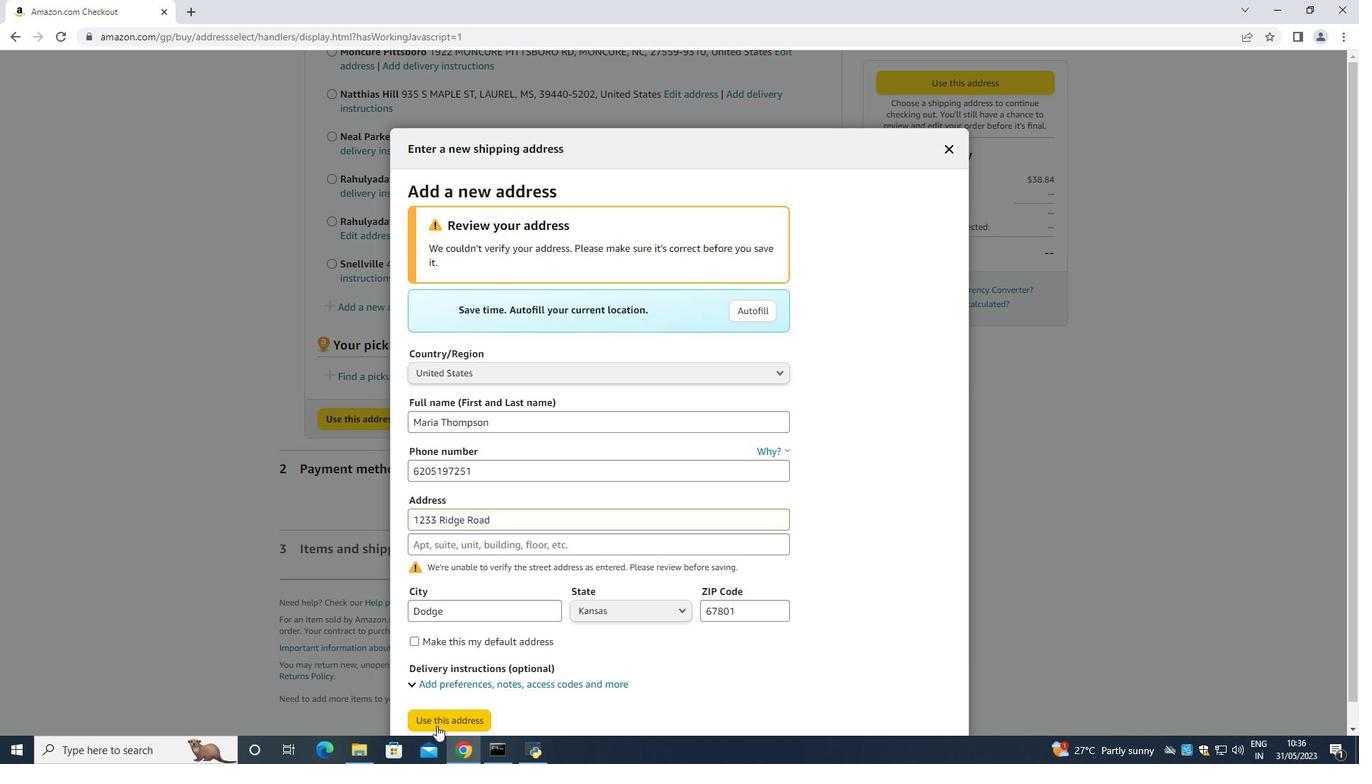 
Action: Mouse moved to (450, 316)
Screenshot: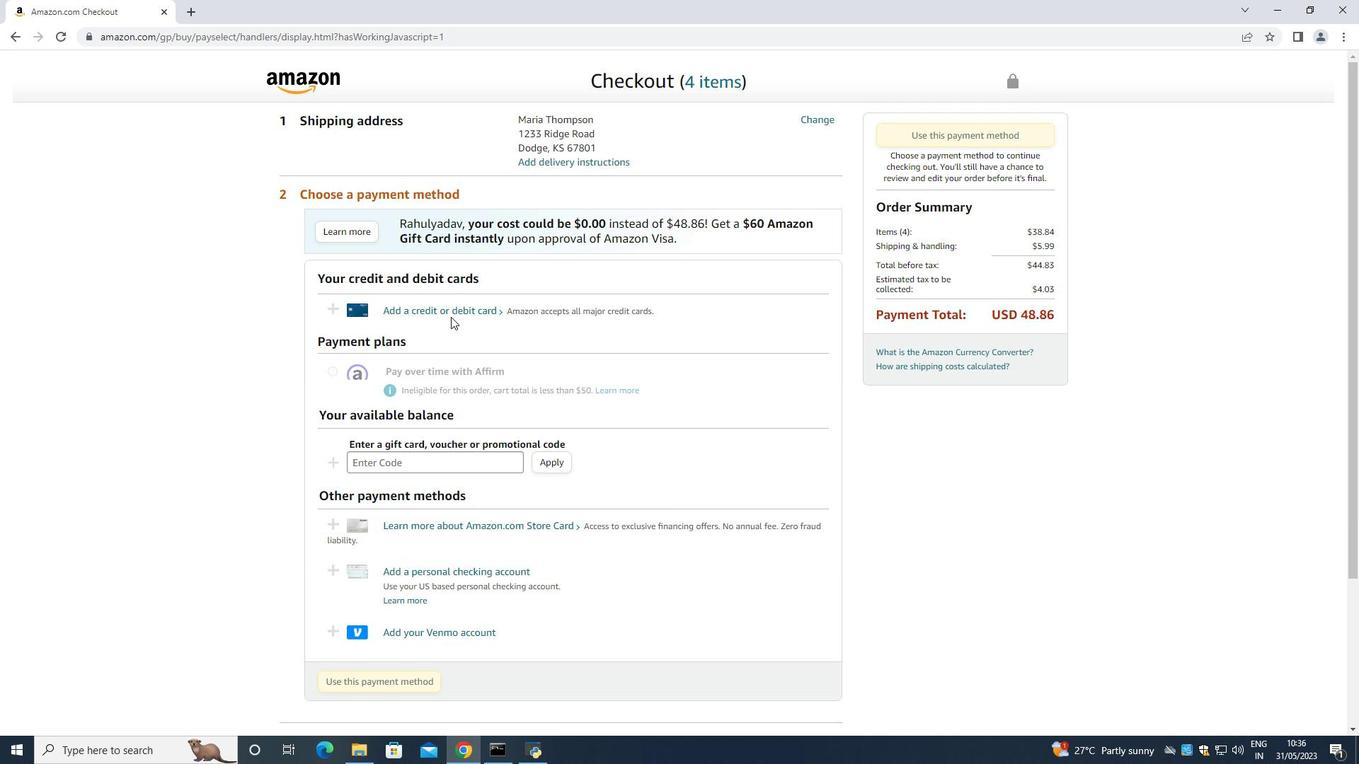 
Action: Mouse pressed left at (450, 316)
Screenshot: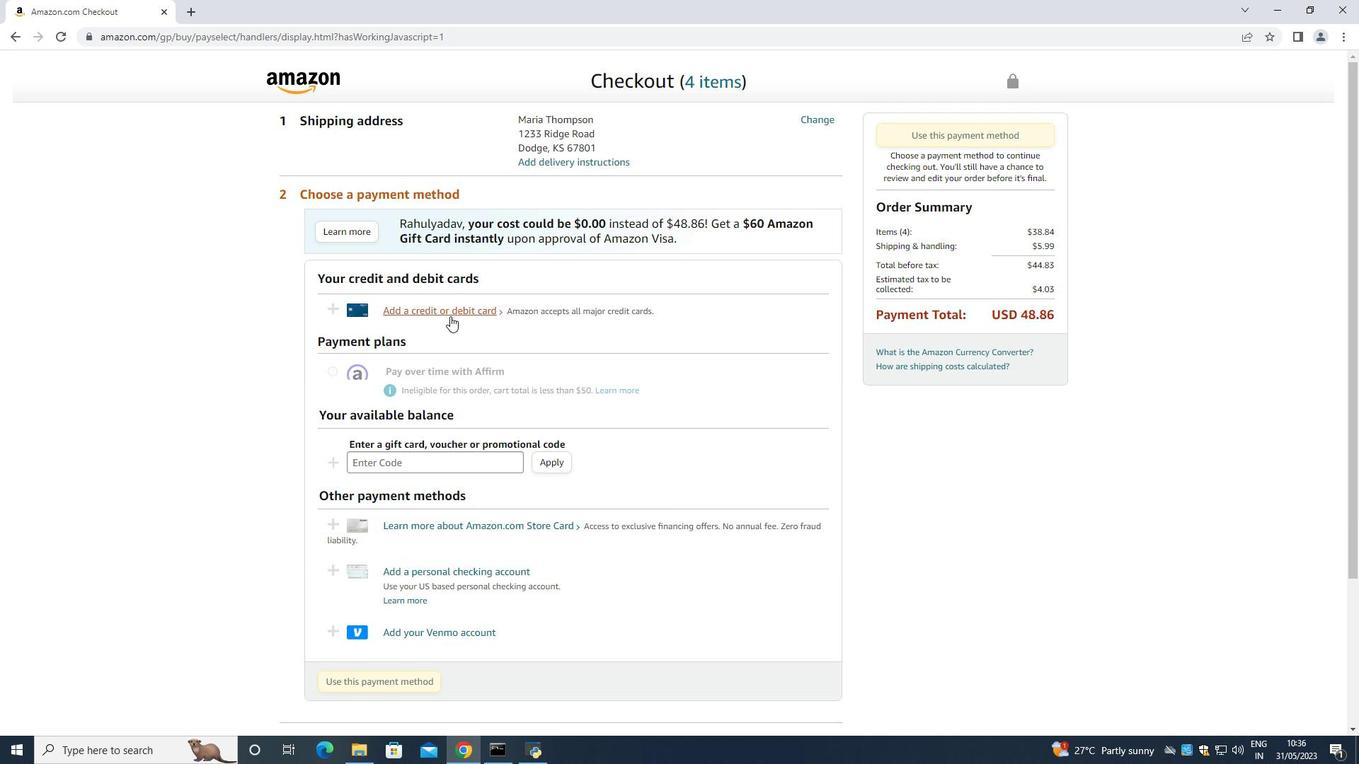 
Action: Mouse moved to (580, 325)
Screenshot: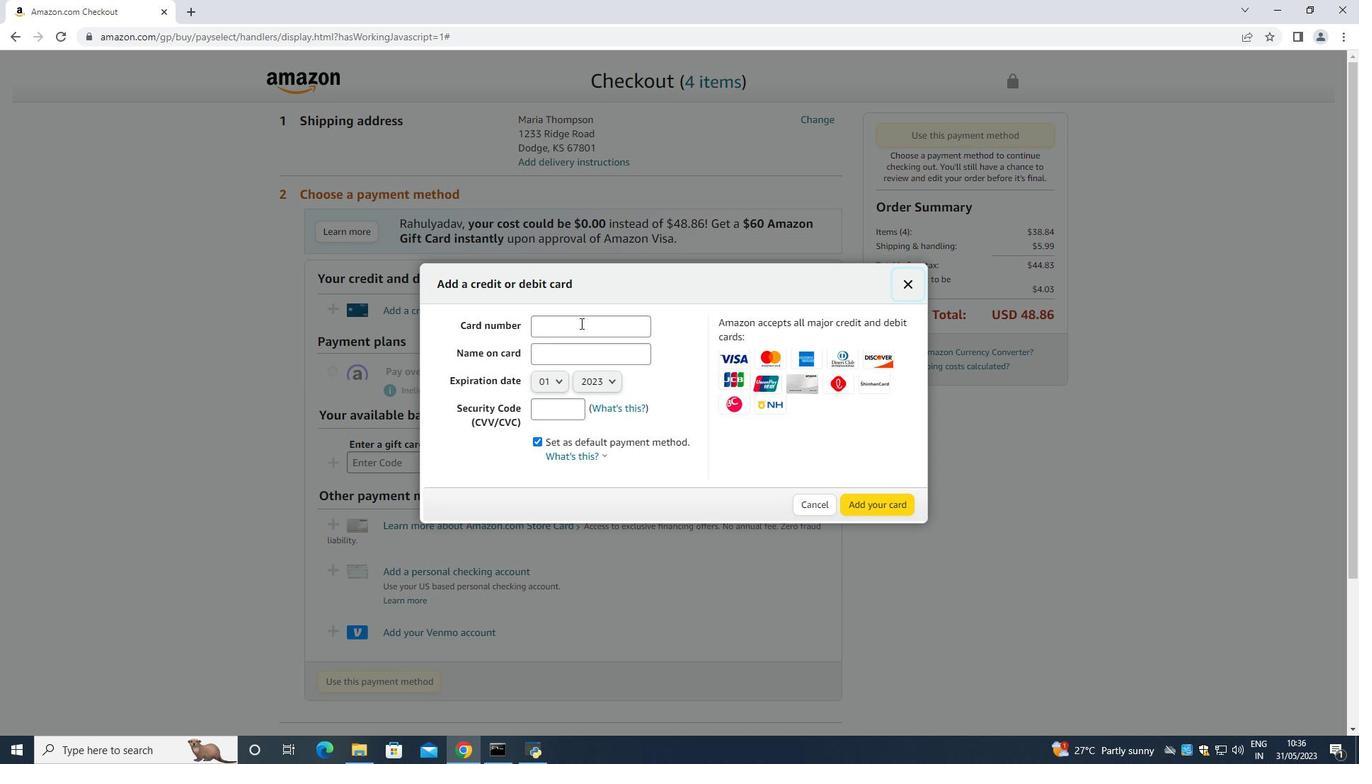 
Action: Mouse pressed left at (580, 325)
Screenshot: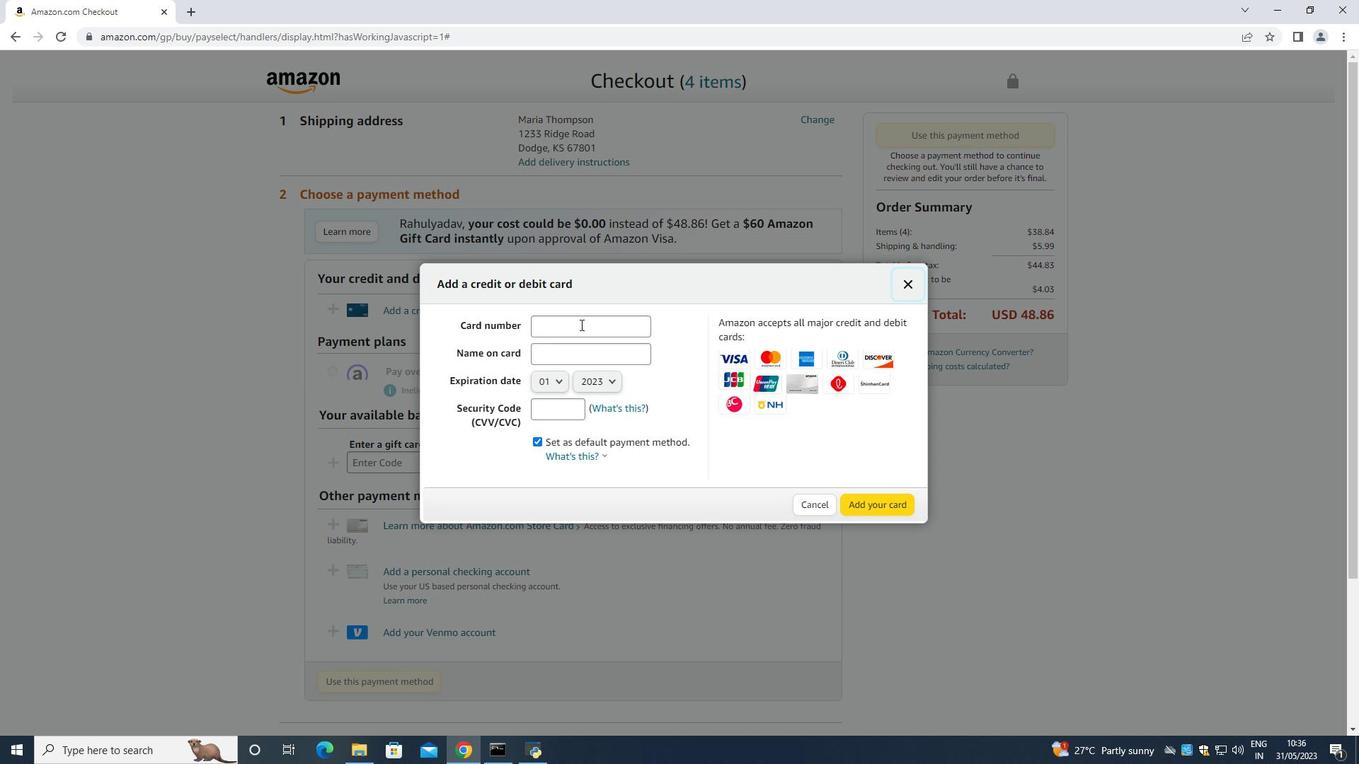 
Action: Key pressed 458721532567965<Key.backspace><Key.backspace><Key.backspace>7965
Screenshot: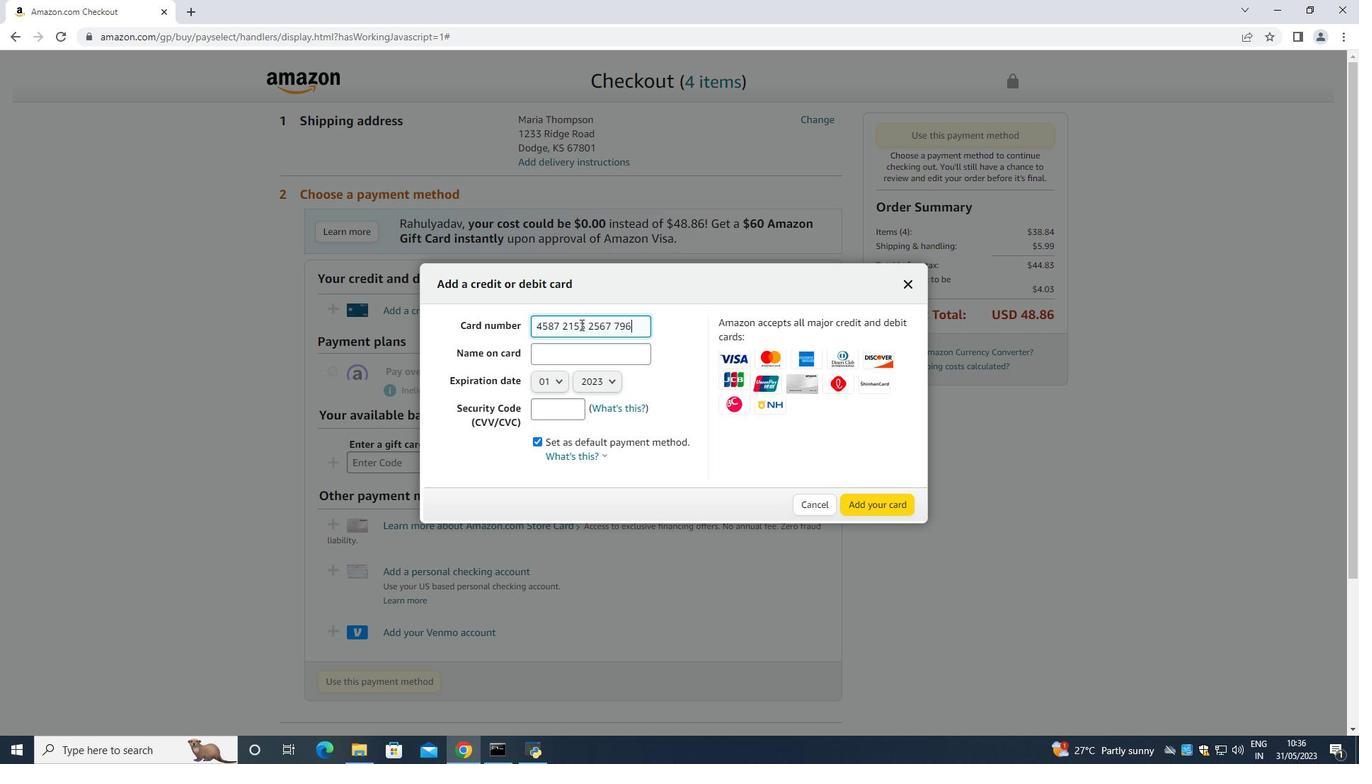
Action: Mouse moved to (574, 363)
Screenshot: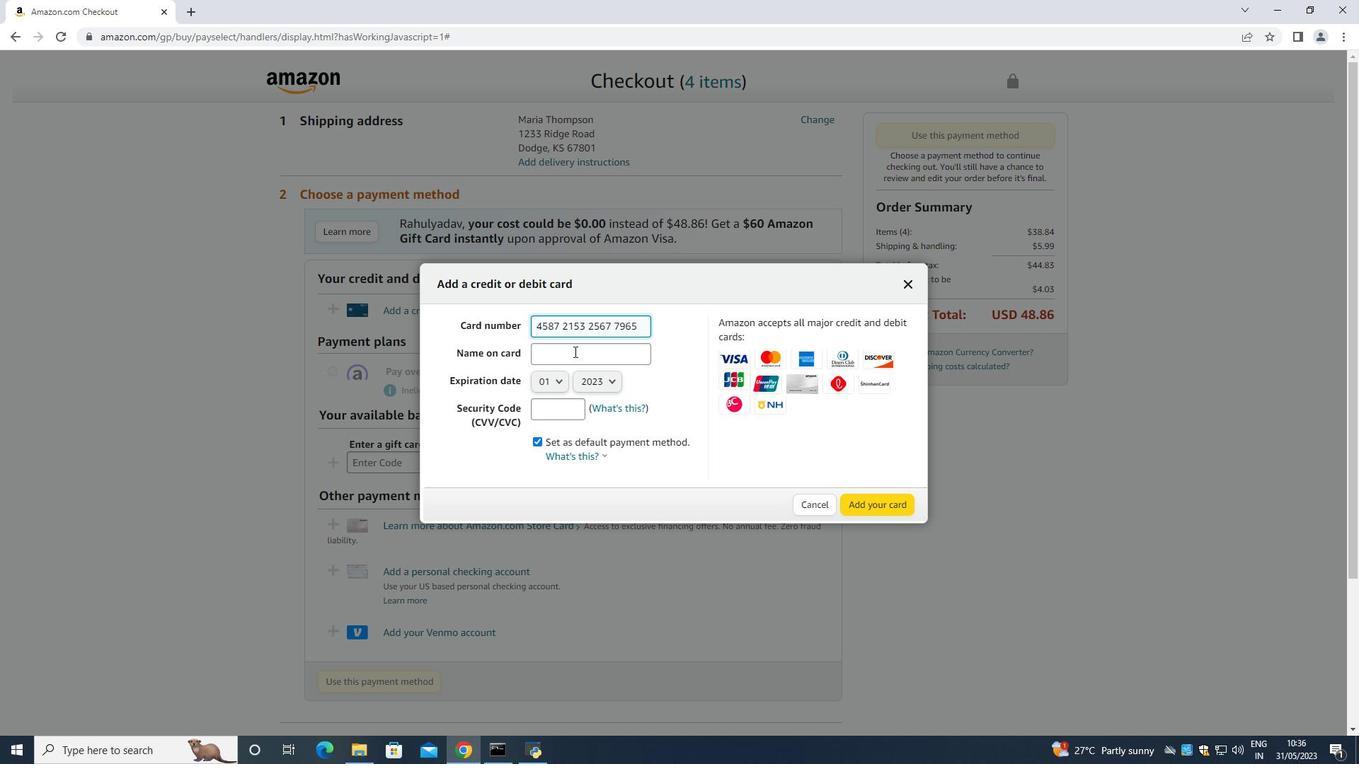 
Action: Mouse pressed left at (574, 363)
Screenshot: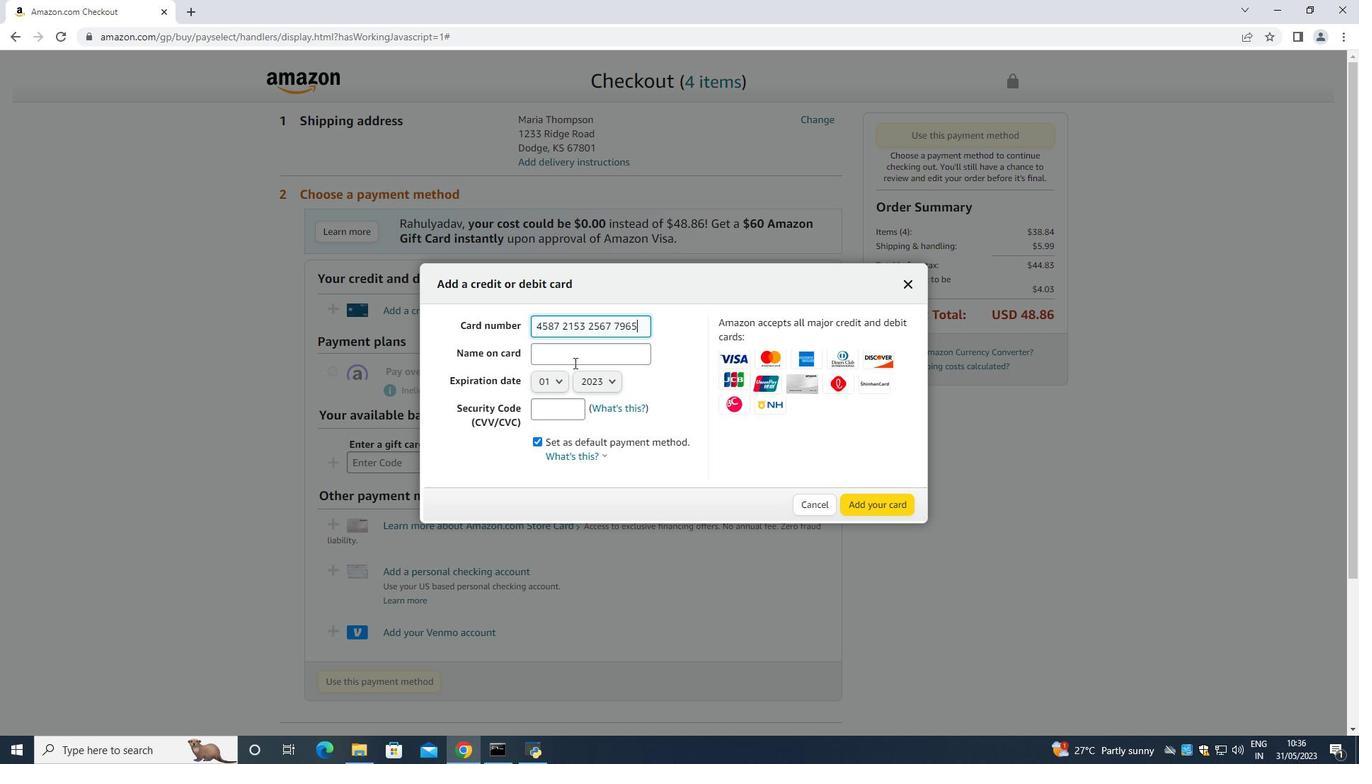 
Action: Key pressed <Key.shift>Maria<Key.space><Key.shift>Thompson<Key.space>
Screenshot: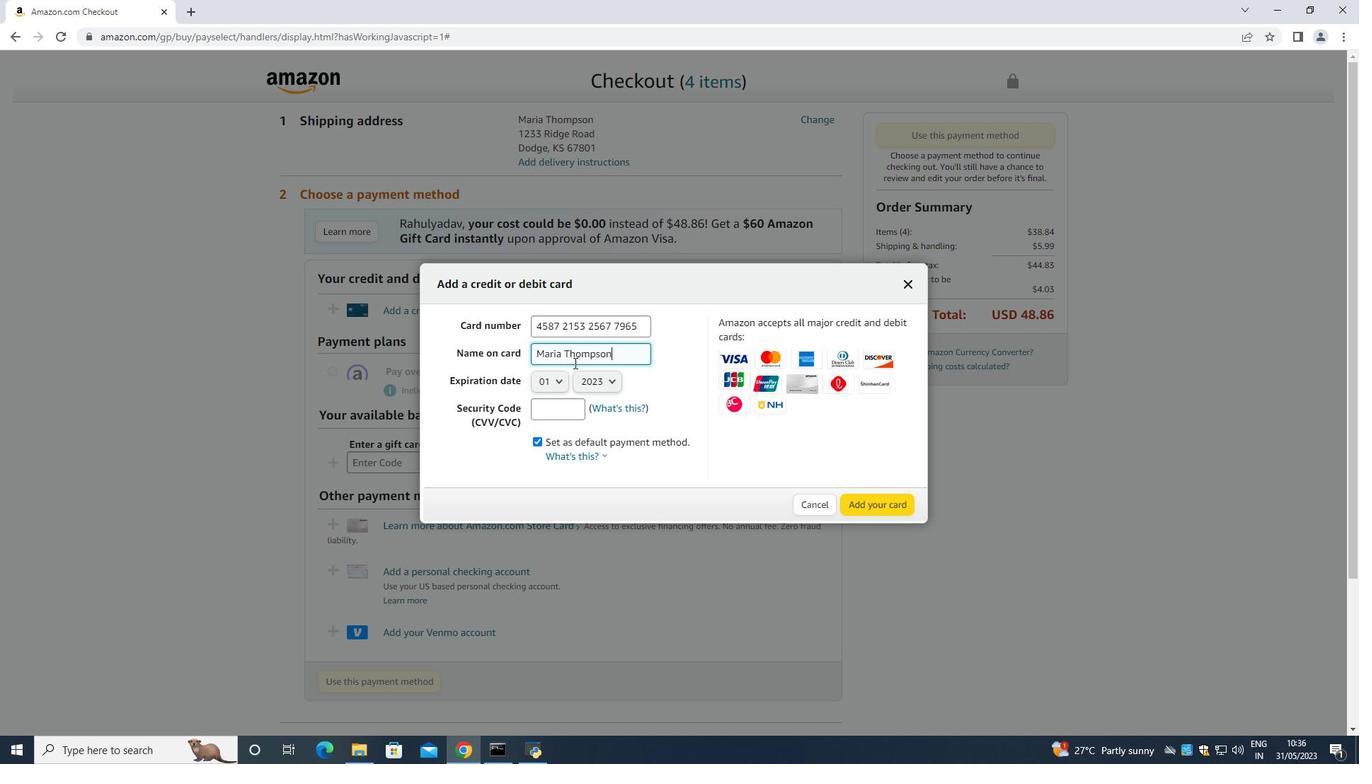 
Action: Mouse moved to (557, 380)
Screenshot: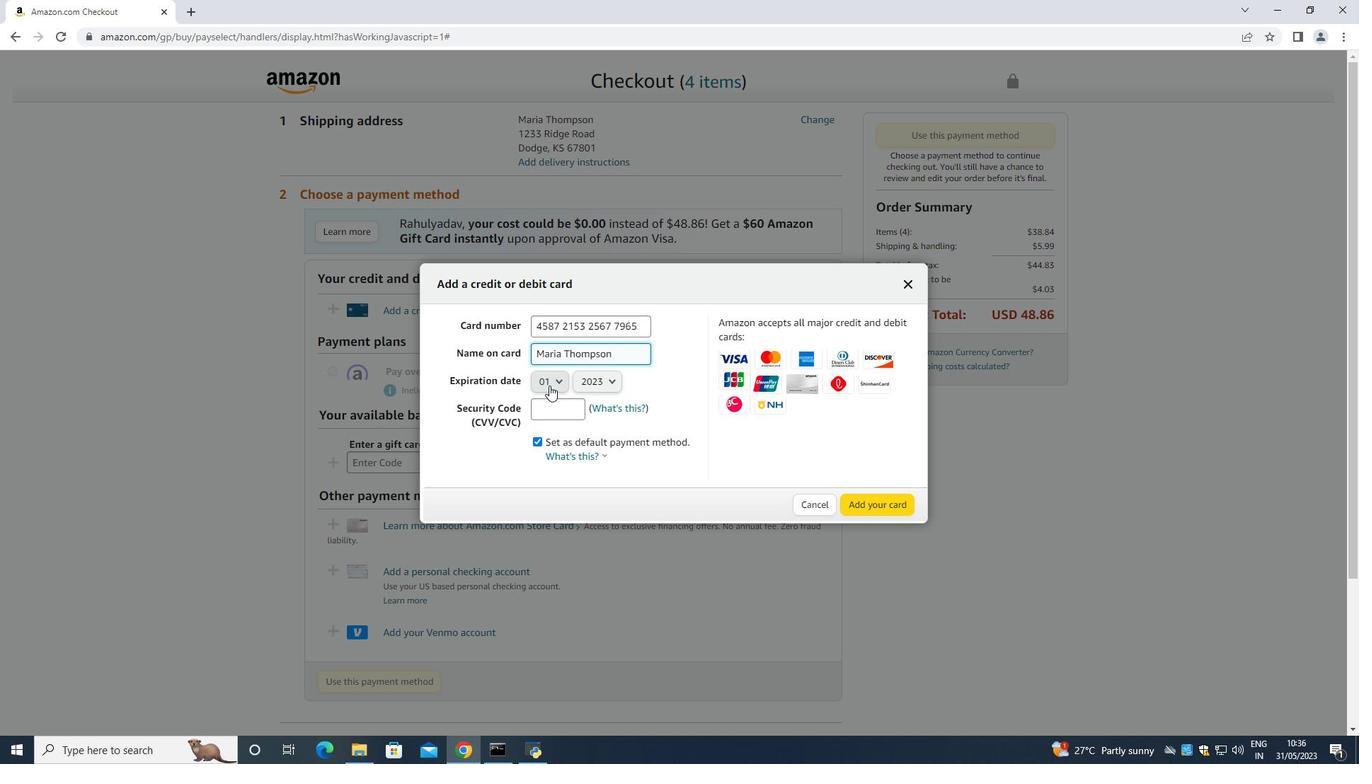 
Action: Mouse pressed left at (557, 380)
Screenshot: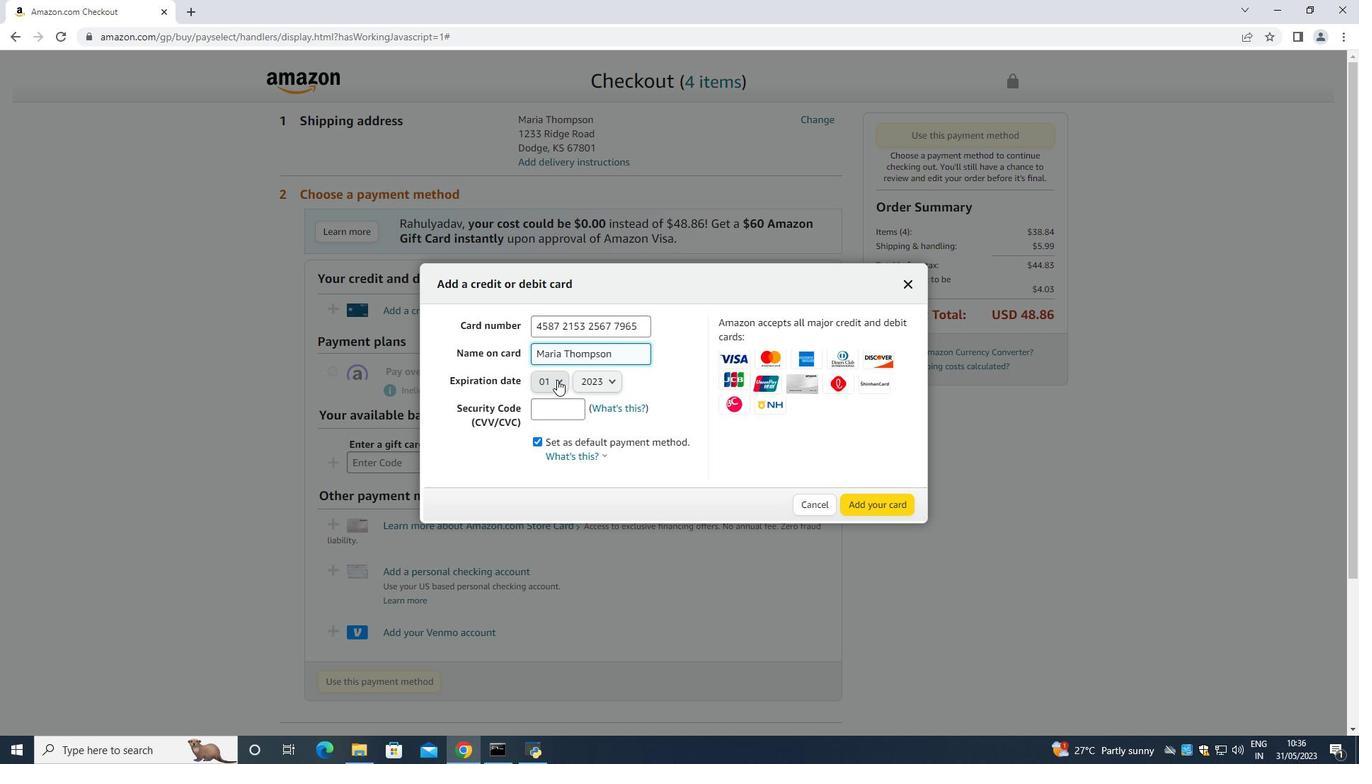 
Action: Mouse moved to (559, 383)
Screenshot: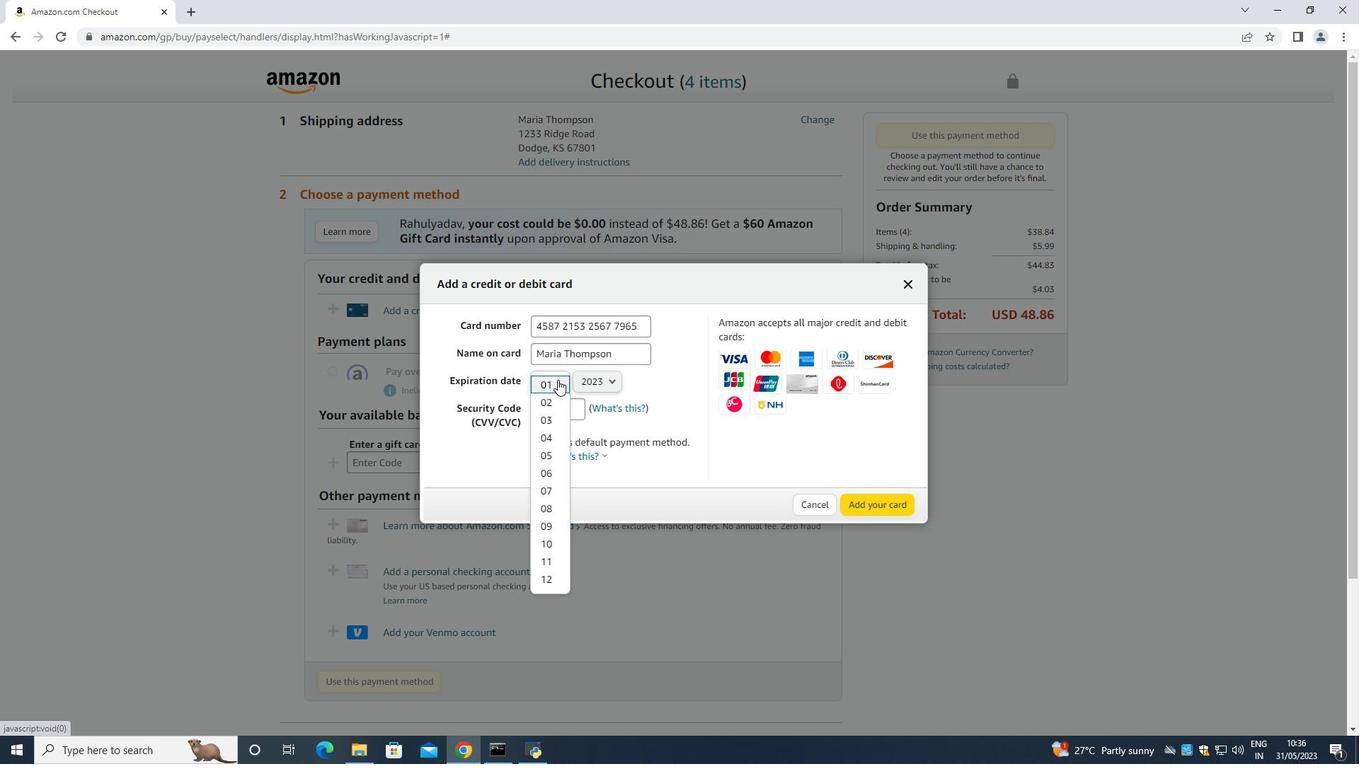 
Action: Mouse pressed left at (559, 383)
Screenshot: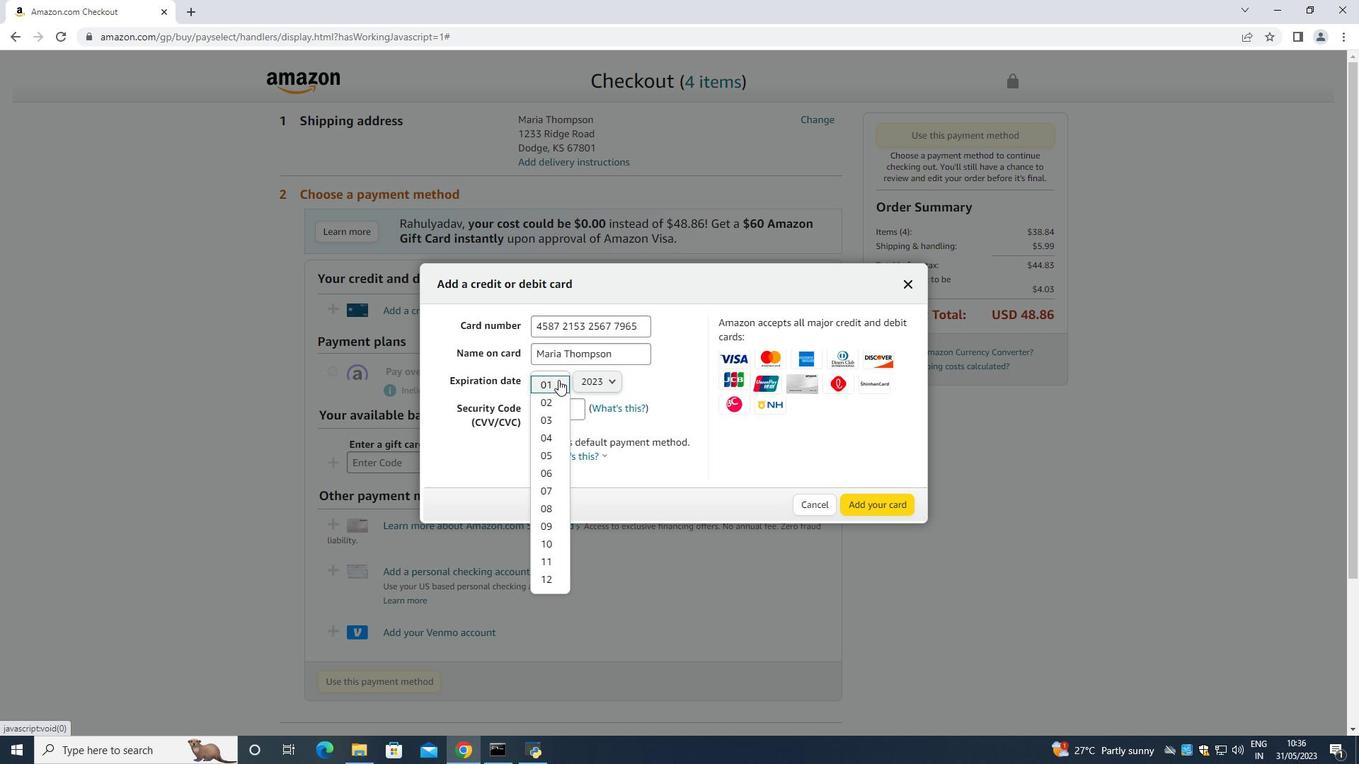 
Action: Mouse moved to (592, 382)
Screenshot: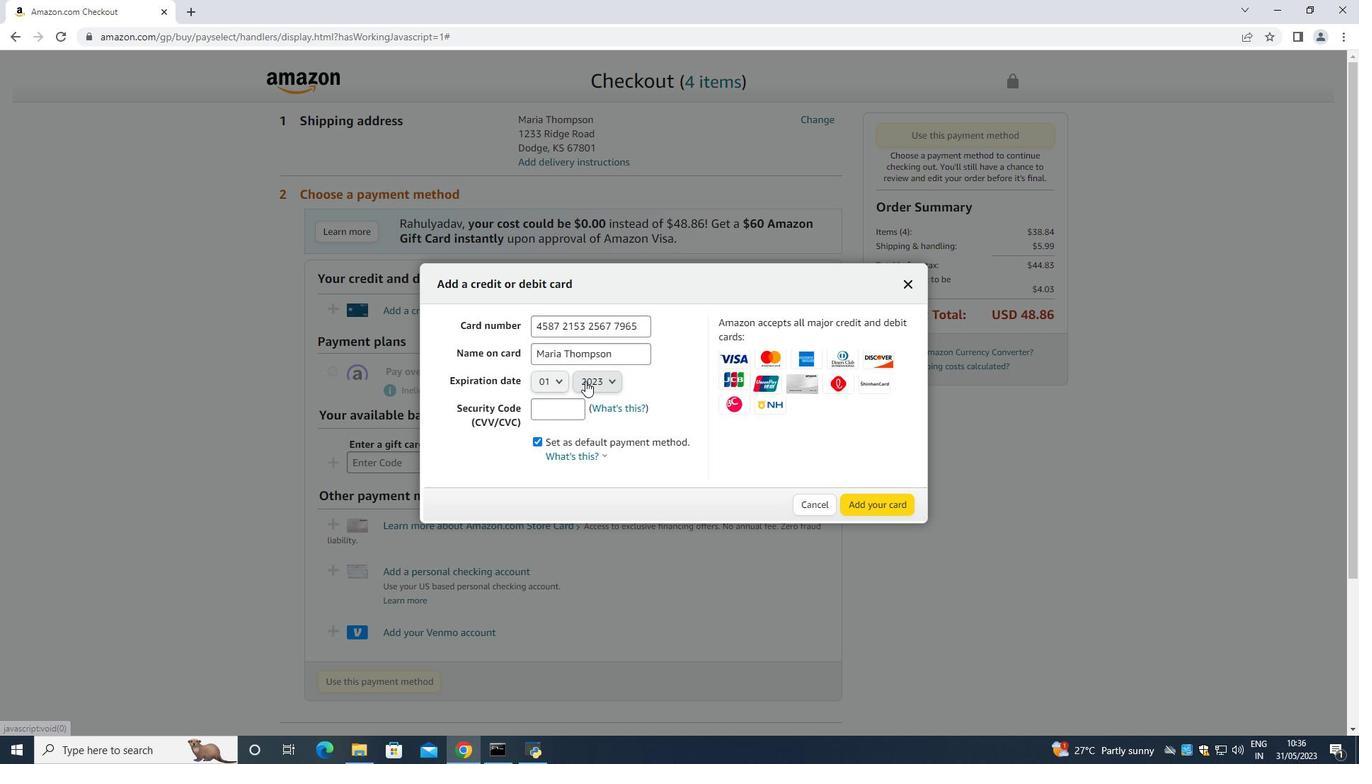 
Action: Mouse pressed left at (592, 382)
Screenshot: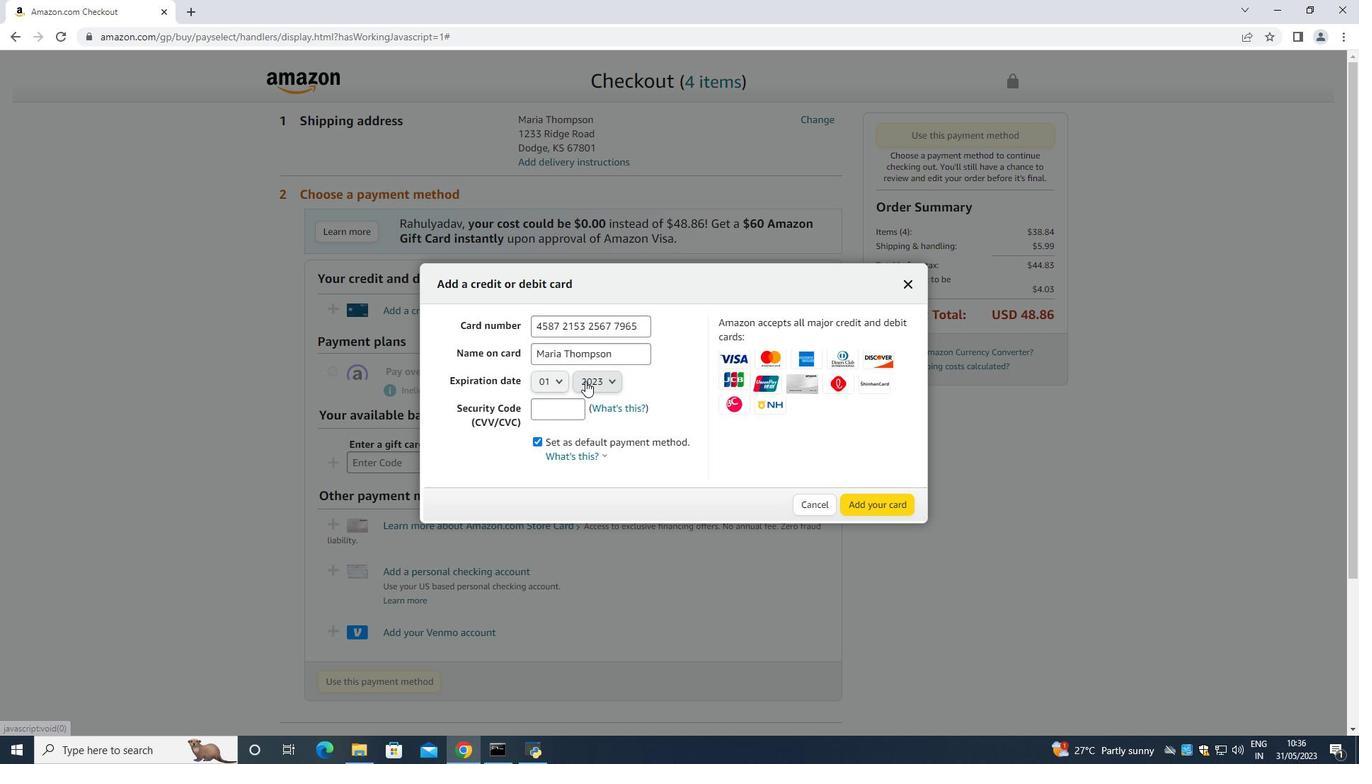 
Action: Mouse moved to (596, 415)
Screenshot: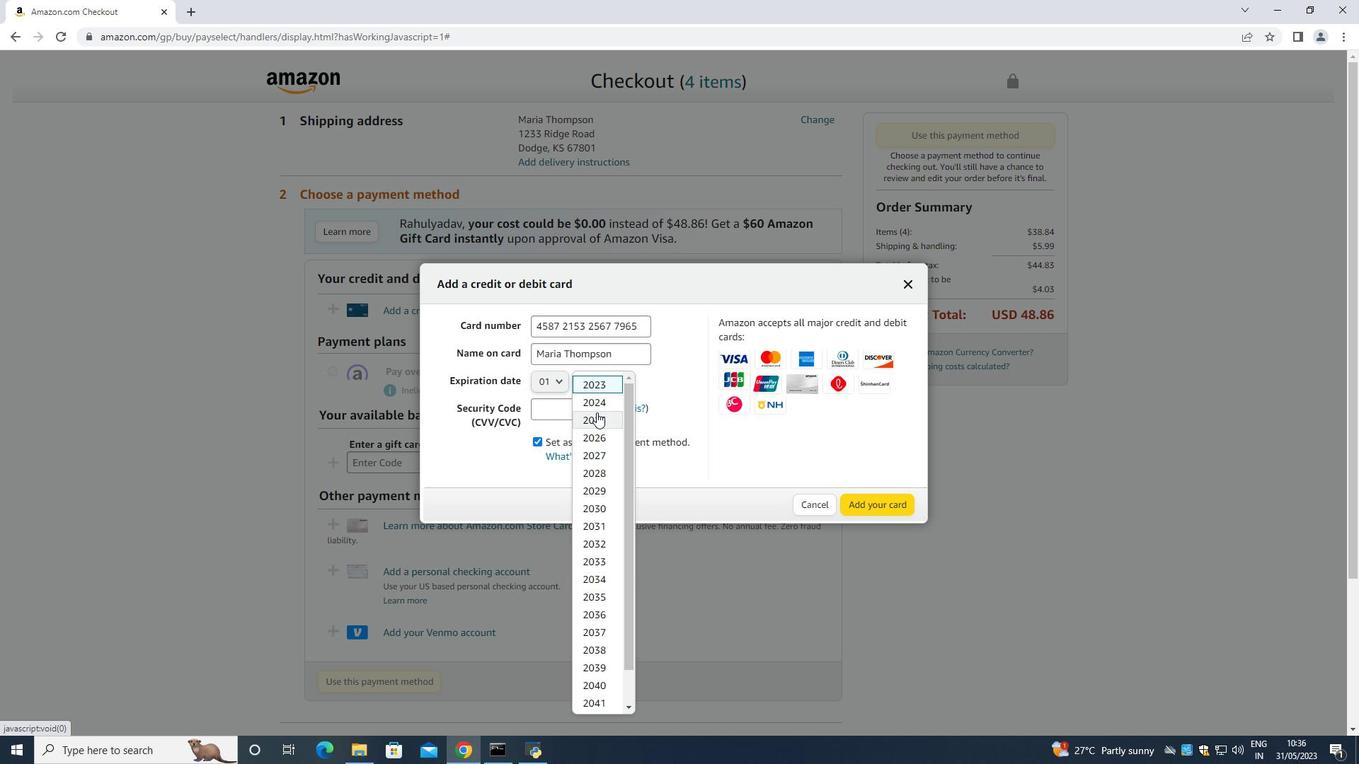 
Action: Mouse pressed left at (596, 415)
Screenshot: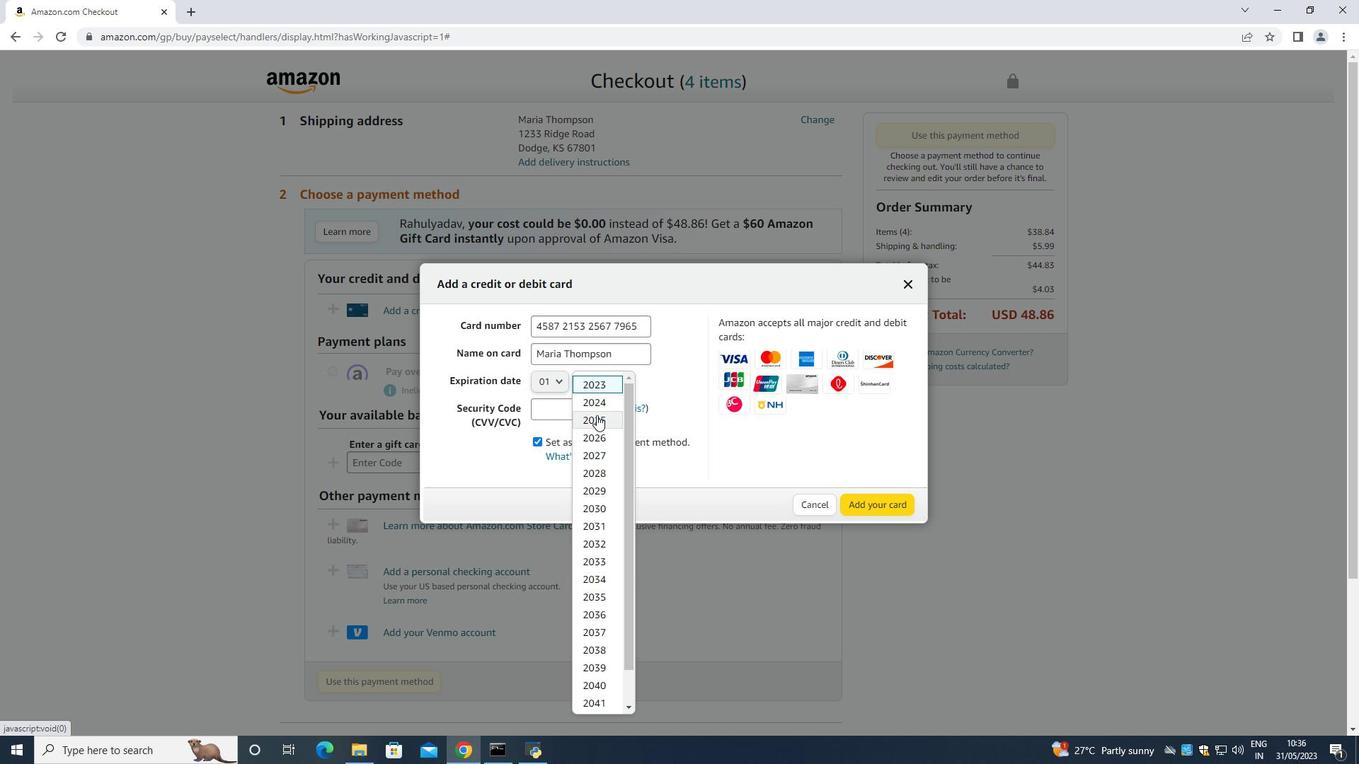 
Action: Mouse moved to (596, 415)
Screenshot: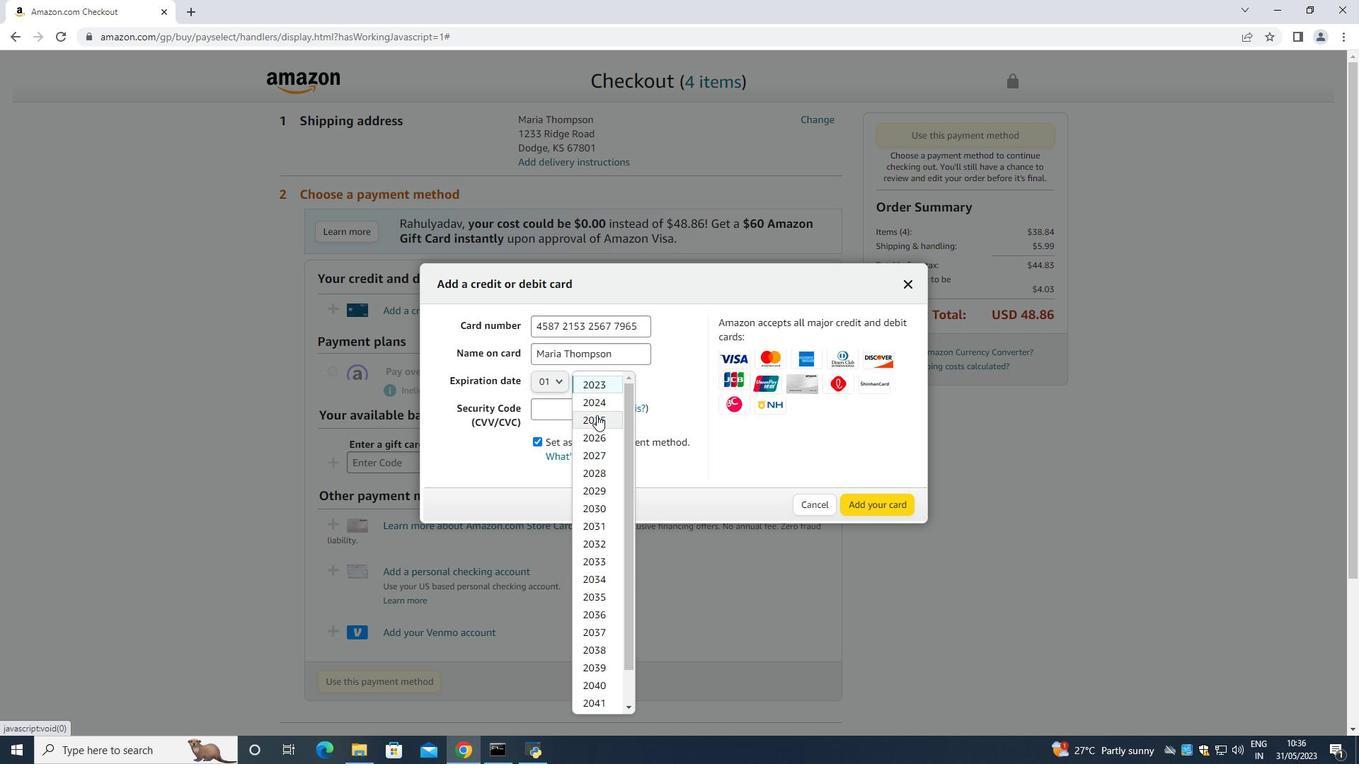 
Action: Key pressed <Key.tab>549
Screenshot: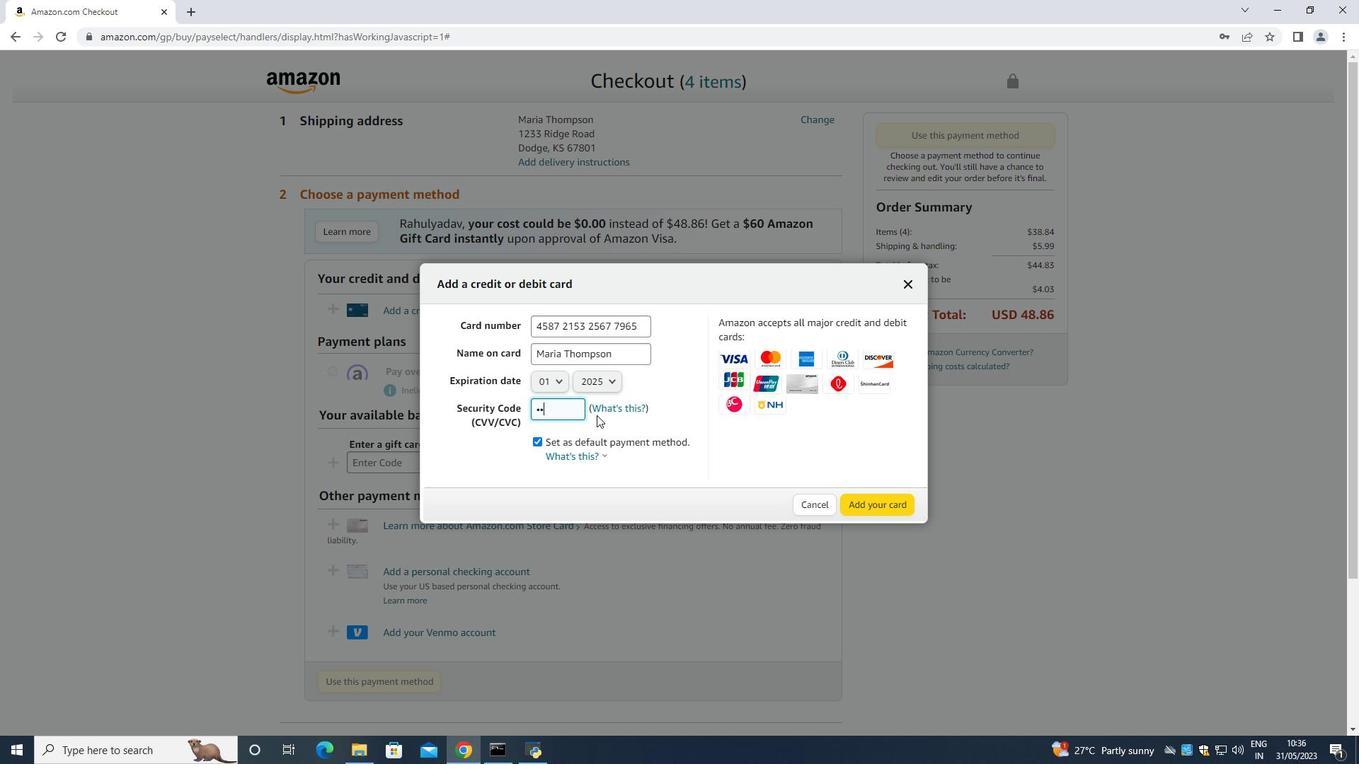 
